 Task: Create new vendor bill with Date Opened: 15-May-23, Select Vendor: TravelBank, Terms: Net 15. Make bill entry for item-1 with Date: 15-May-23, Description: Hotel Charges, Expense Account: Travel & Entertainment : Travels, Quantity: 1, Unit Price: 145, Sales Tax: Y, Sales Tax Included: Y, Tax Table: Sales Tax. Post Bill with Post Date: 15-May-23, Post to Accounts: Liabilities:Accounts Payble. Pay / Process Payment with Transaction Date: 29-May-23, Amount: 145, Transfer Account: Checking Account. Go to 'Print Bill'. Save a pdf copy of the bill.
Action: Mouse moved to (199, 40)
Screenshot: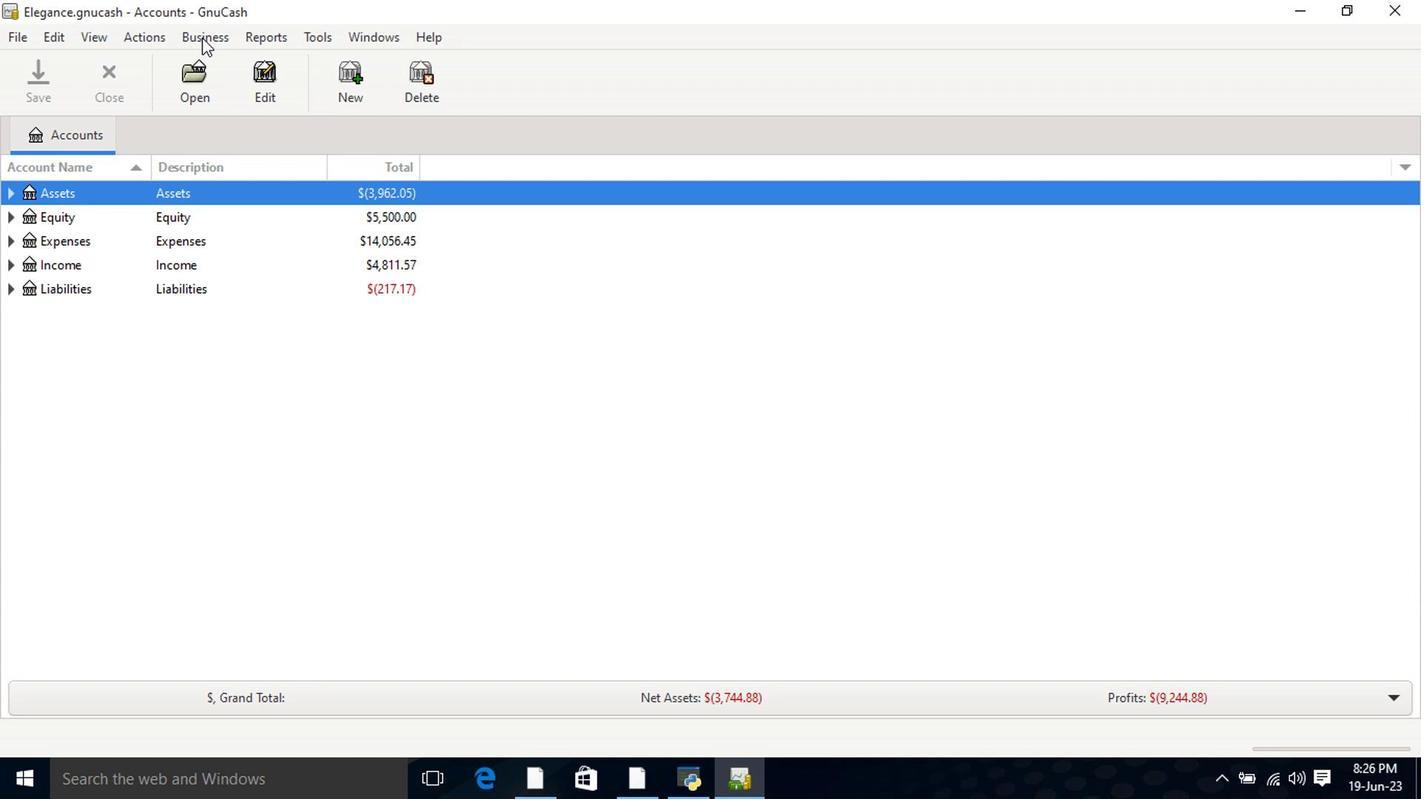 
Action: Mouse pressed left at (199, 40)
Screenshot: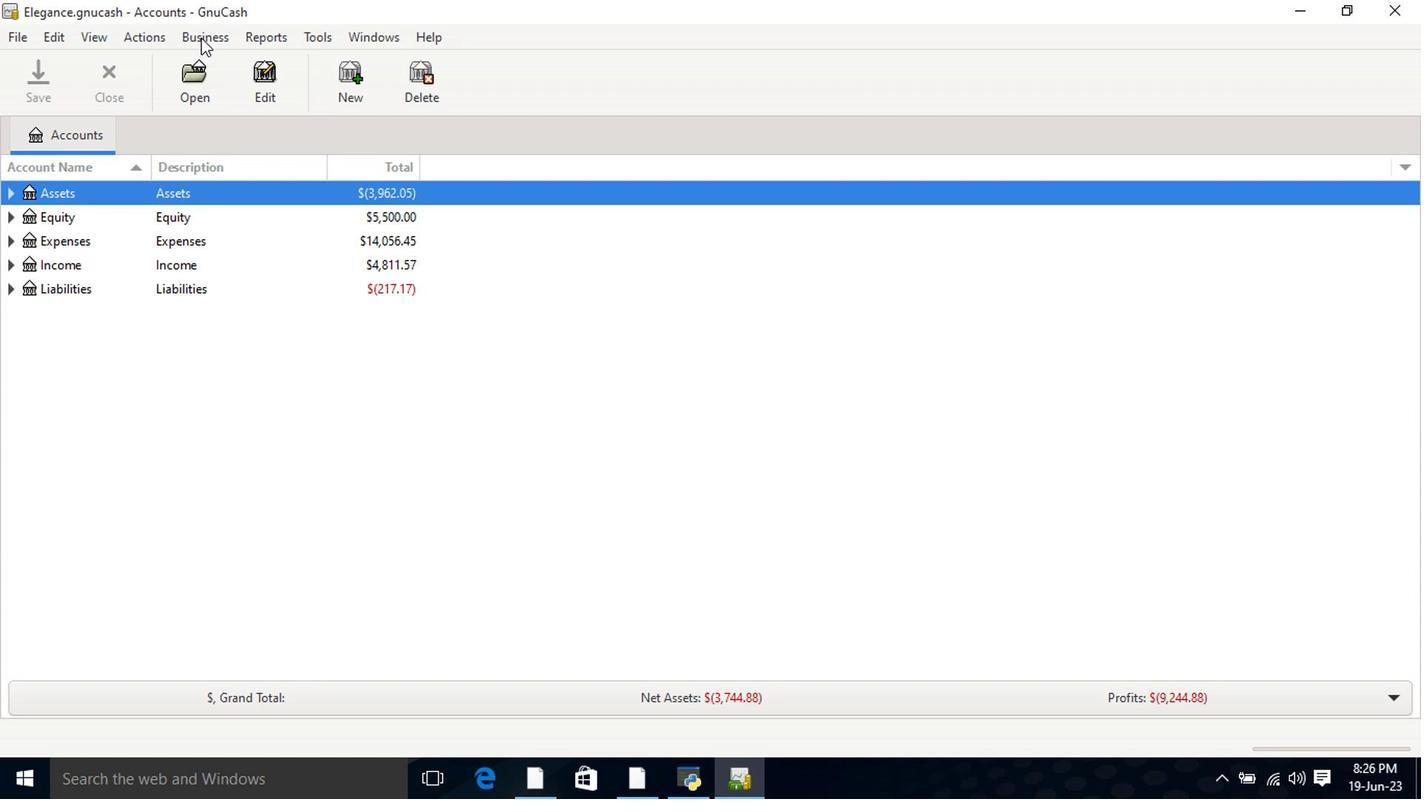 
Action: Mouse moved to (453, 166)
Screenshot: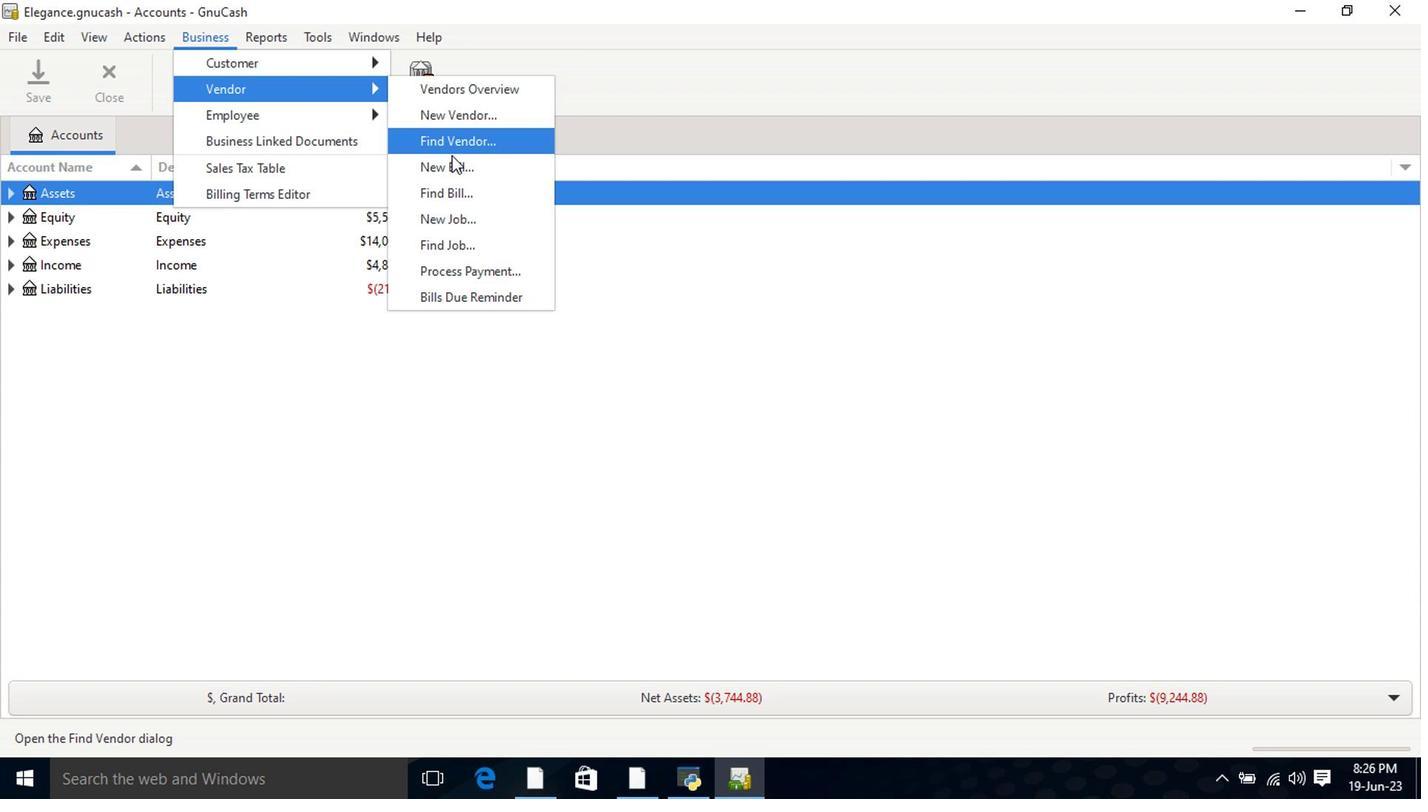 
Action: Mouse pressed left at (453, 166)
Screenshot: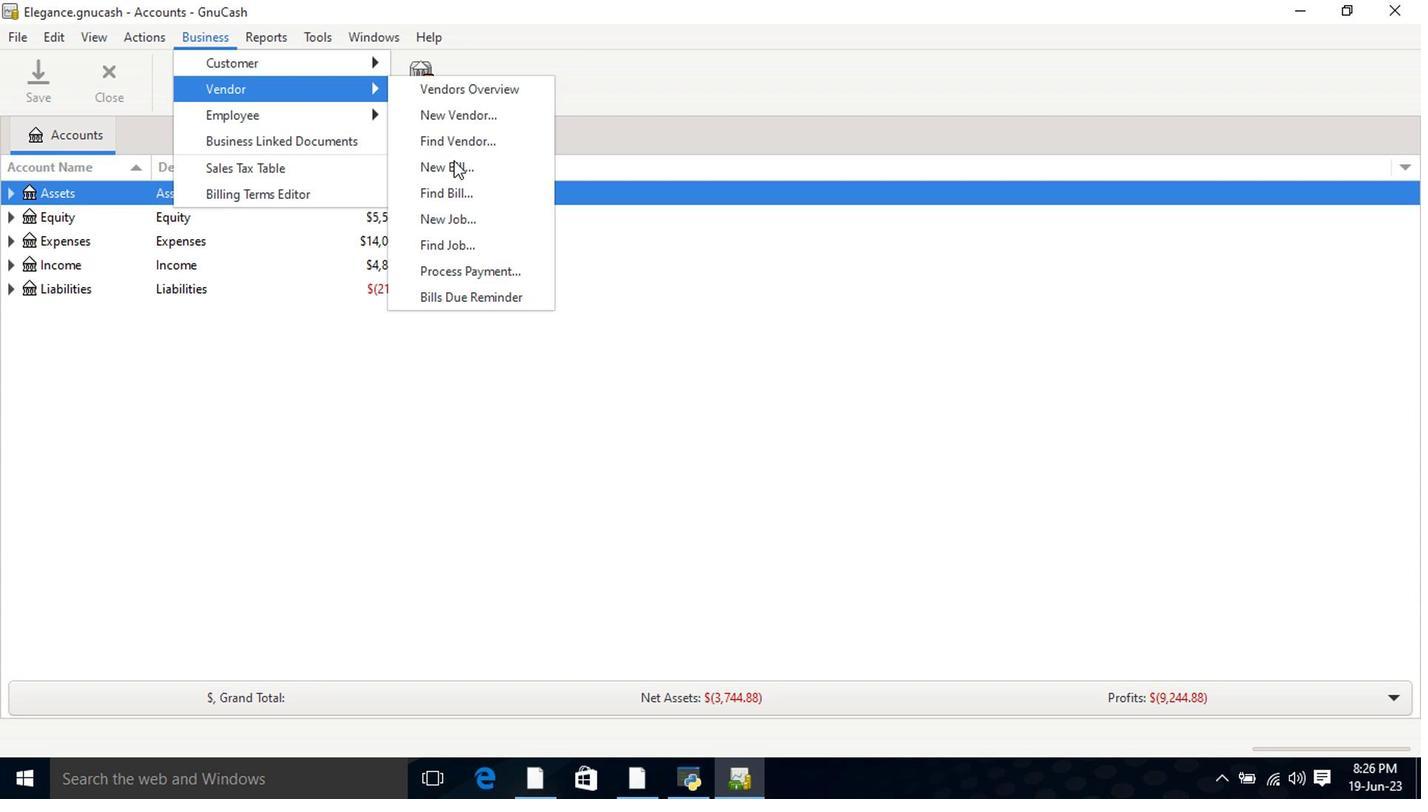 
Action: Mouse moved to (860, 273)
Screenshot: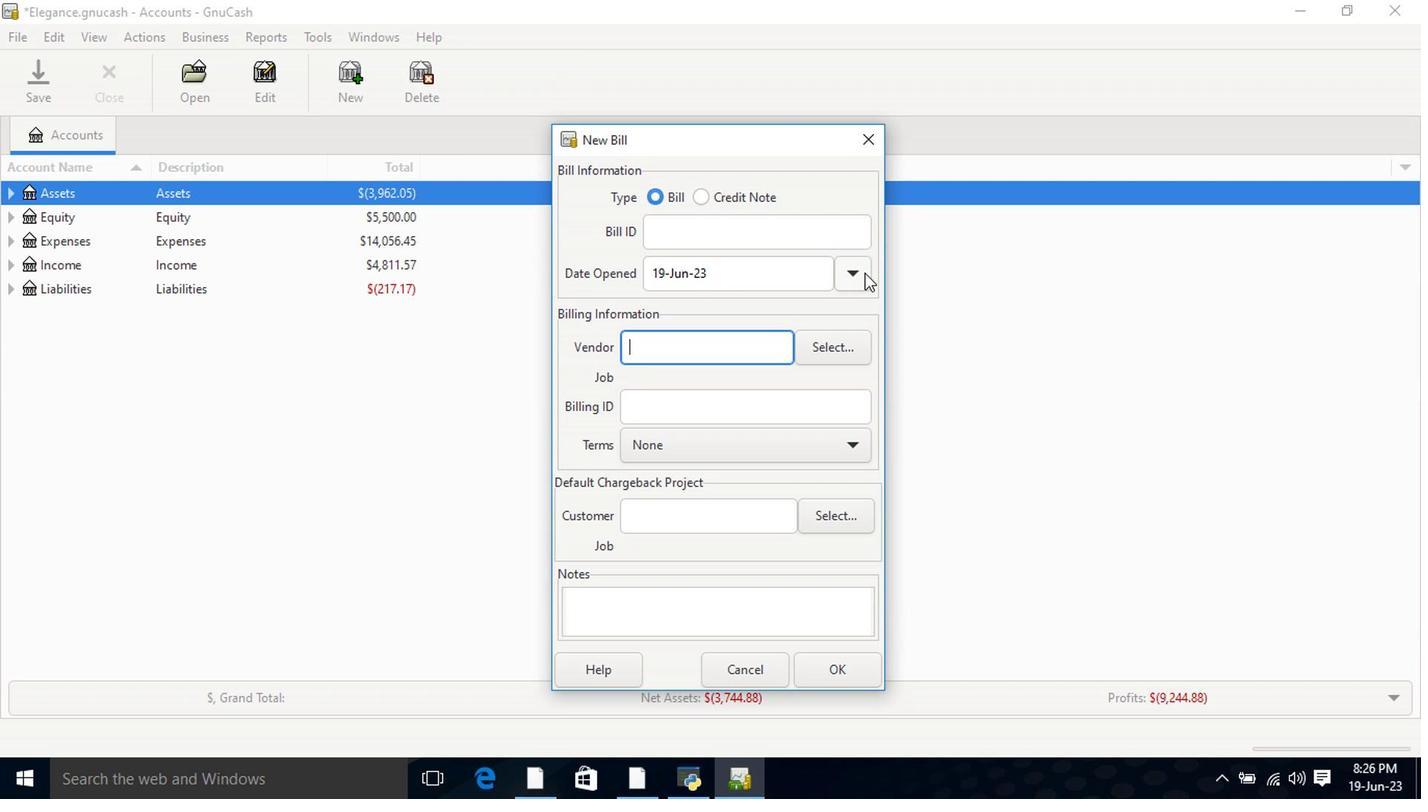 
Action: Mouse pressed left at (860, 273)
Screenshot: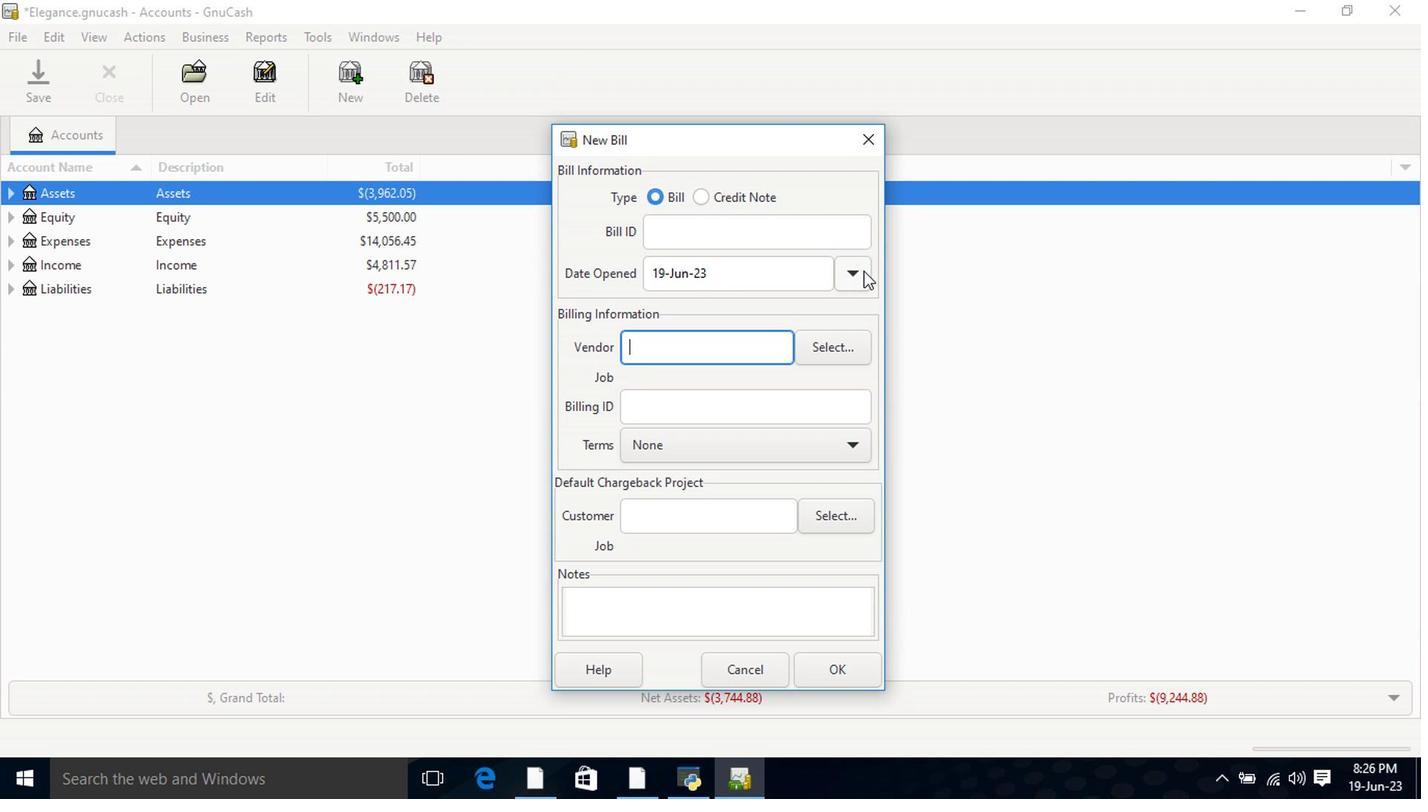 
Action: Mouse moved to (682, 307)
Screenshot: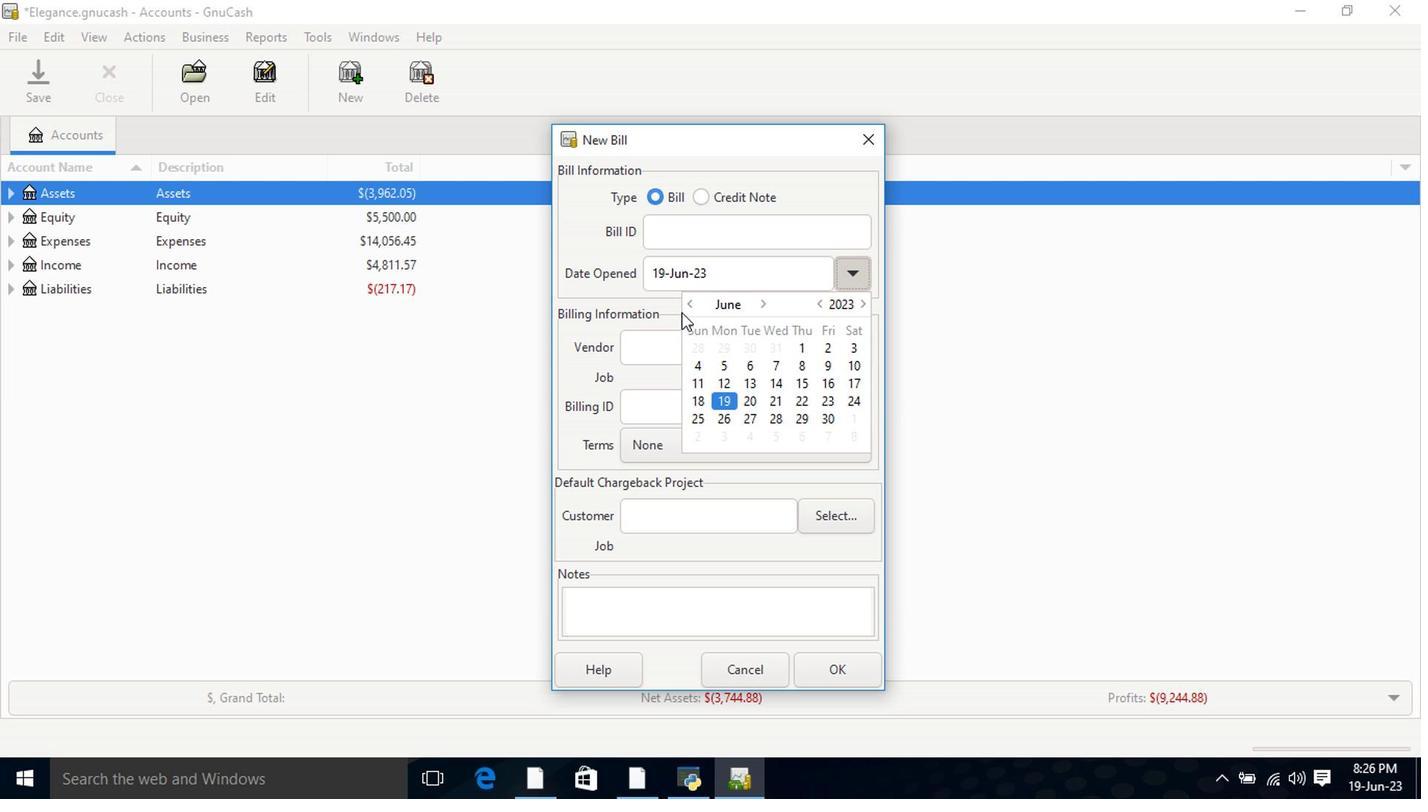 
Action: Mouse pressed left at (682, 307)
Screenshot: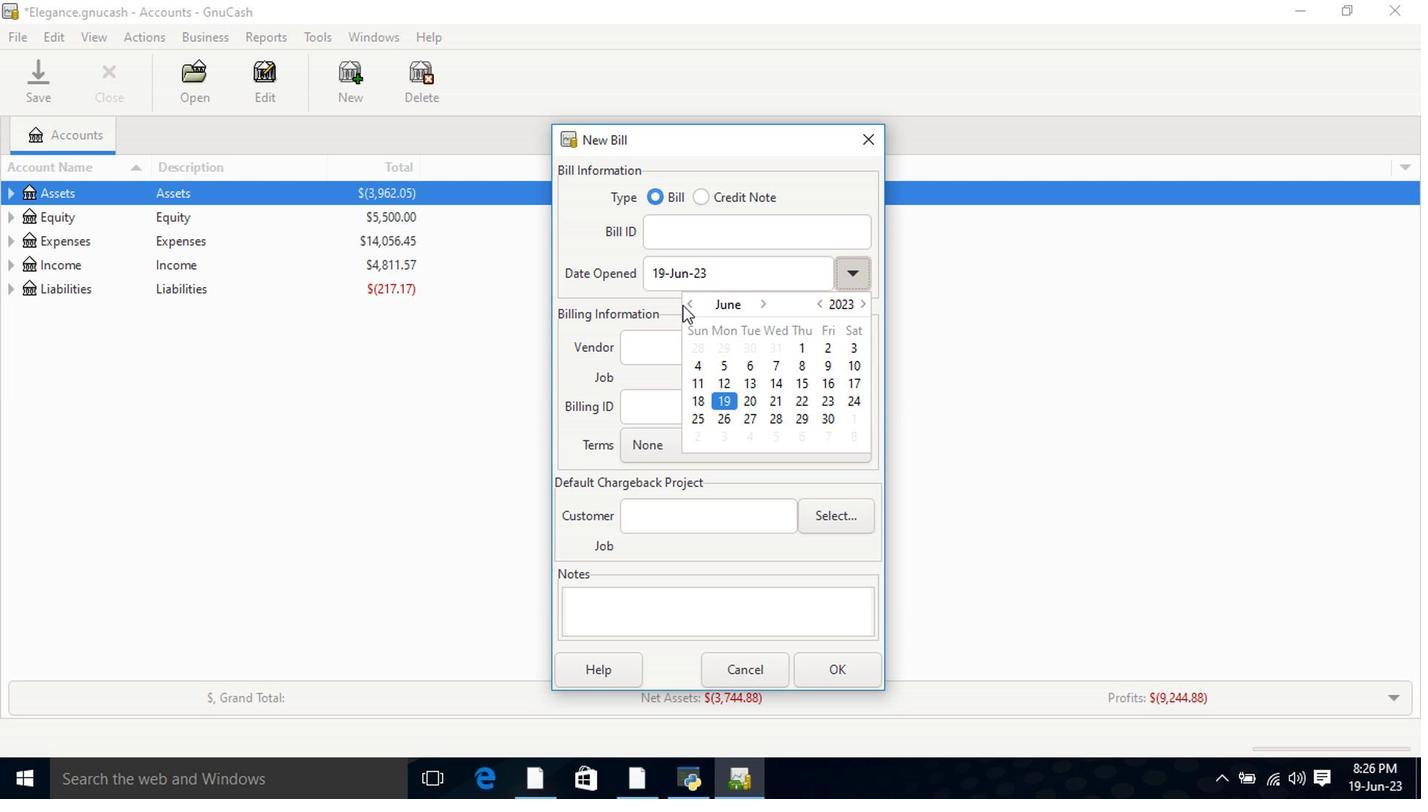 
Action: Mouse moved to (872, 273)
Screenshot: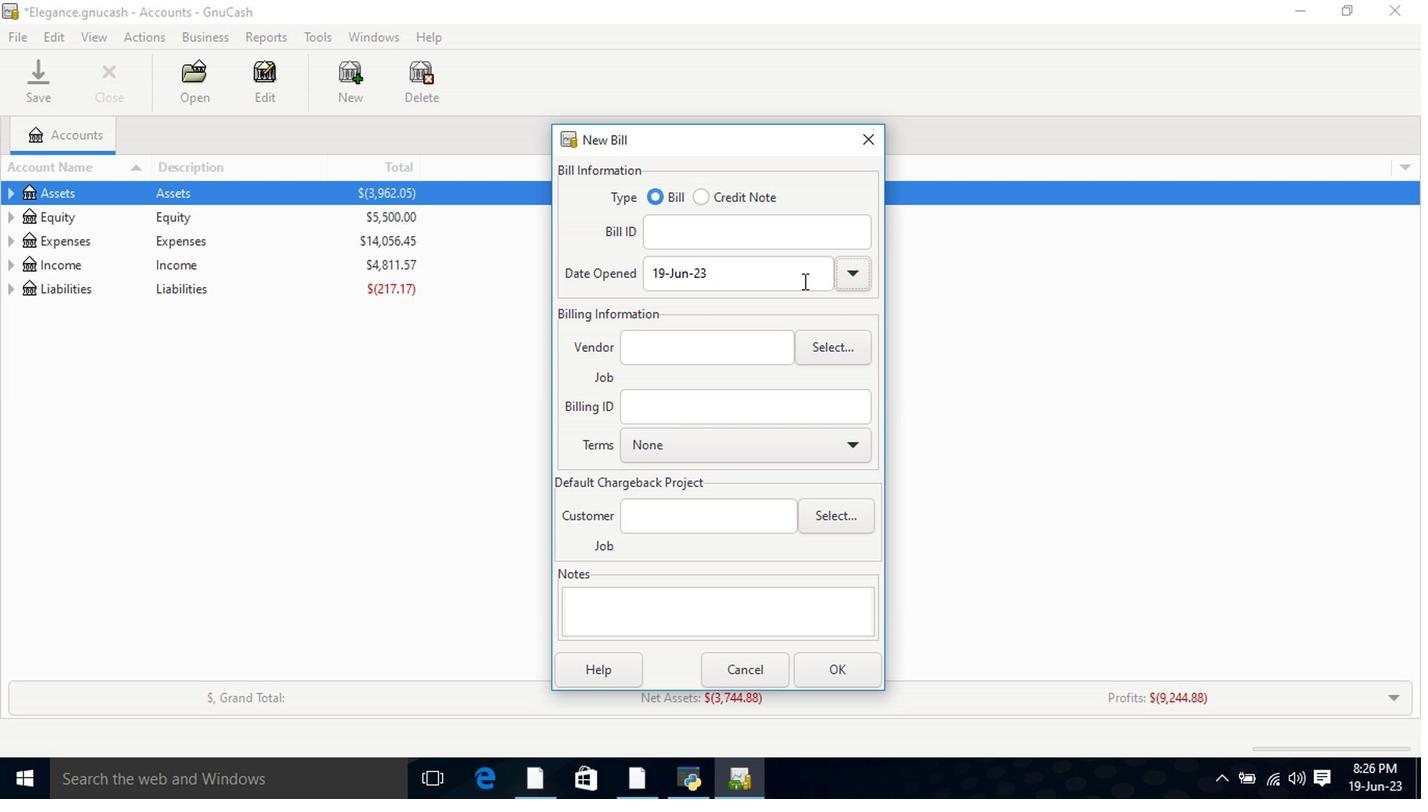 
Action: Mouse pressed left at (872, 273)
Screenshot: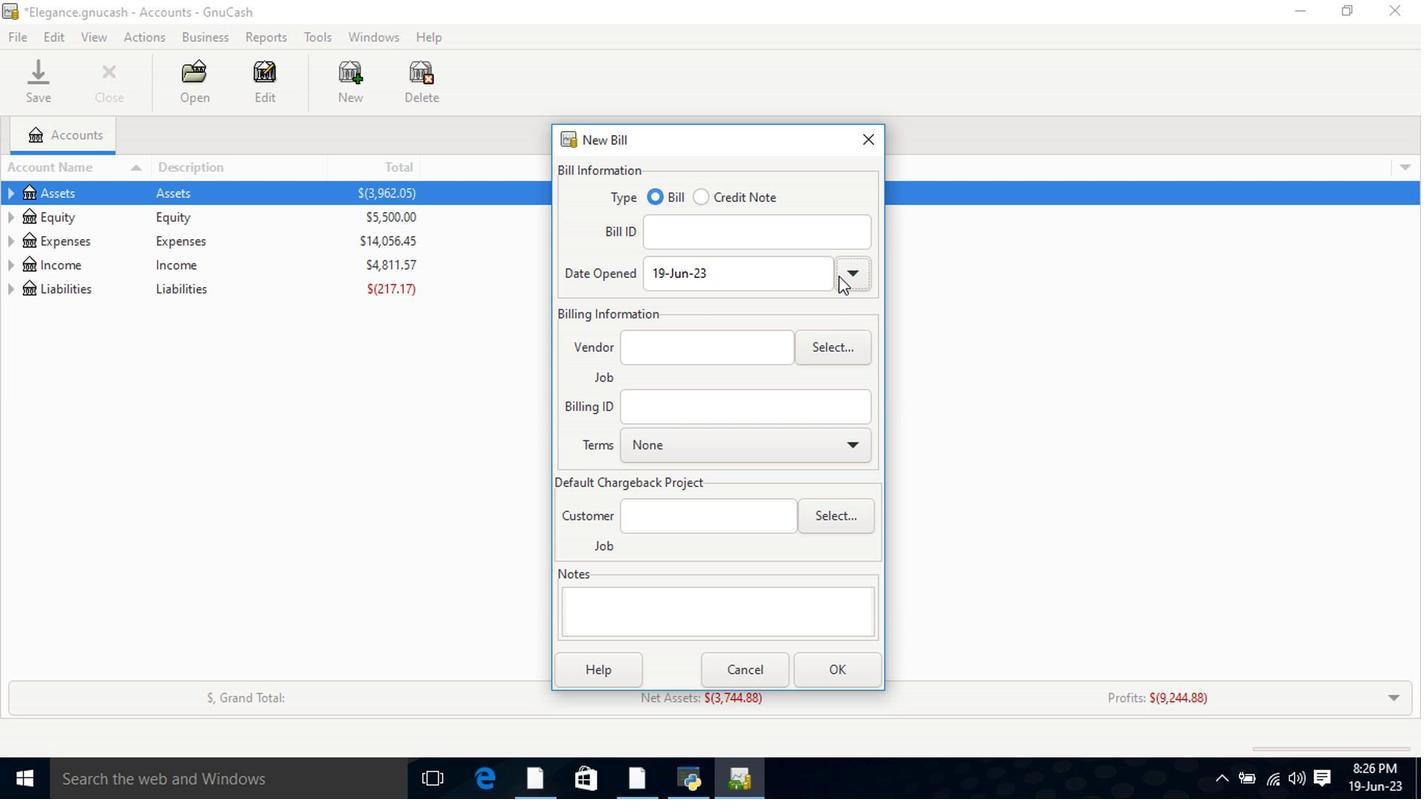 
Action: Mouse moved to (854, 282)
Screenshot: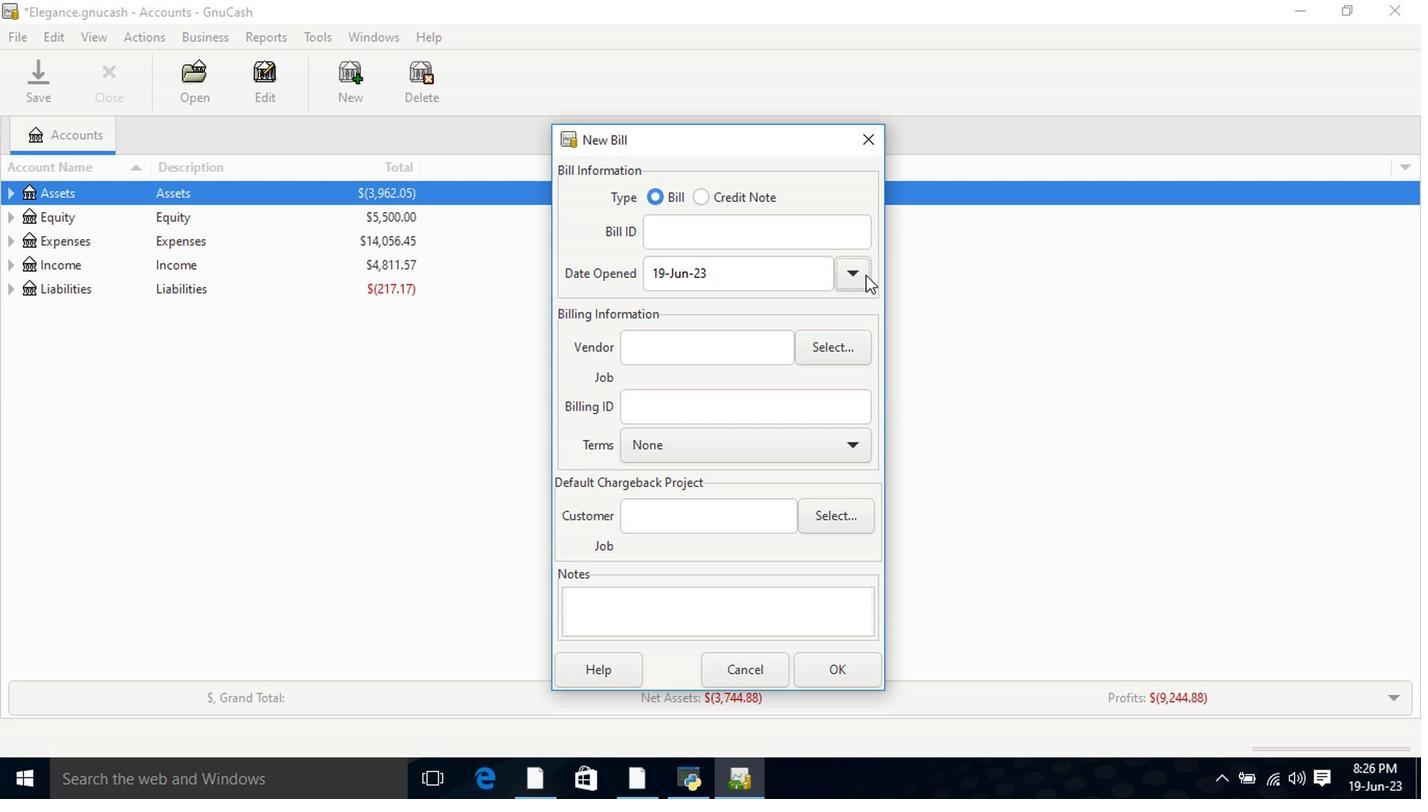 
Action: Mouse pressed left at (854, 282)
Screenshot: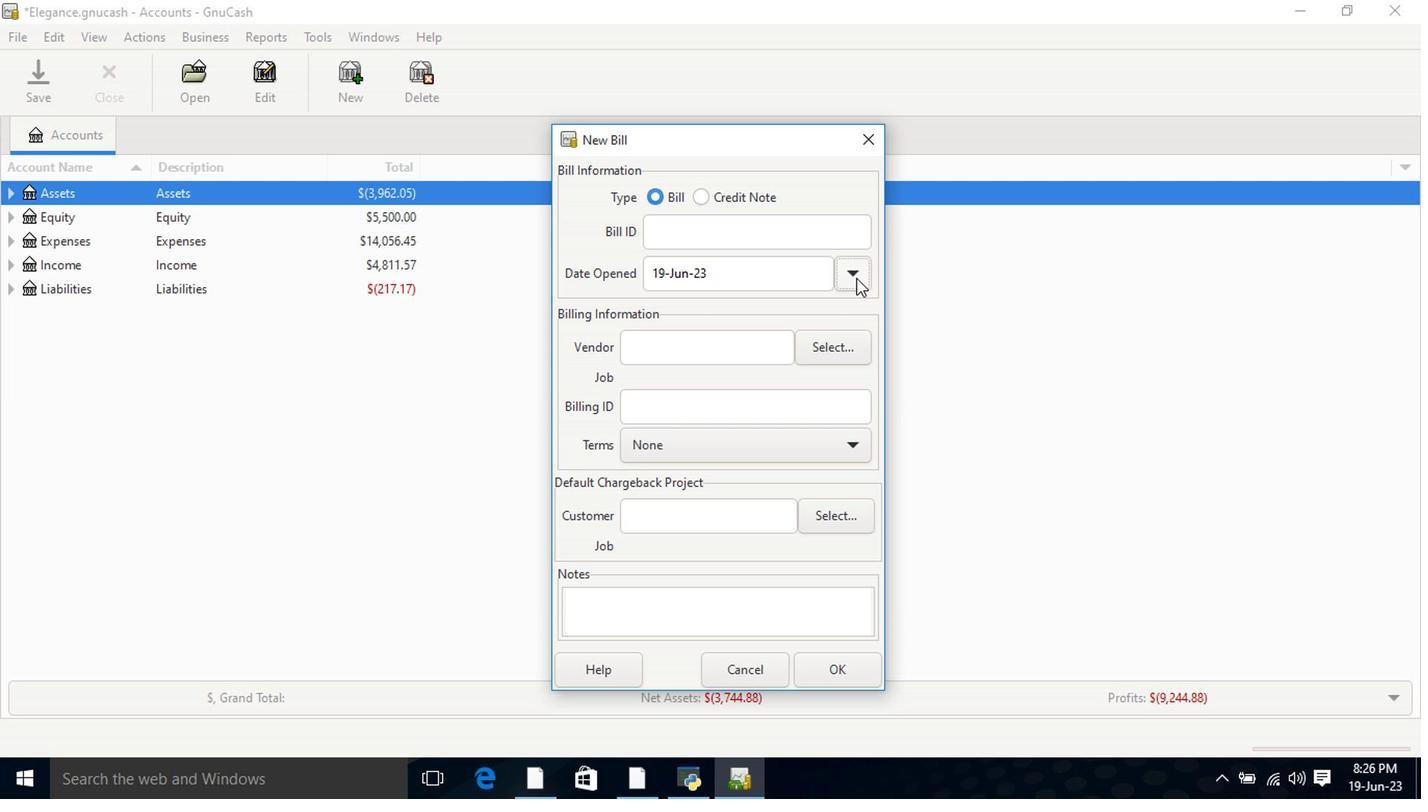 
Action: Mouse moved to (692, 307)
Screenshot: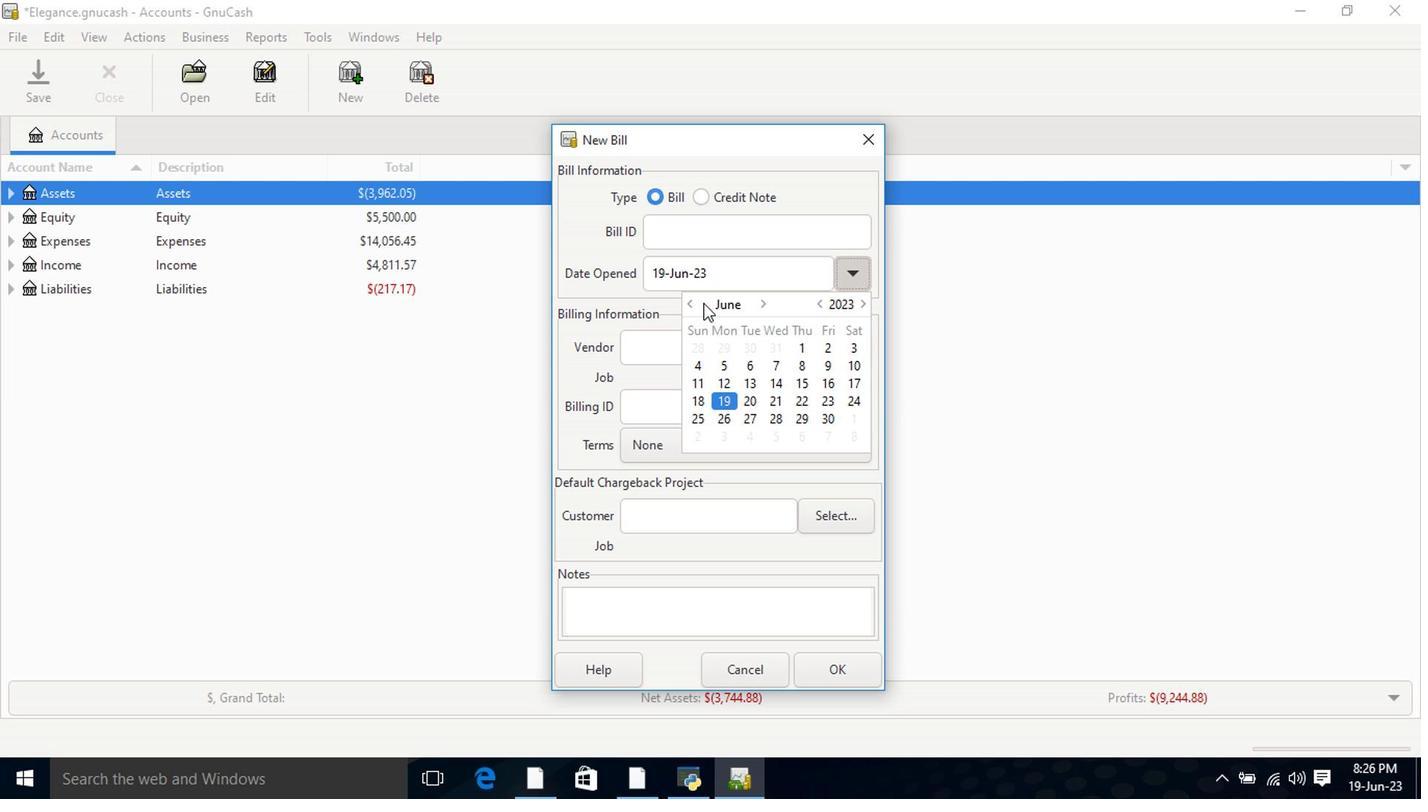 
Action: Mouse pressed left at (692, 307)
Screenshot: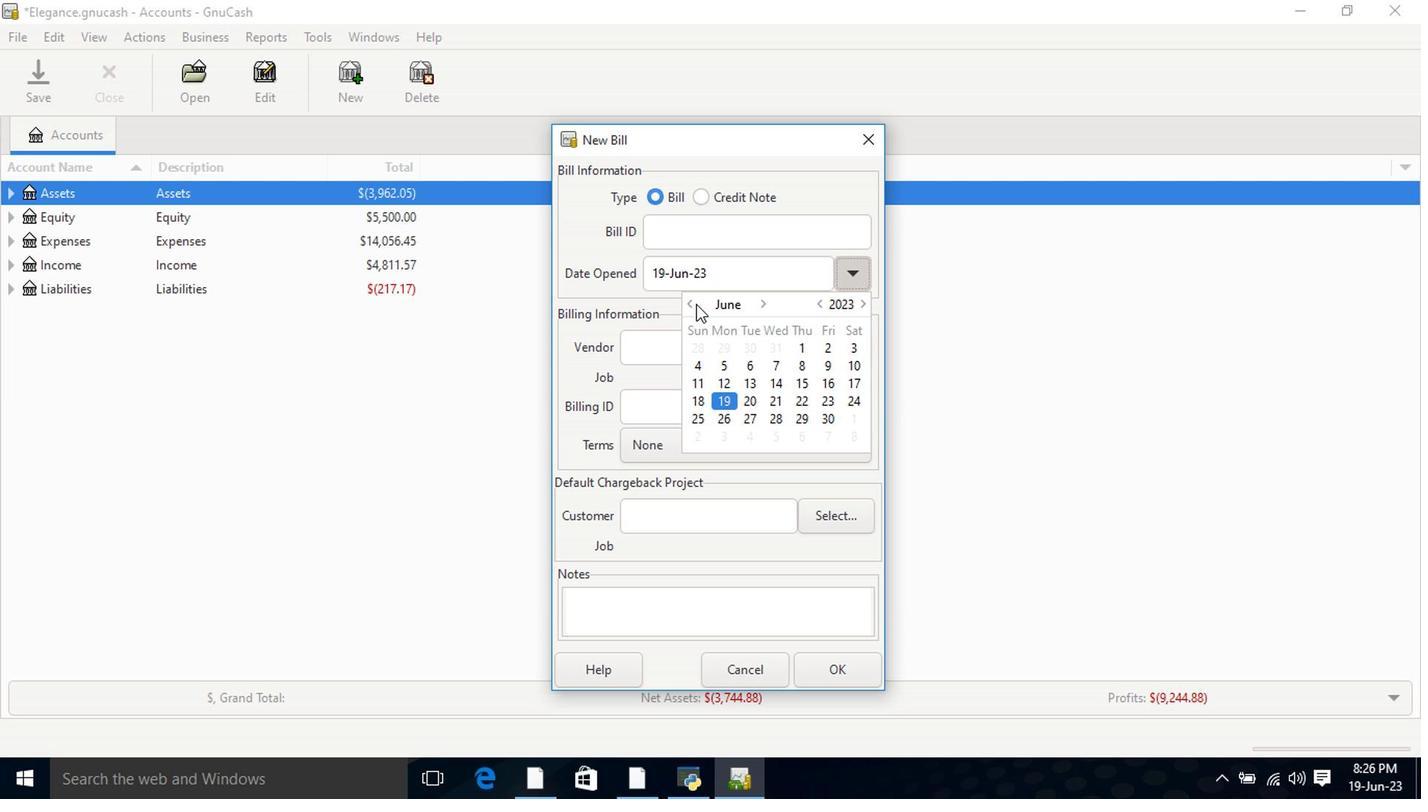 
Action: Mouse moved to (723, 387)
Screenshot: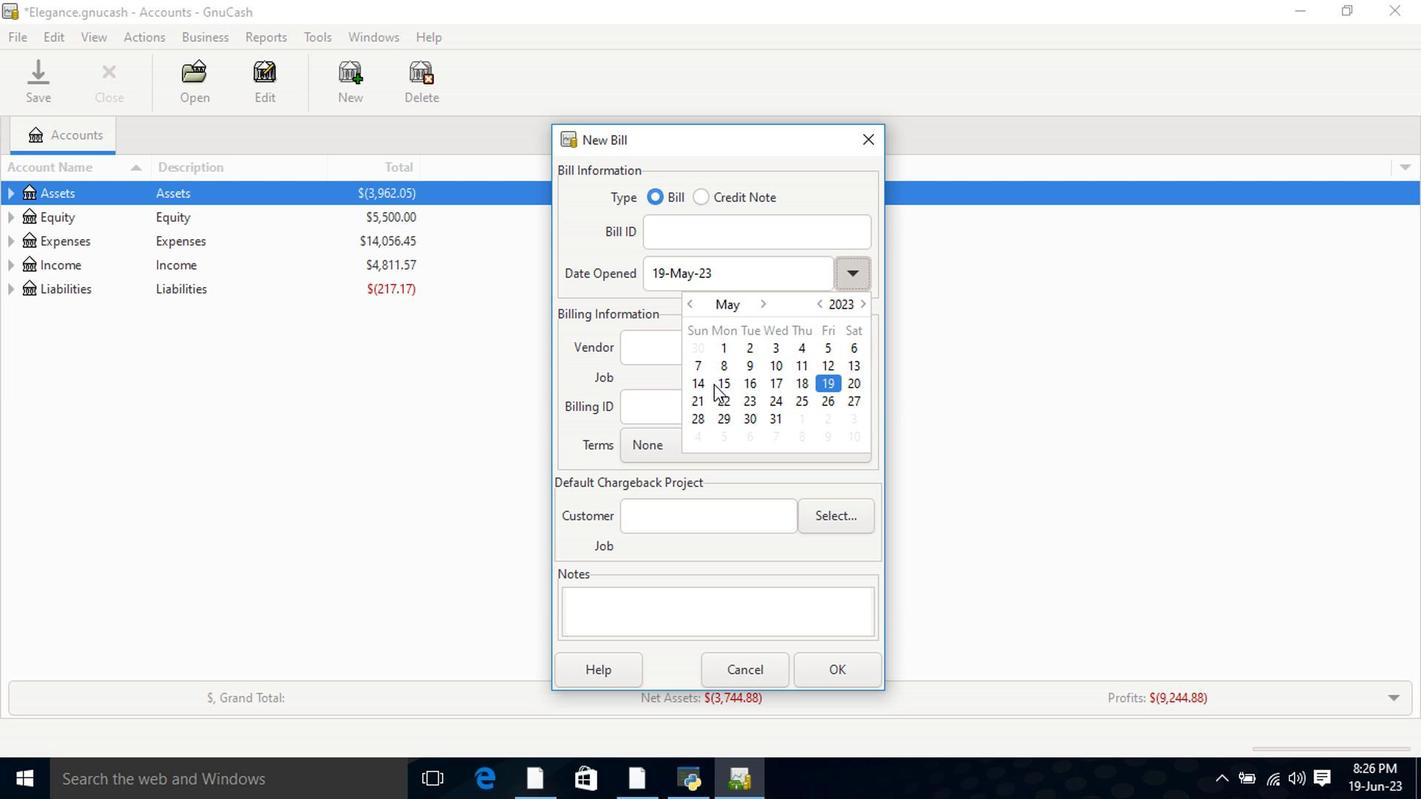 
Action: Mouse pressed left at (723, 387)
Screenshot: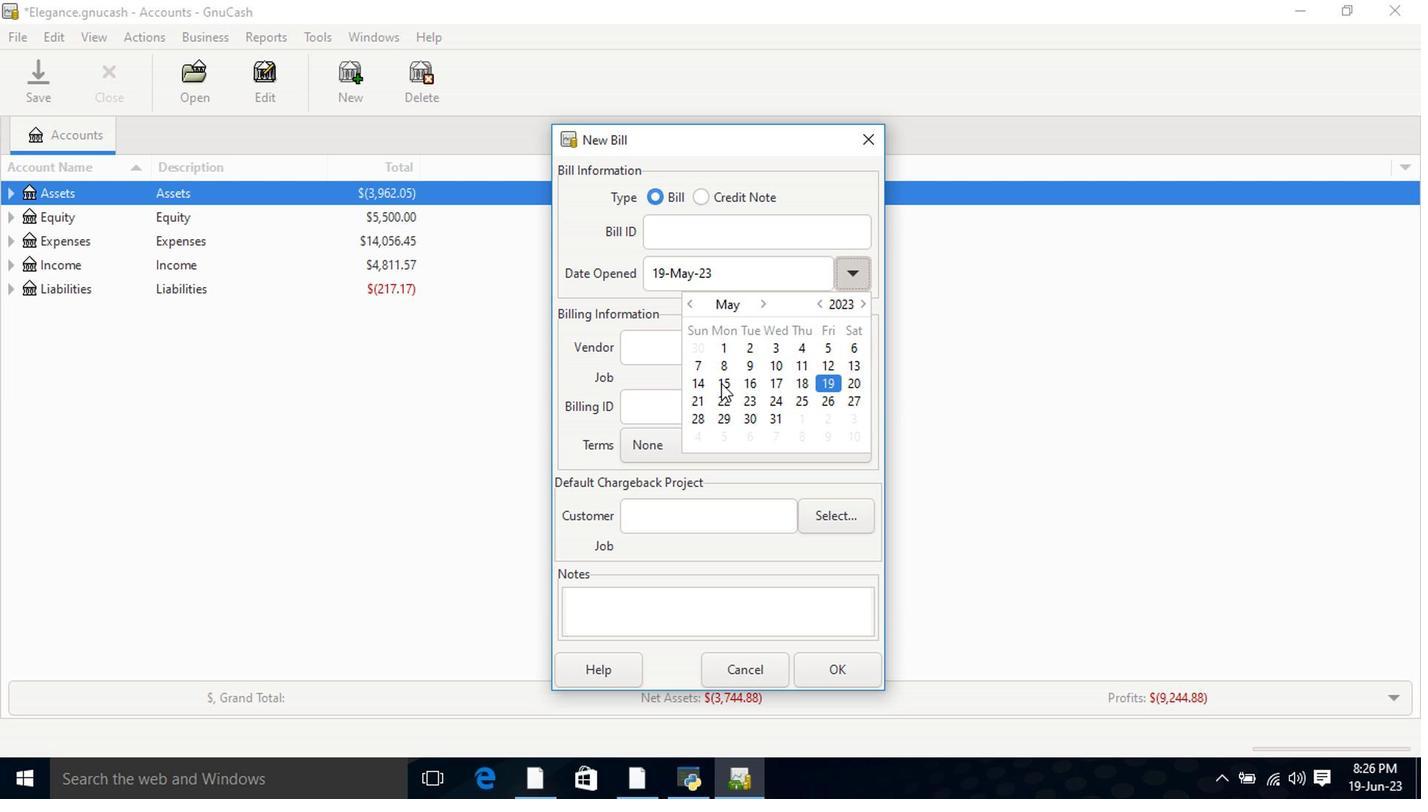 
Action: Mouse pressed left at (723, 387)
Screenshot: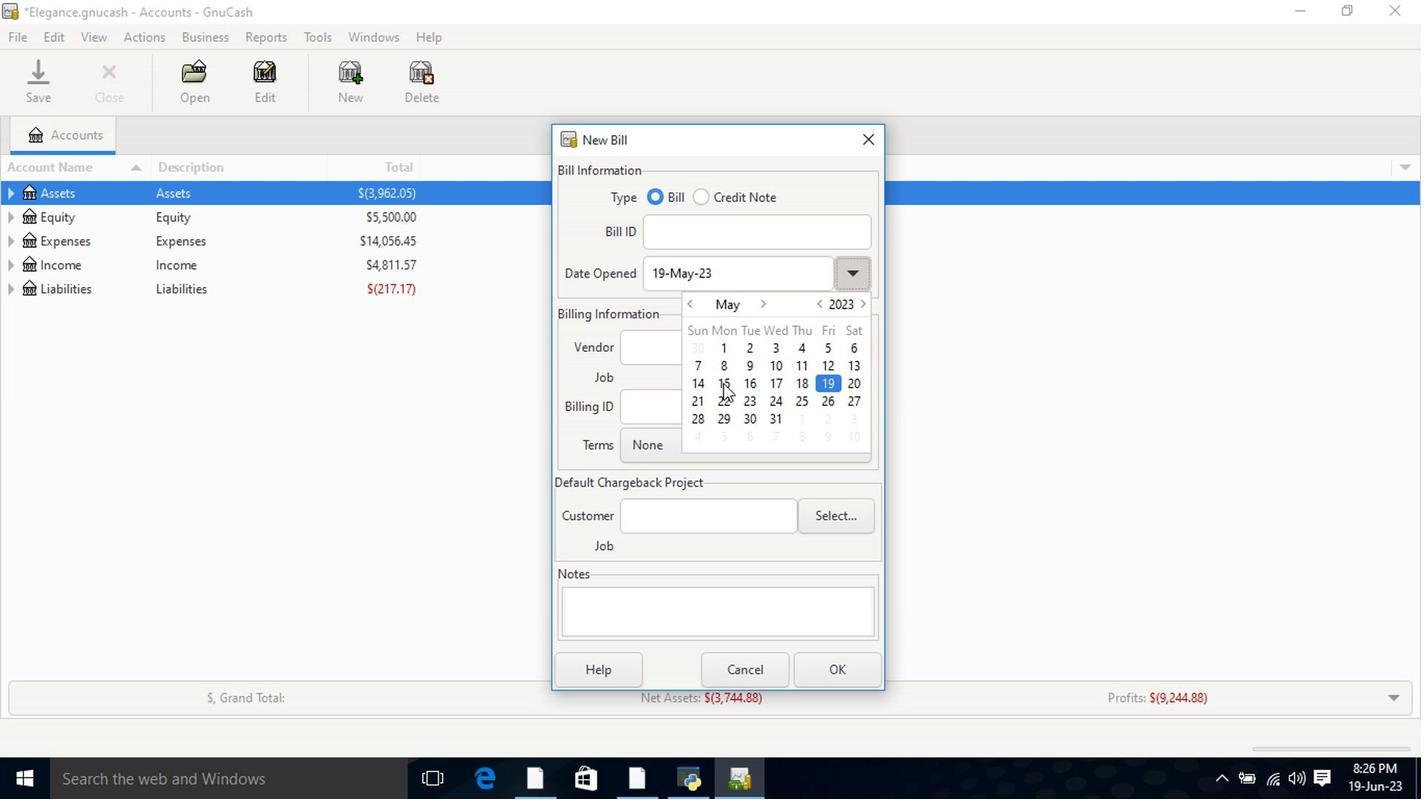 
Action: Mouse moved to (691, 353)
Screenshot: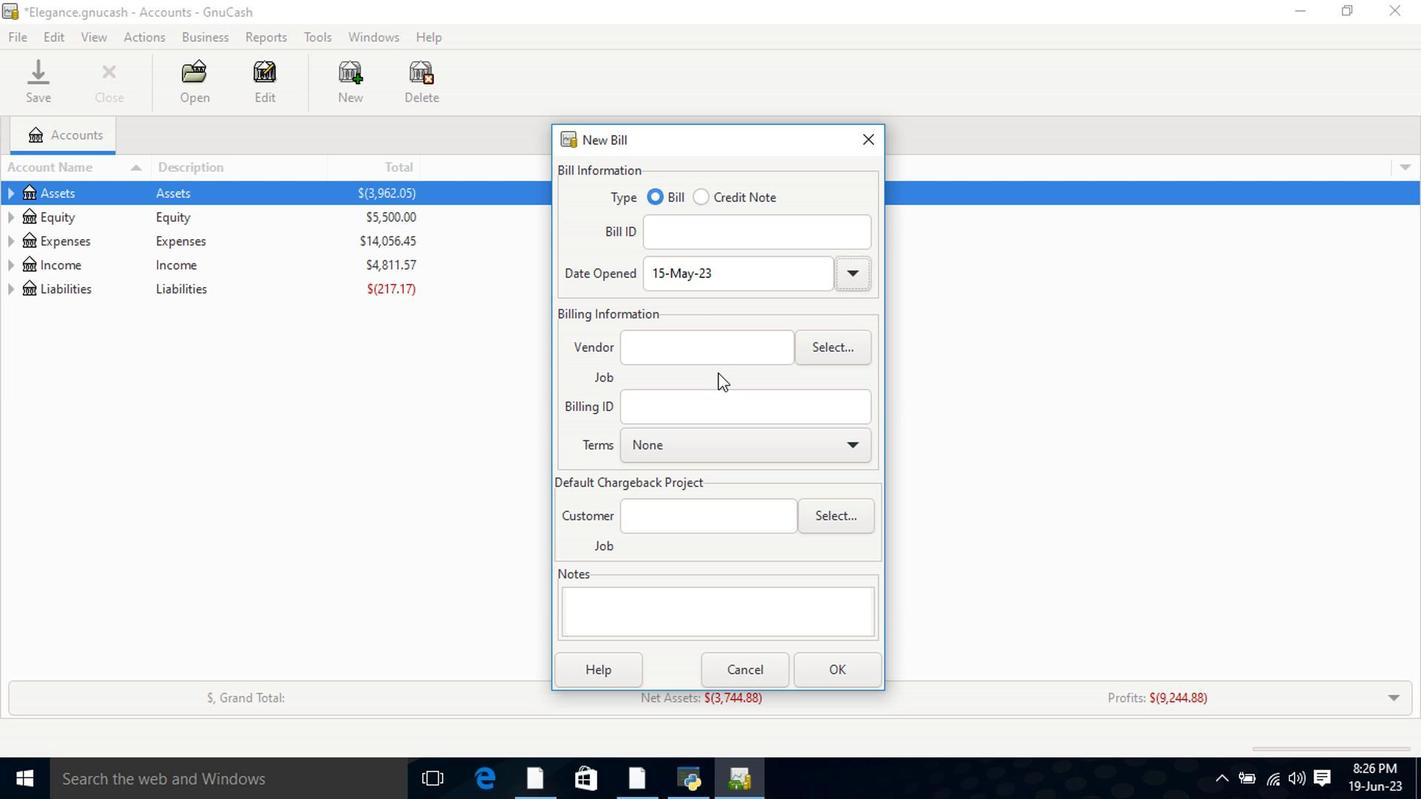 
Action: Mouse pressed left at (691, 353)
Screenshot: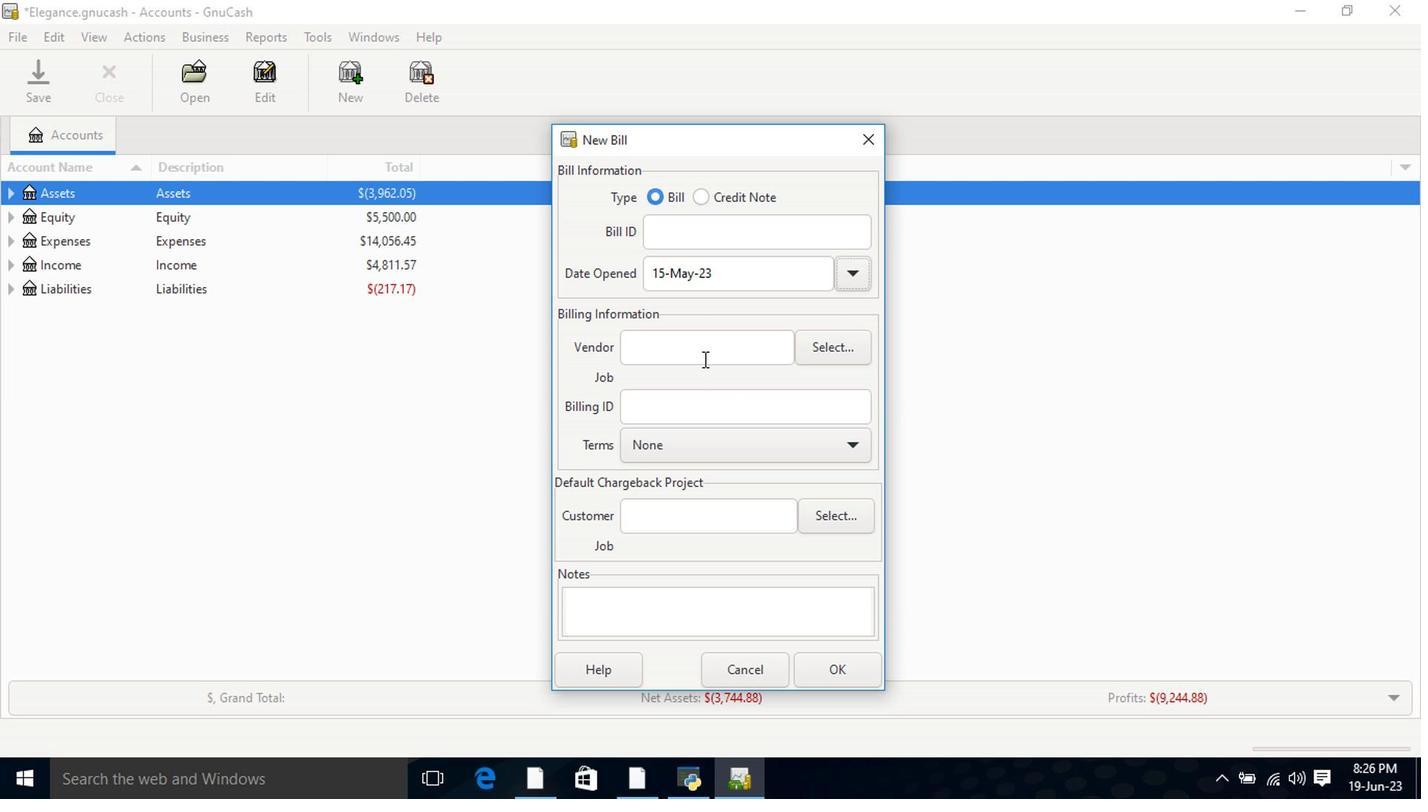
Action: Key pressed <Key.shift>Trav
Screenshot: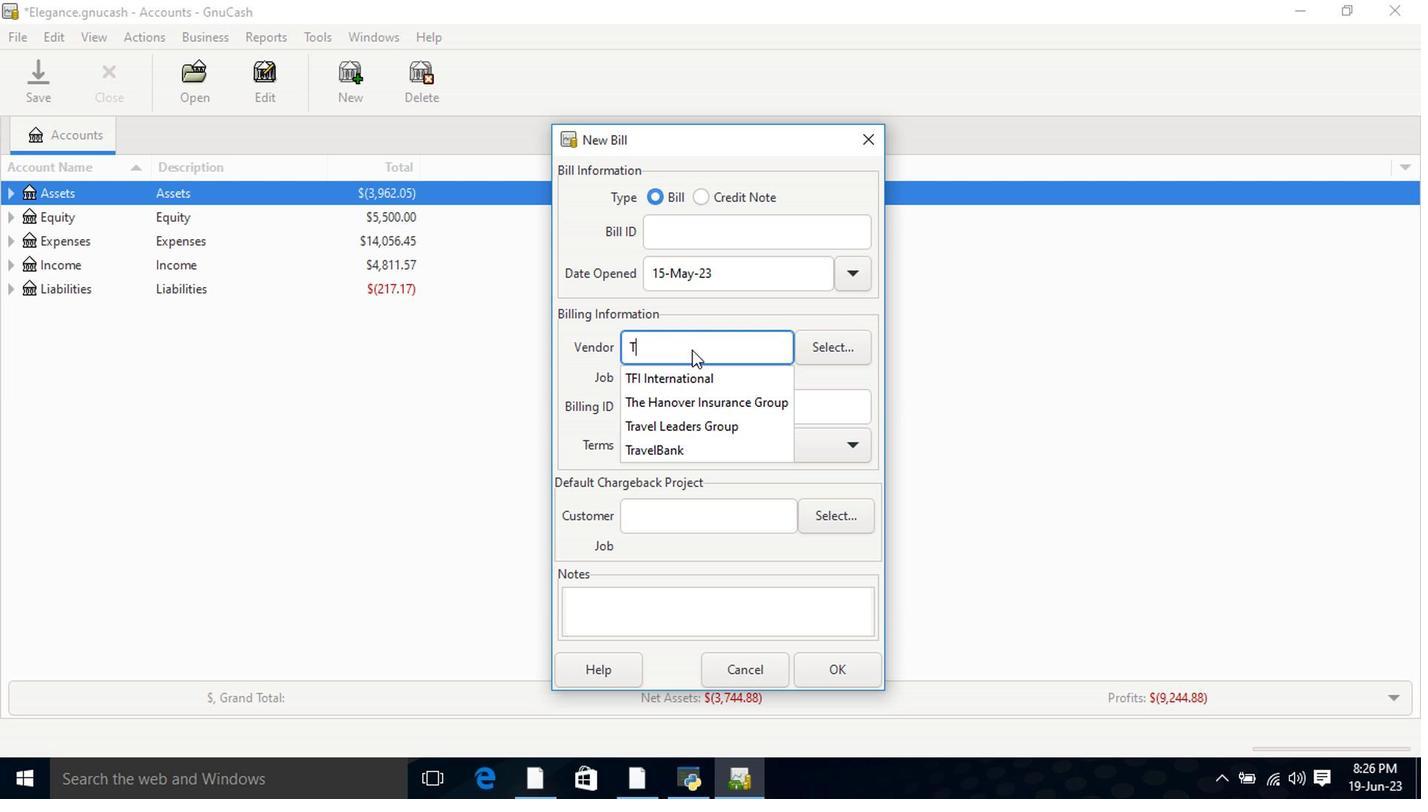 
Action: Mouse moved to (678, 405)
Screenshot: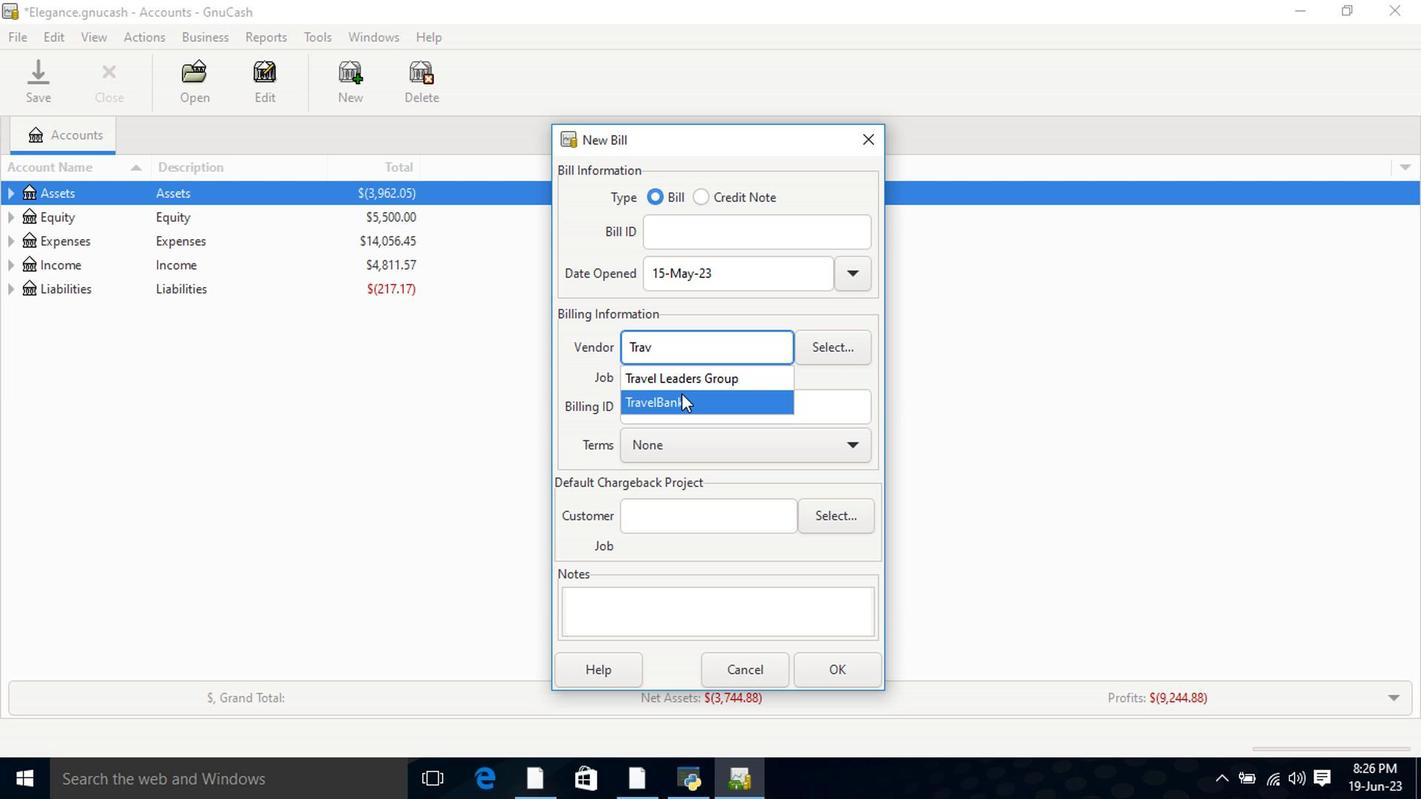 
Action: Mouse pressed left at (678, 405)
Screenshot: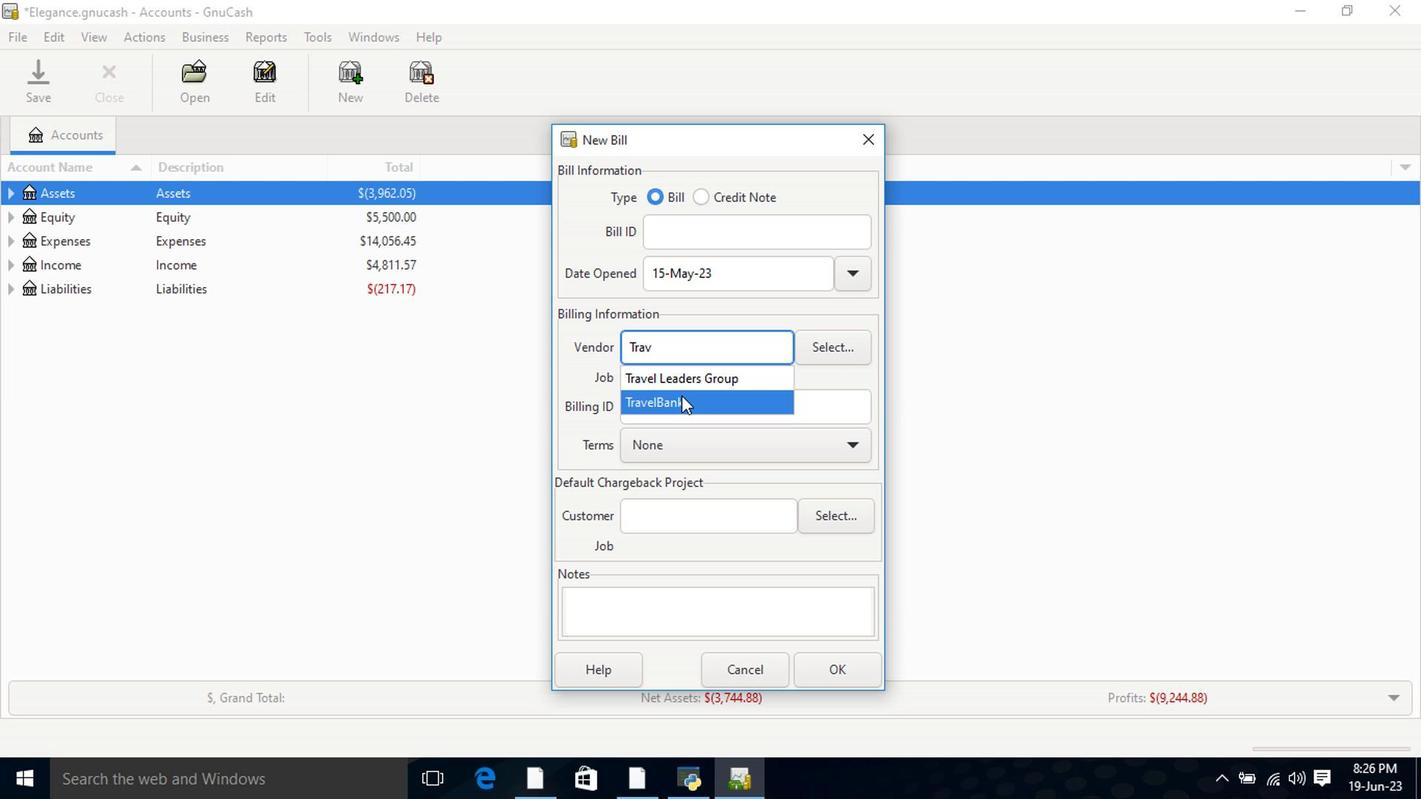 
Action: Mouse moved to (721, 461)
Screenshot: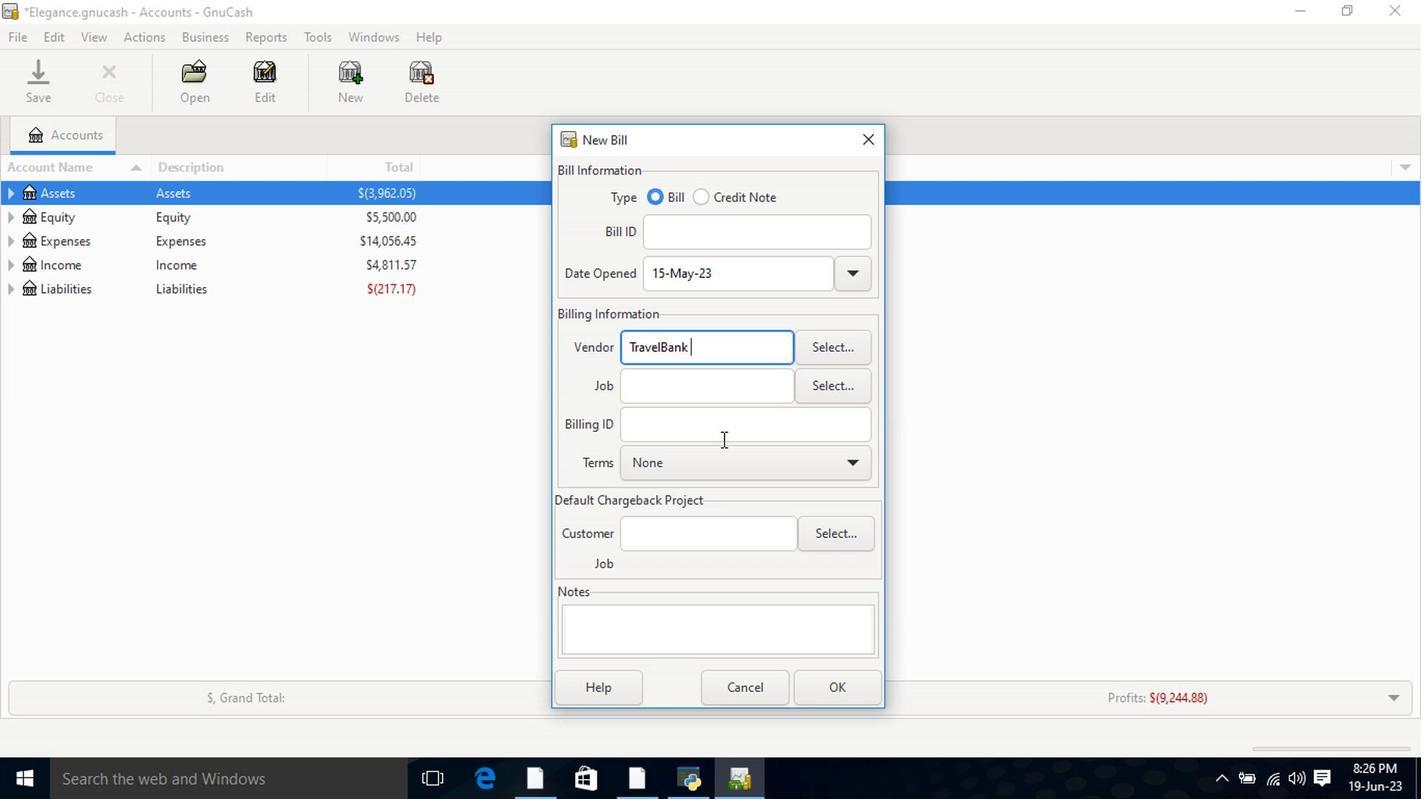
Action: Mouse pressed left at (721, 461)
Screenshot: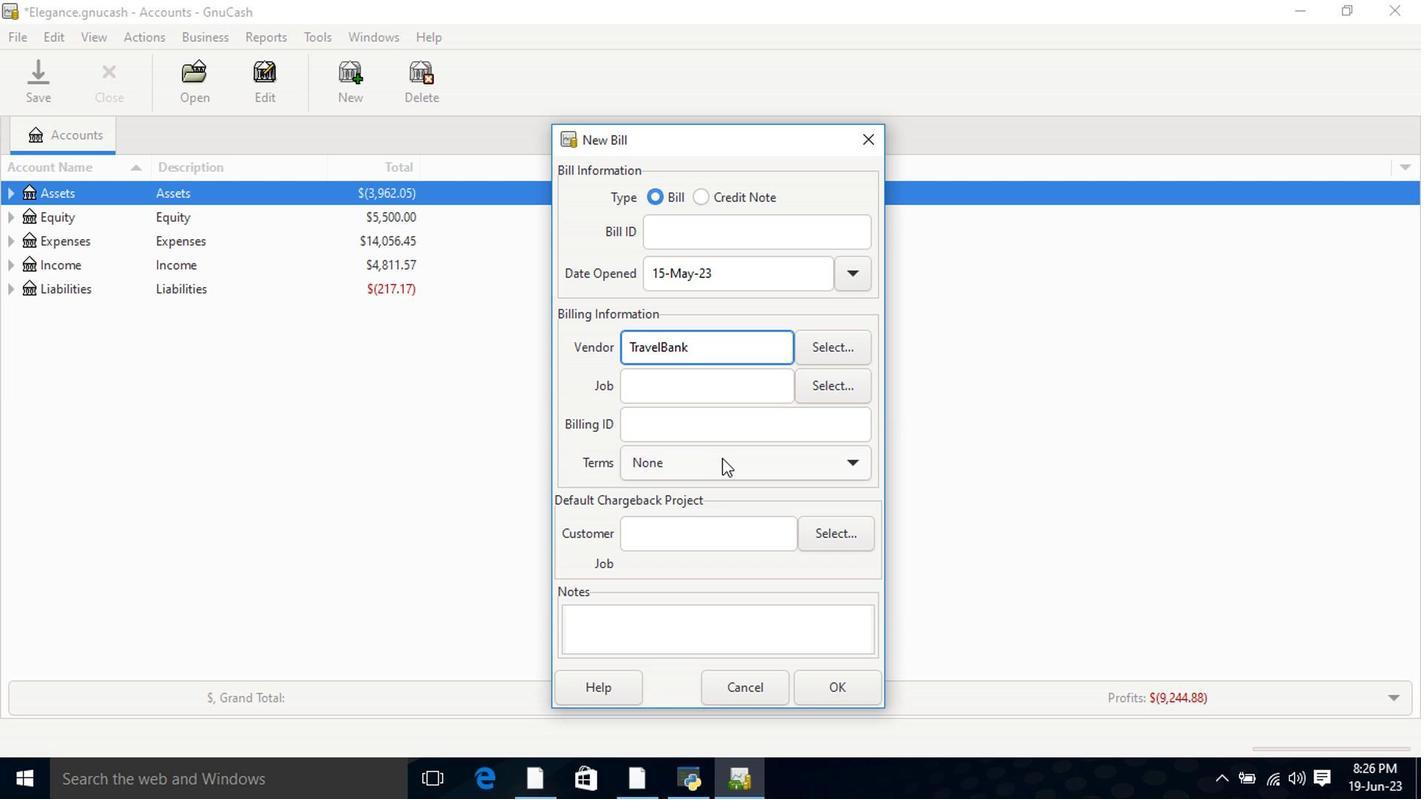
Action: Mouse moved to (701, 501)
Screenshot: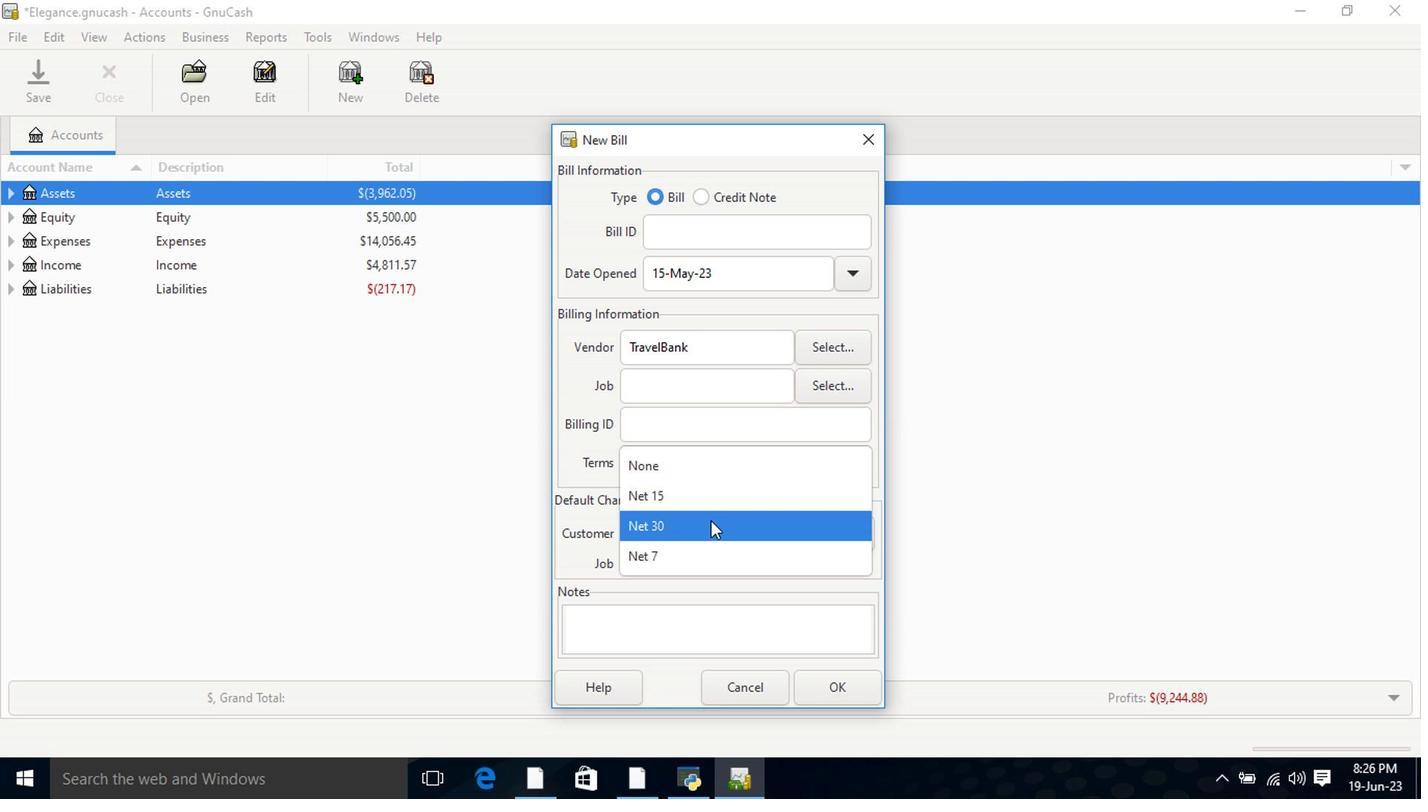 
Action: Mouse pressed left at (701, 501)
Screenshot: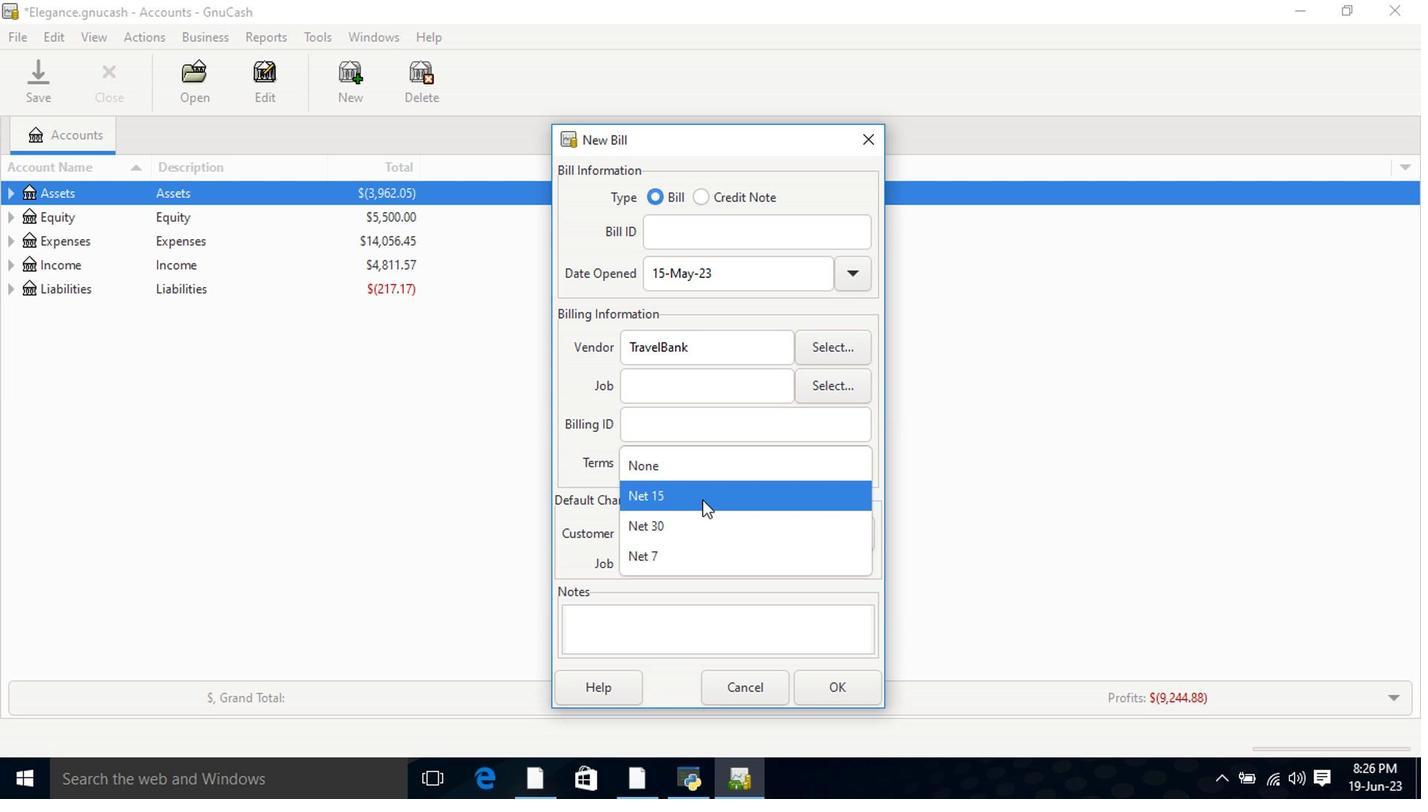 
Action: Mouse moved to (816, 691)
Screenshot: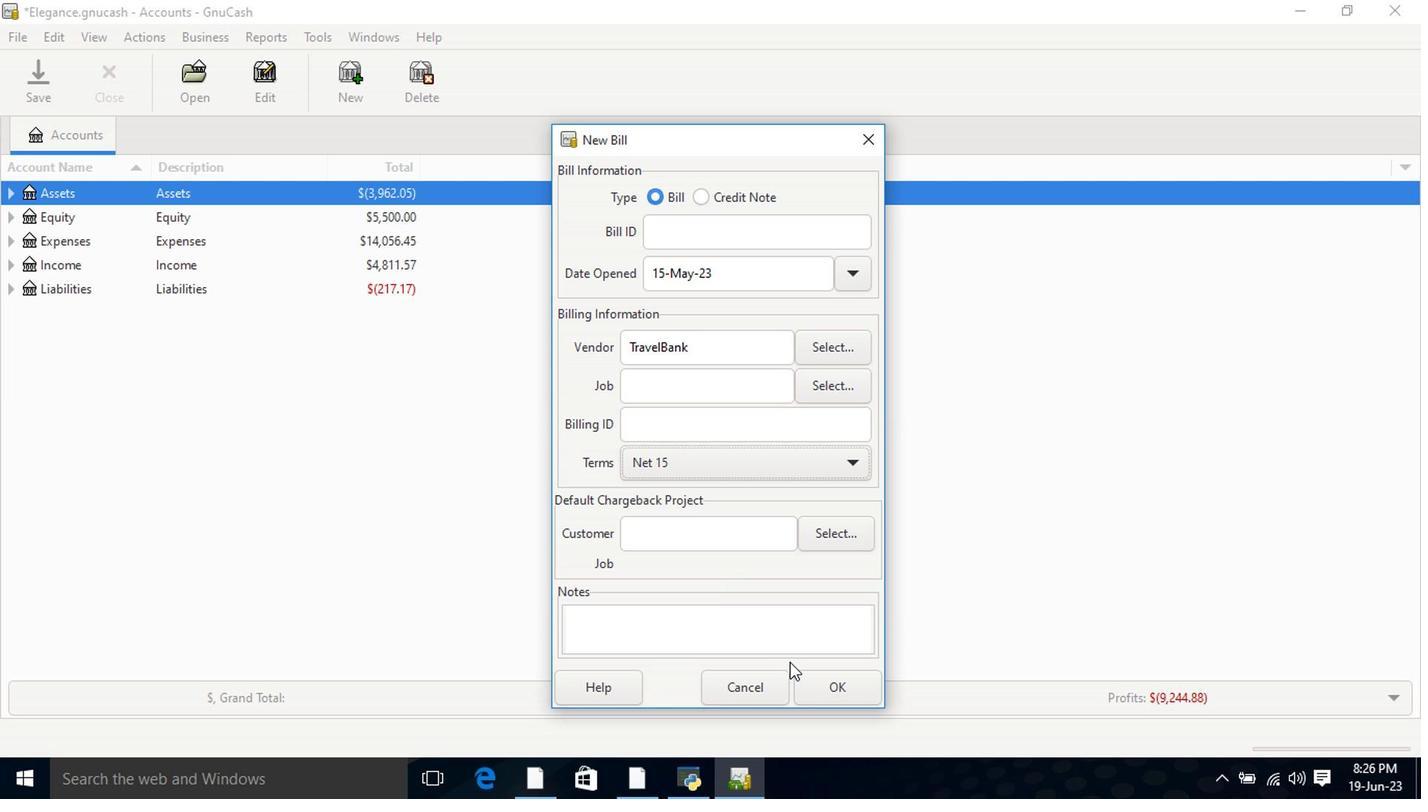 
Action: Mouse pressed left at (816, 691)
Screenshot: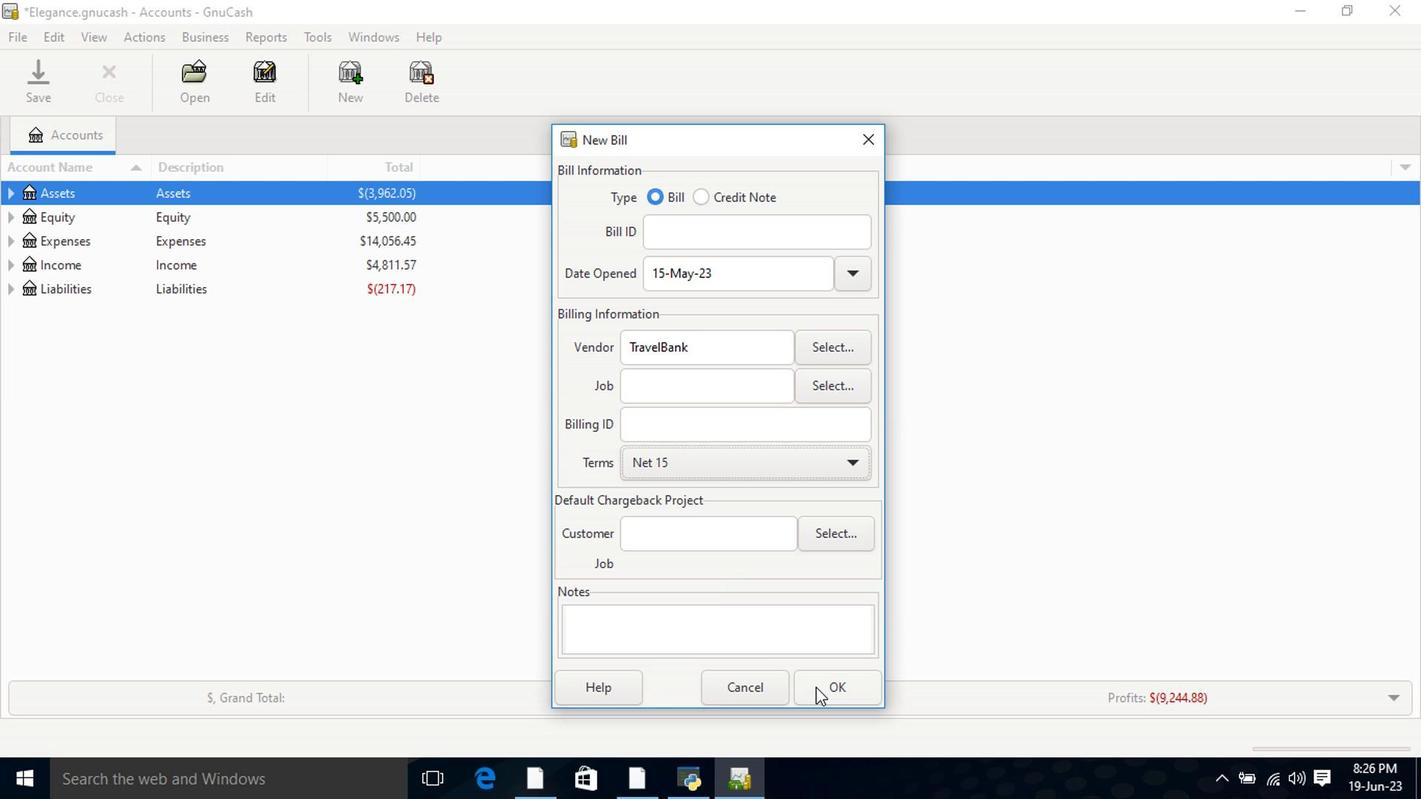 
Action: Mouse moved to (253, 475)
Screenshot: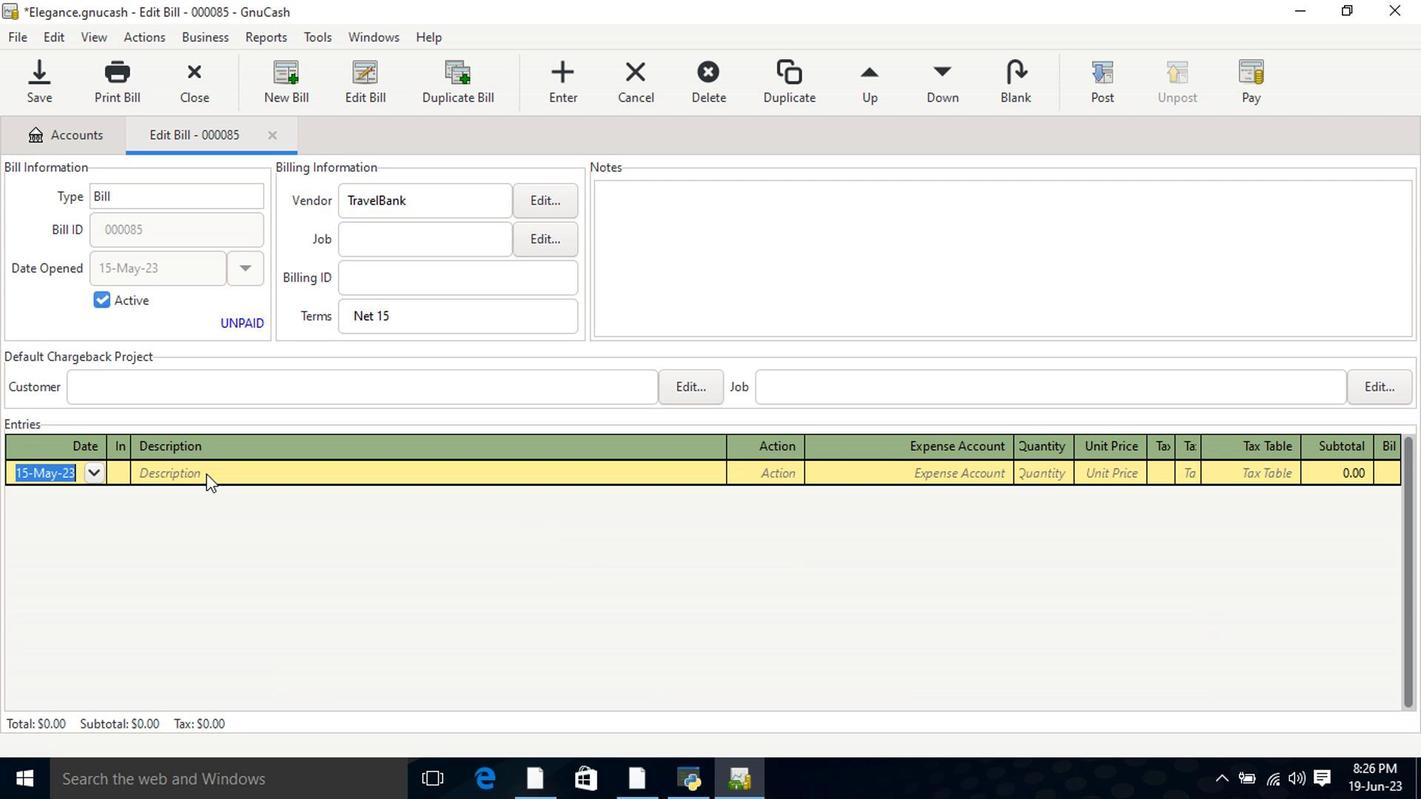 
Action: Key pressed <Key.tab>
Screenshot: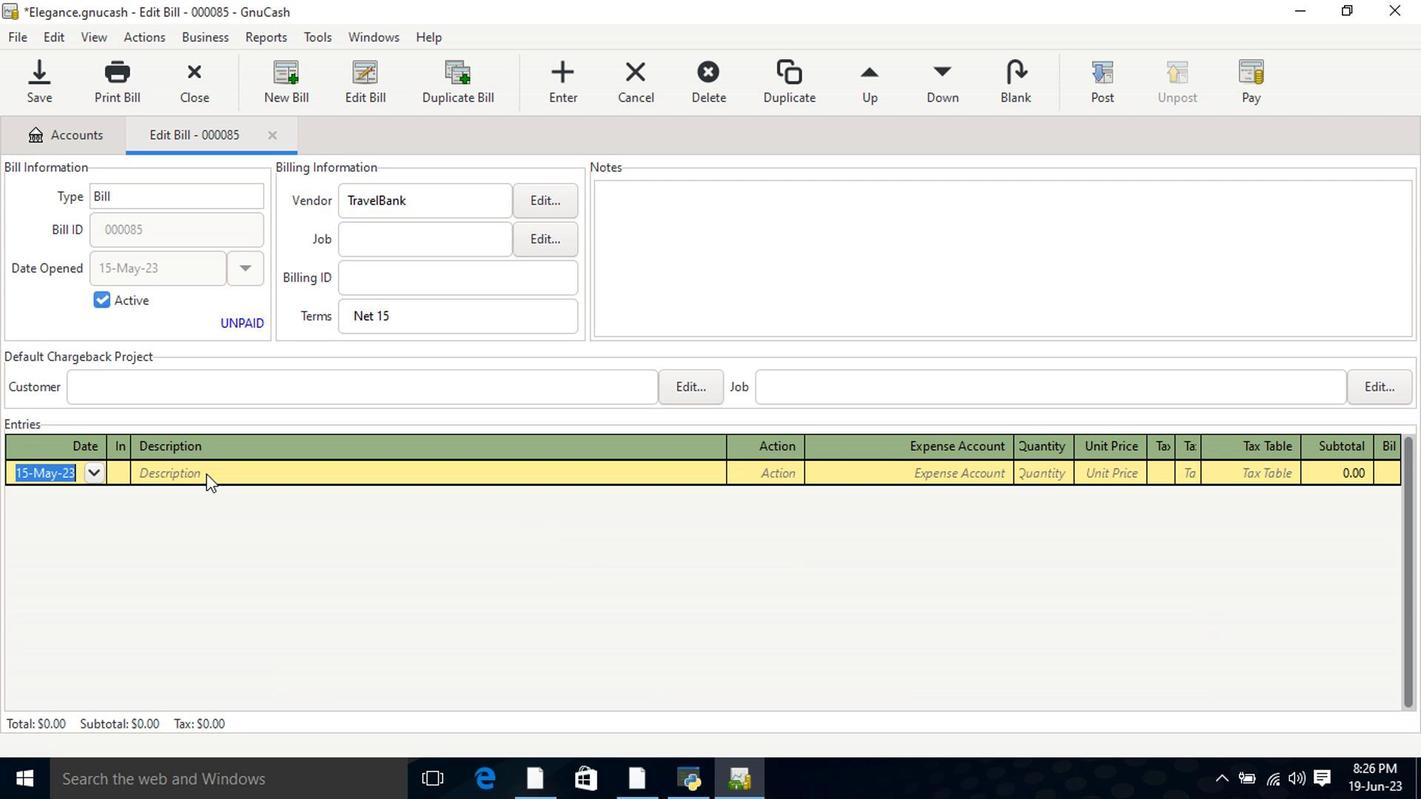
Action: Mouse moved to (290, 527)
Screenshot: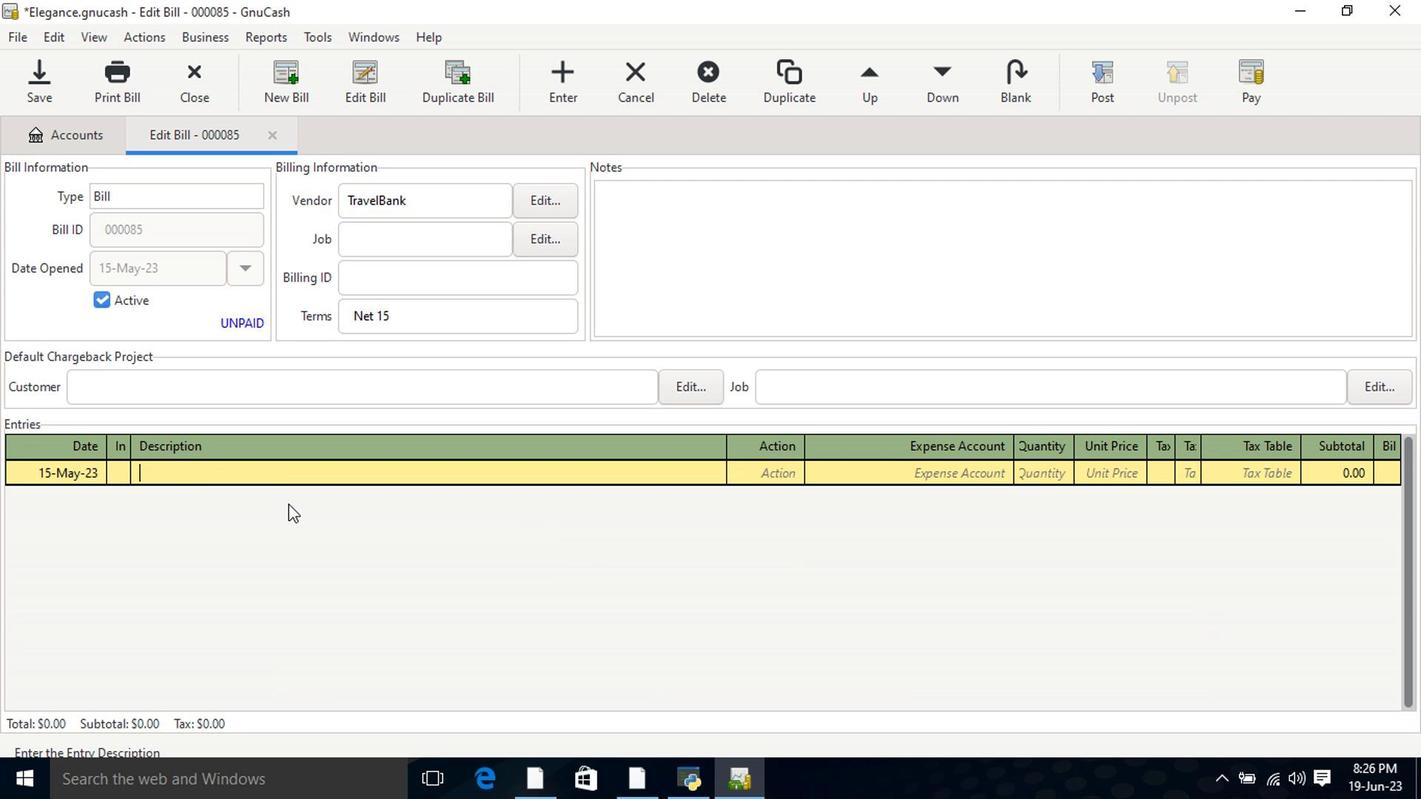 
Action: Key pressed <Key.shift>Hotel<Key.space><Key.shift>Charges
Screenshot: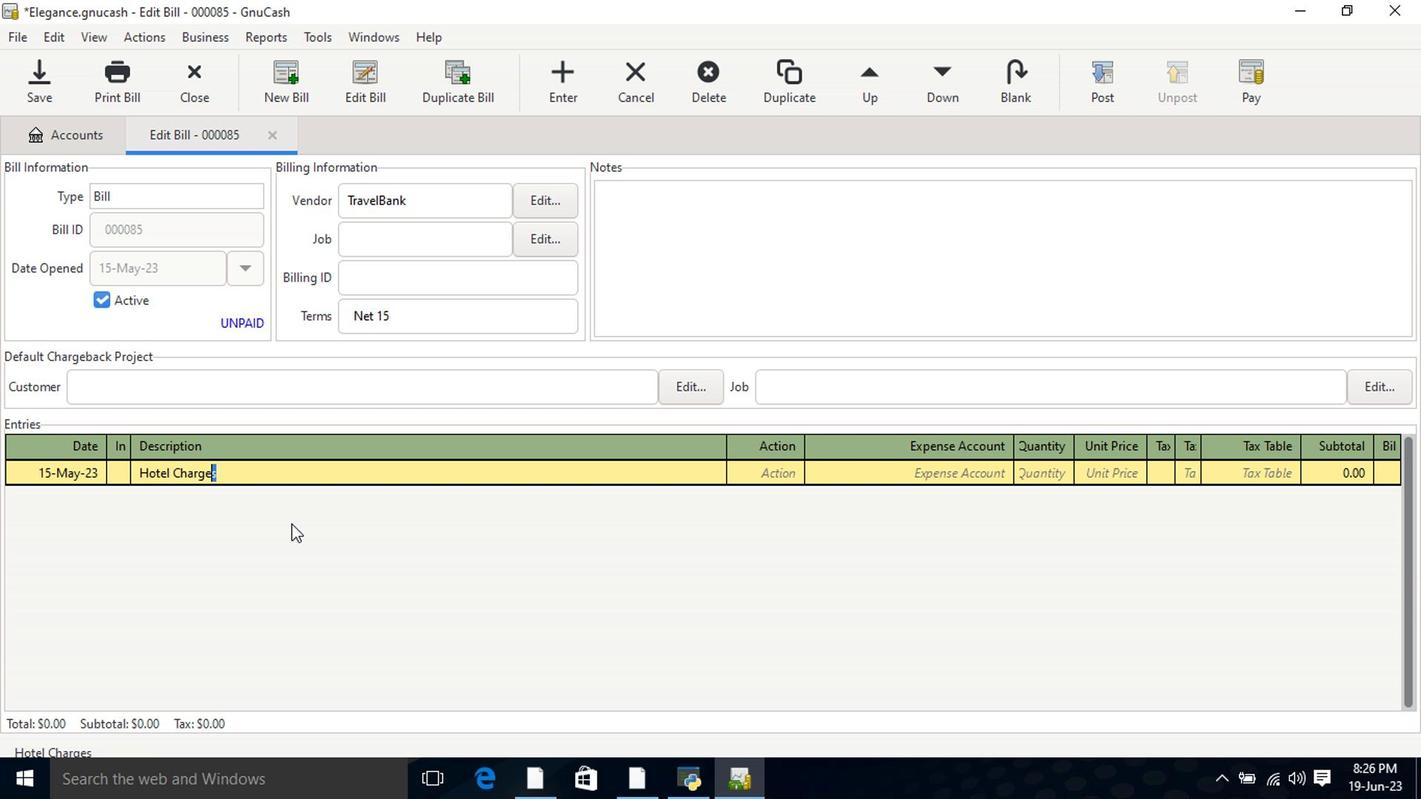 
Action: Mouse moved to (883, 473)
Screenshot: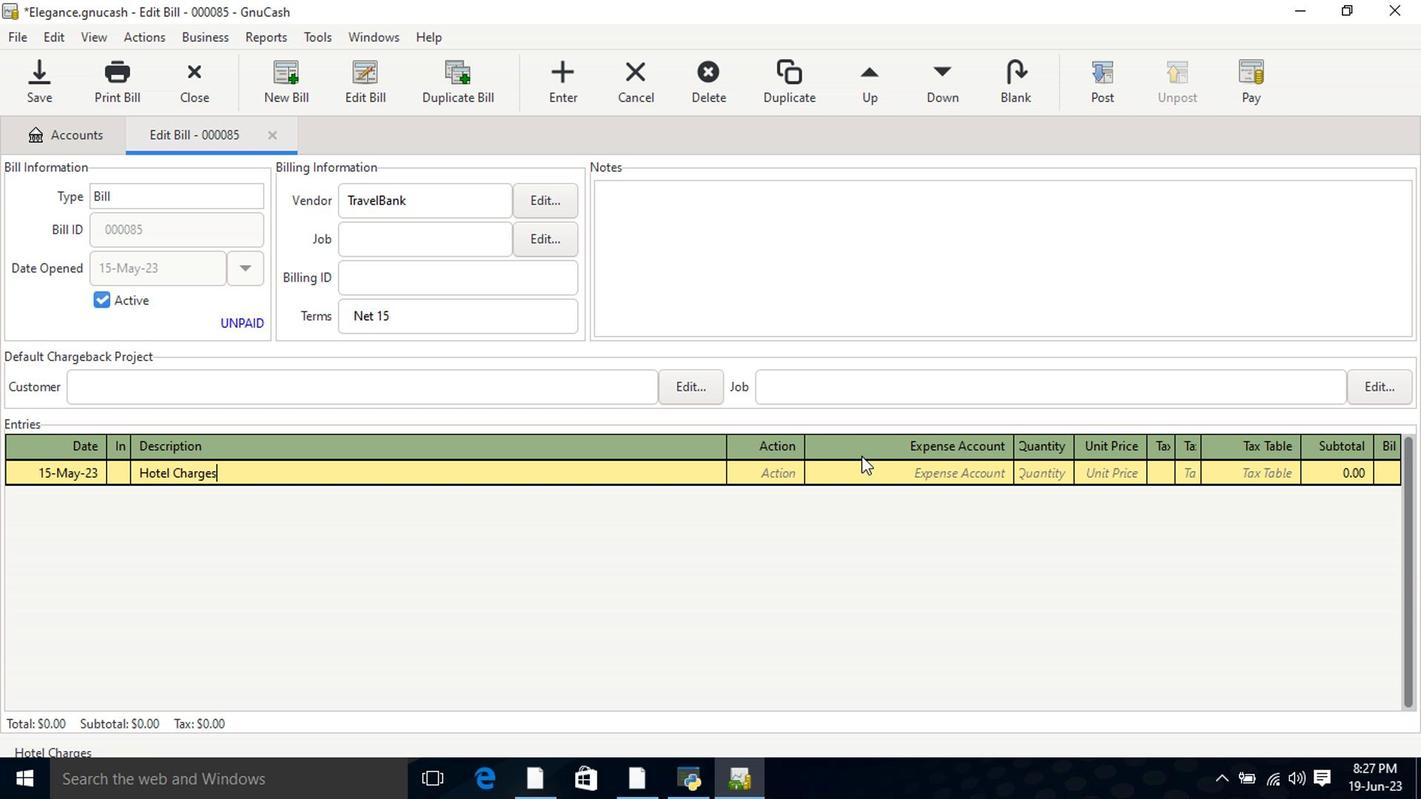 
Action: Key pressed <Key.tab>
Screenshot: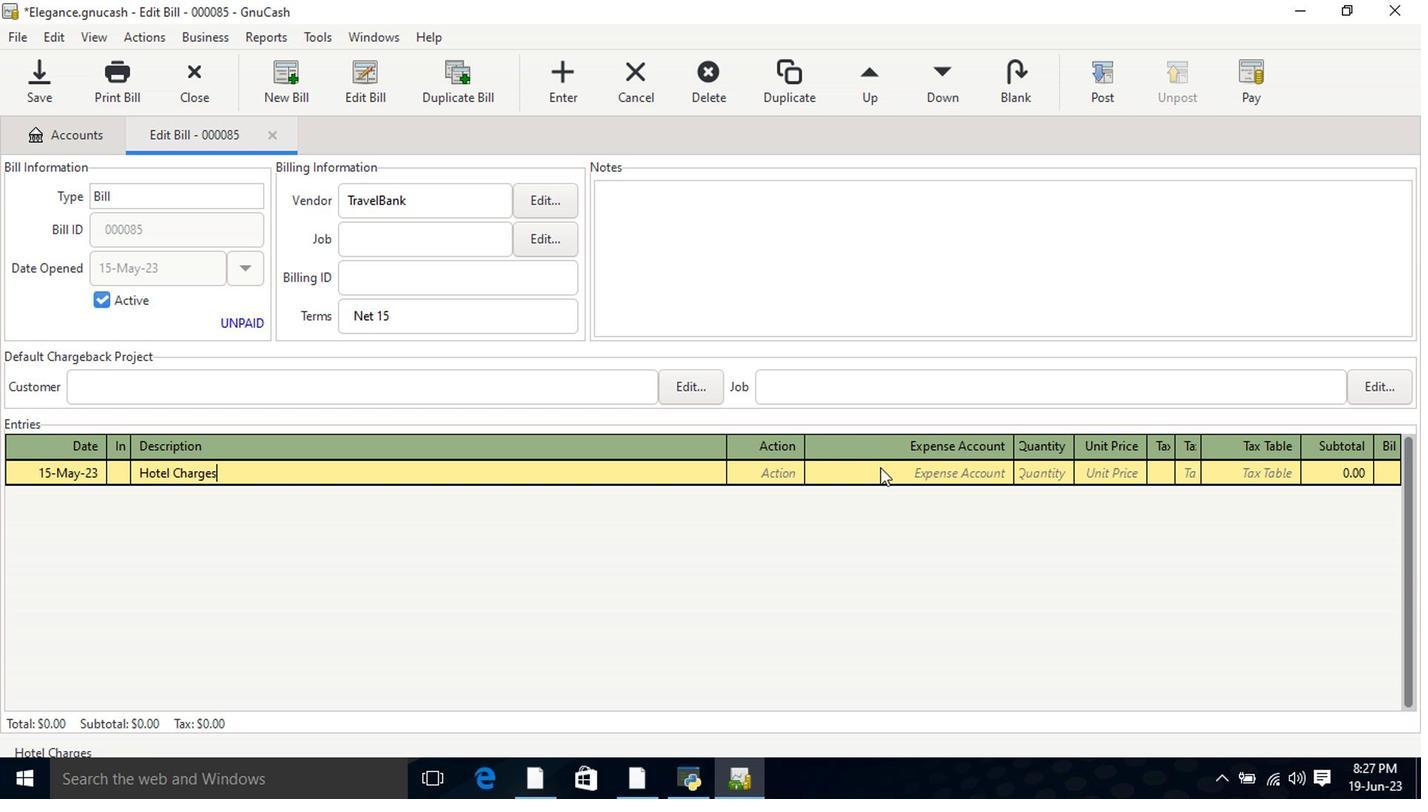 
Action: Mouse moved to (954, 475)
Screenshot: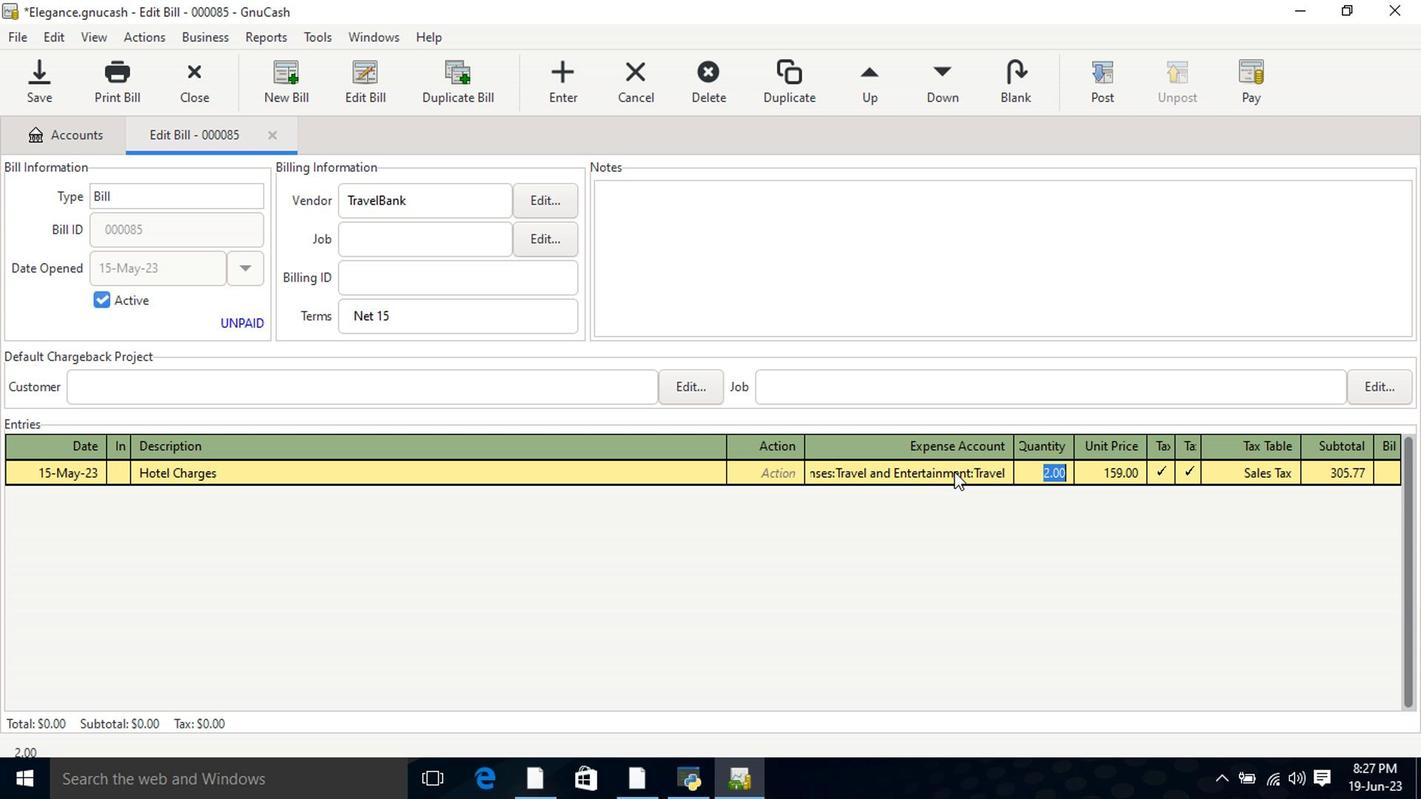 
Action: Key pressed 1<Key.tab>145<Key.tab><Key.tab>
Screenshot: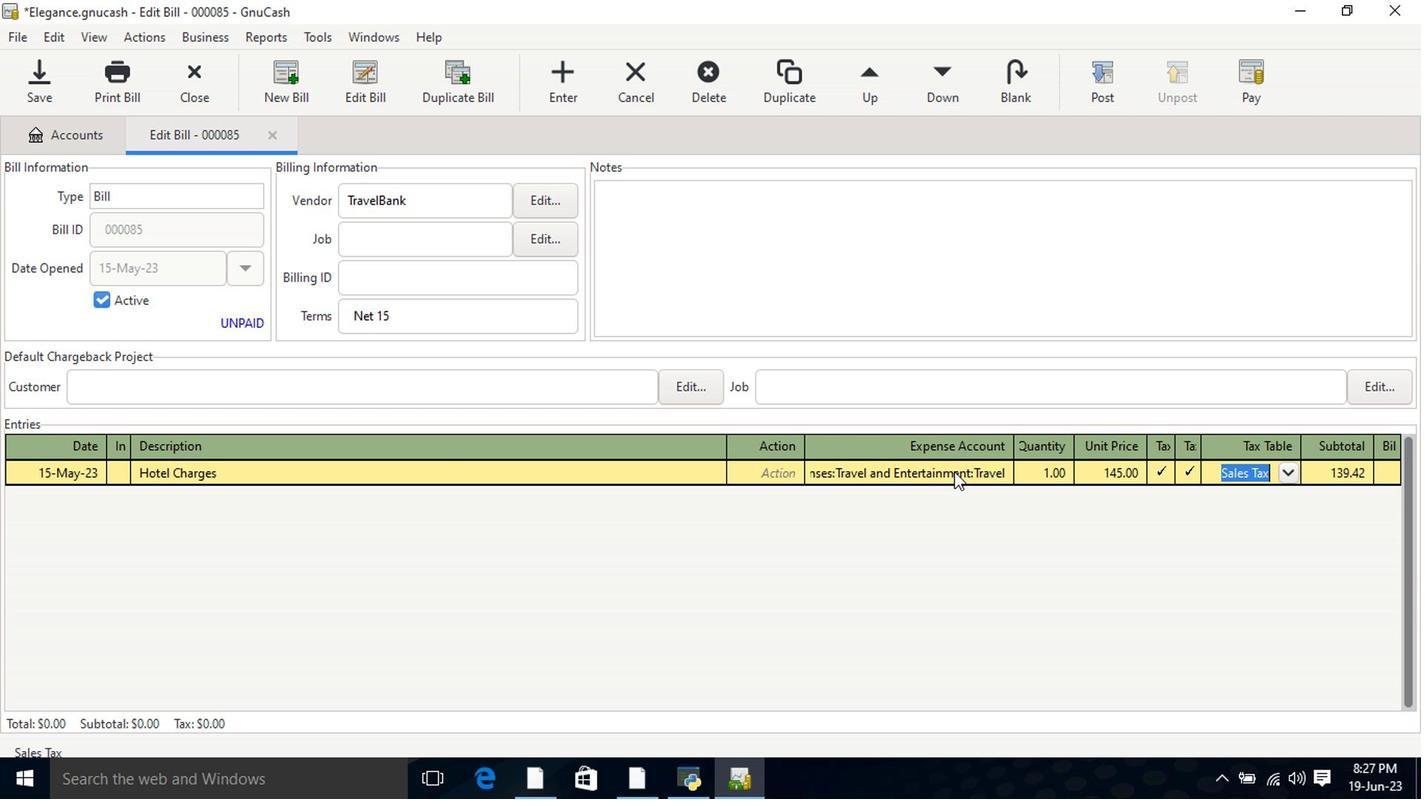
Action: Mouse moved to (1114, 94)
Screenshot: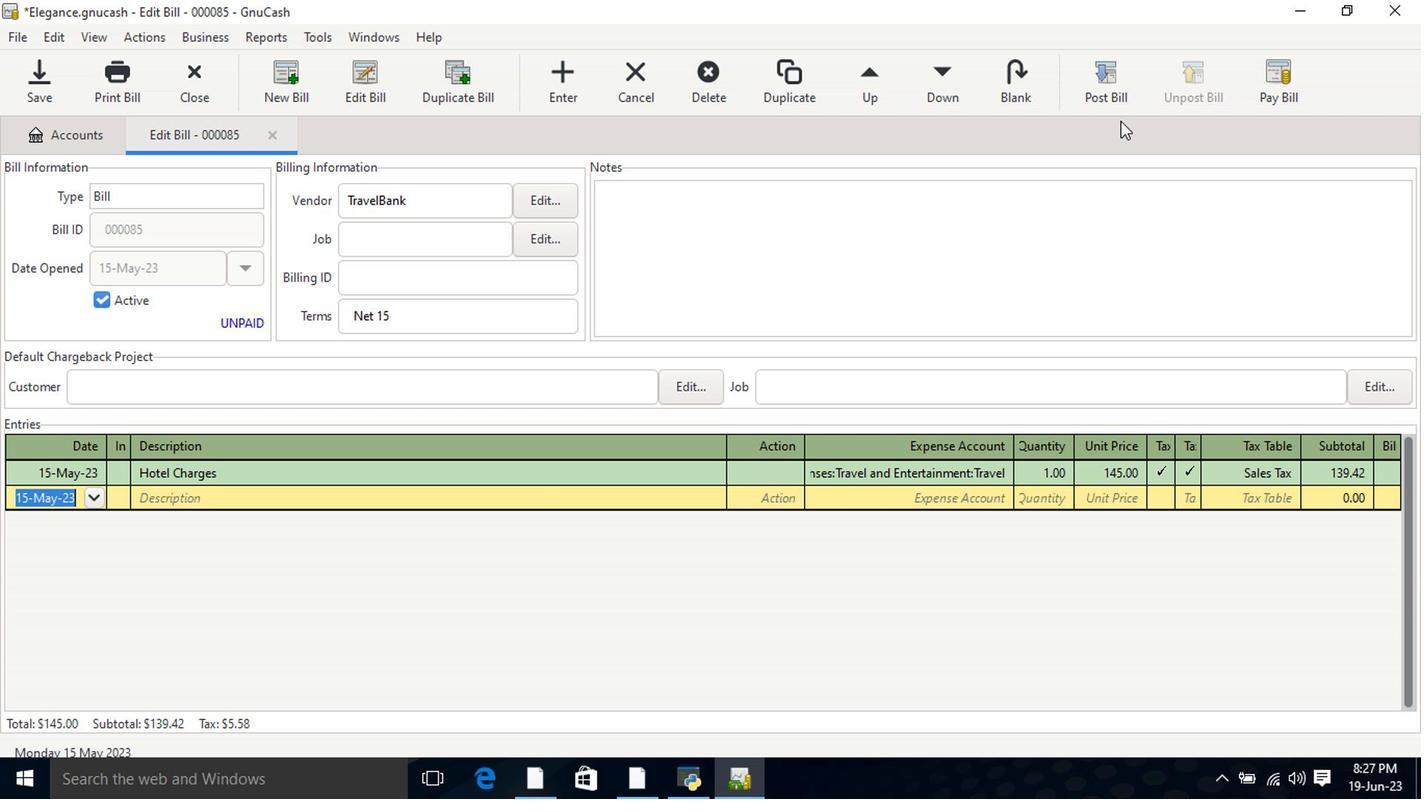 
Action: Mouse pressed left at (1114, 94)
Screenshot: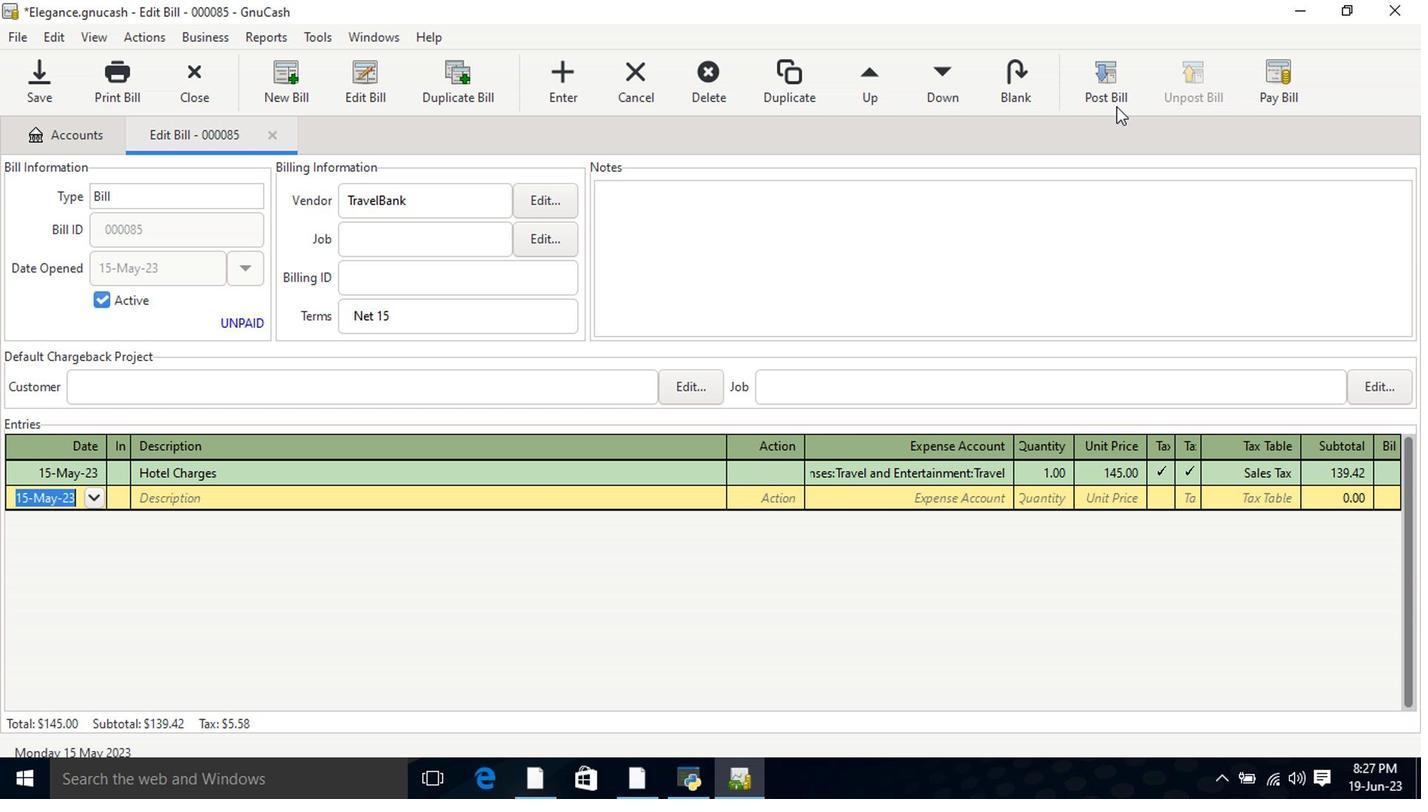 
Action: Mouse moved to (852, 531)
Screenshot: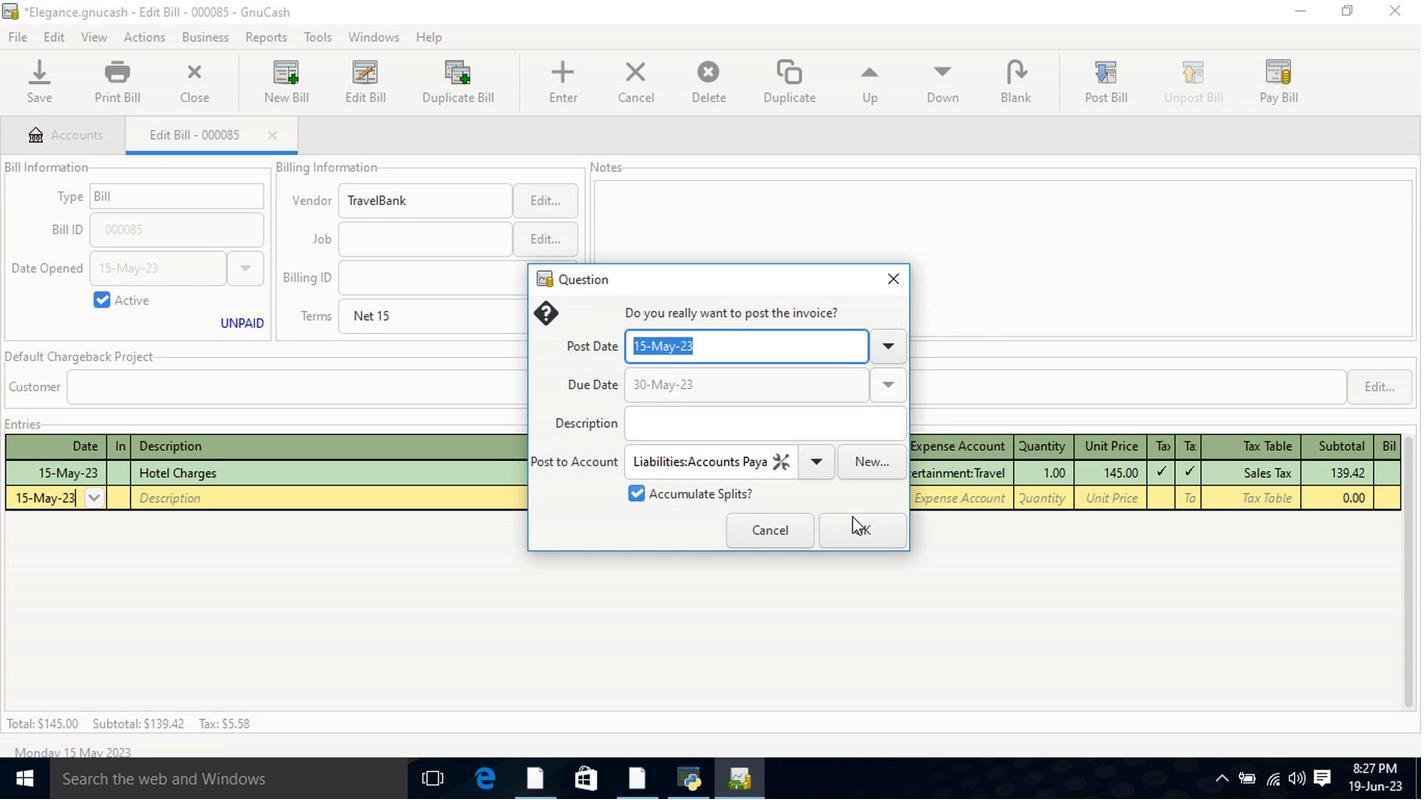 
Action: Mouse pressed left at (852, 531)
Screenshot: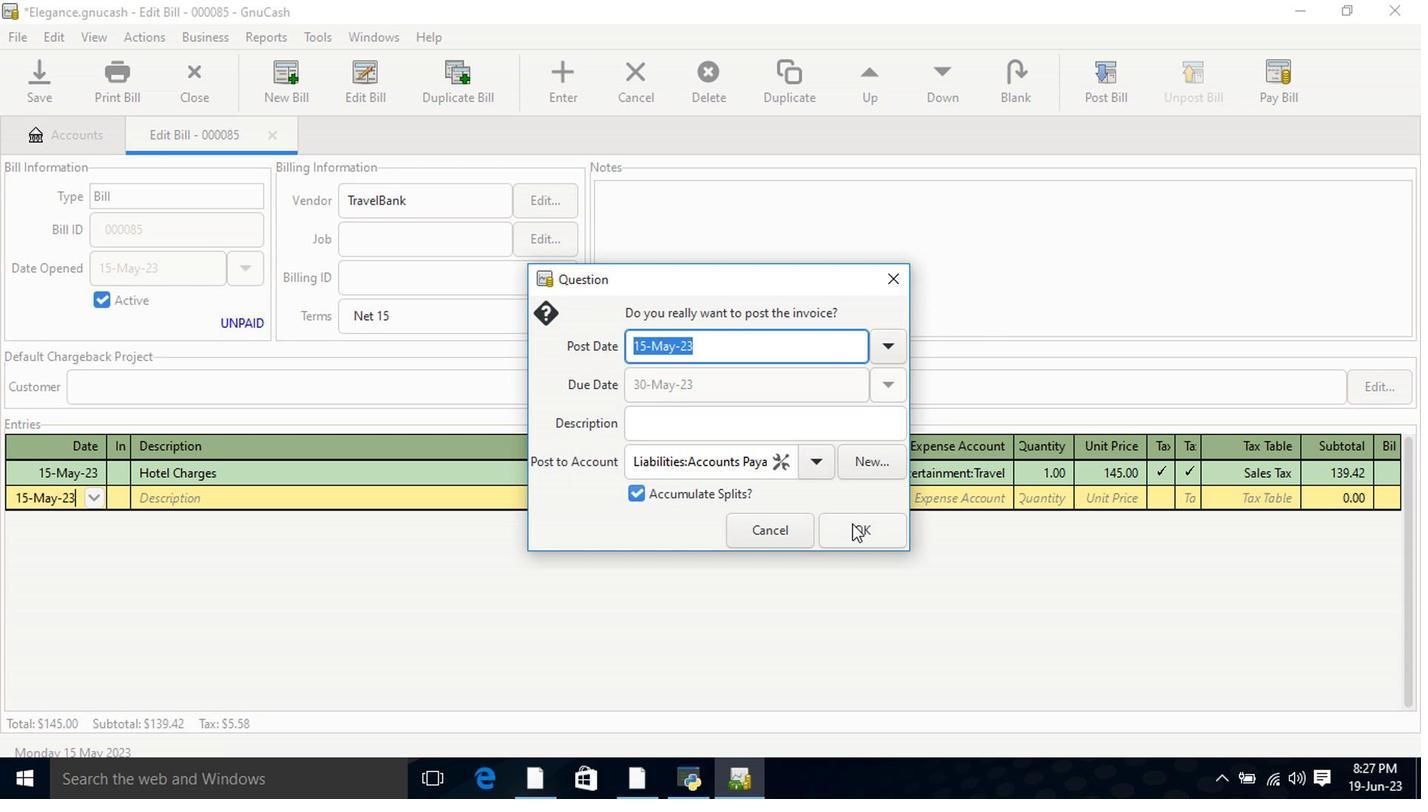 
Action: Mouse moved to (1261, 89)
Screenshot: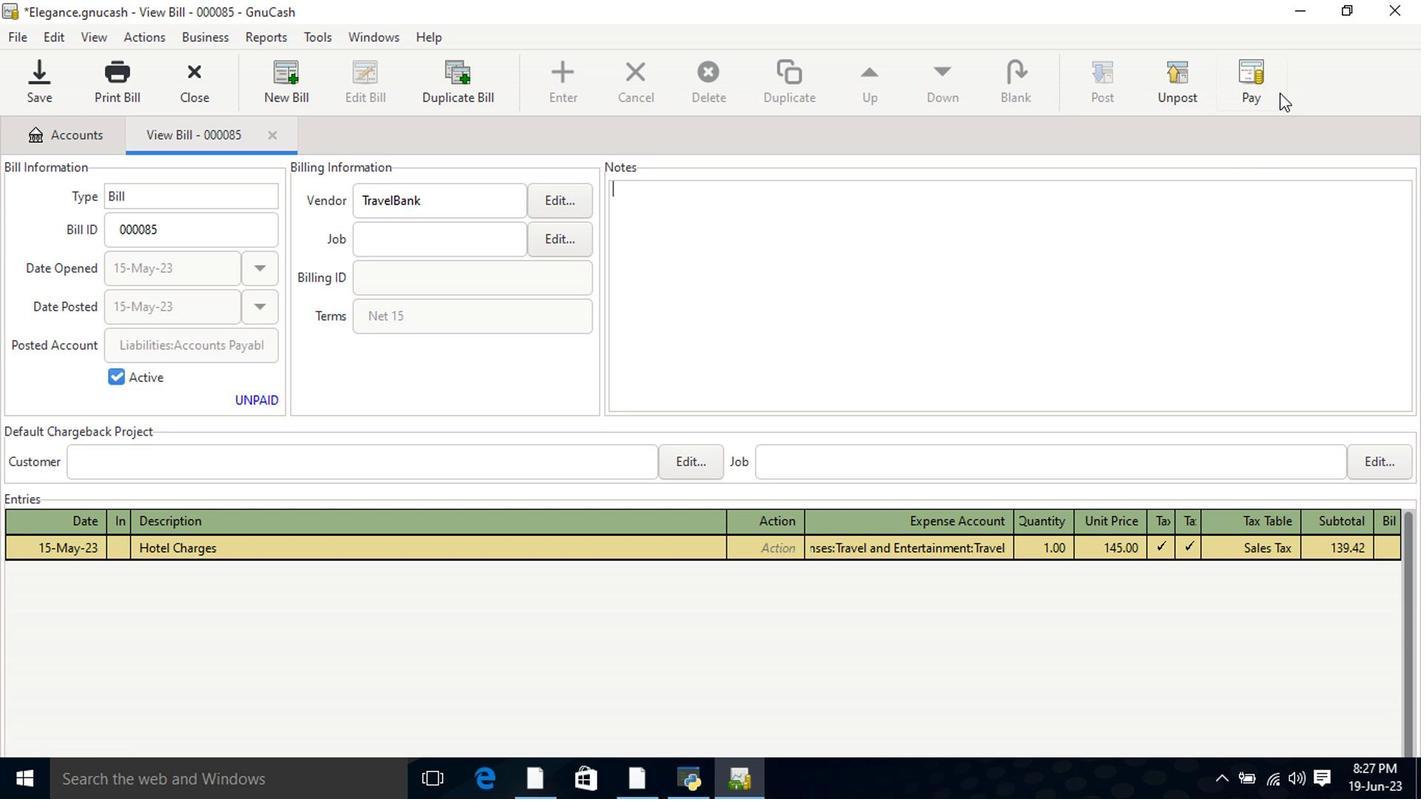 
Action: Mouse pressed left at (1261, 89)
Screenshot: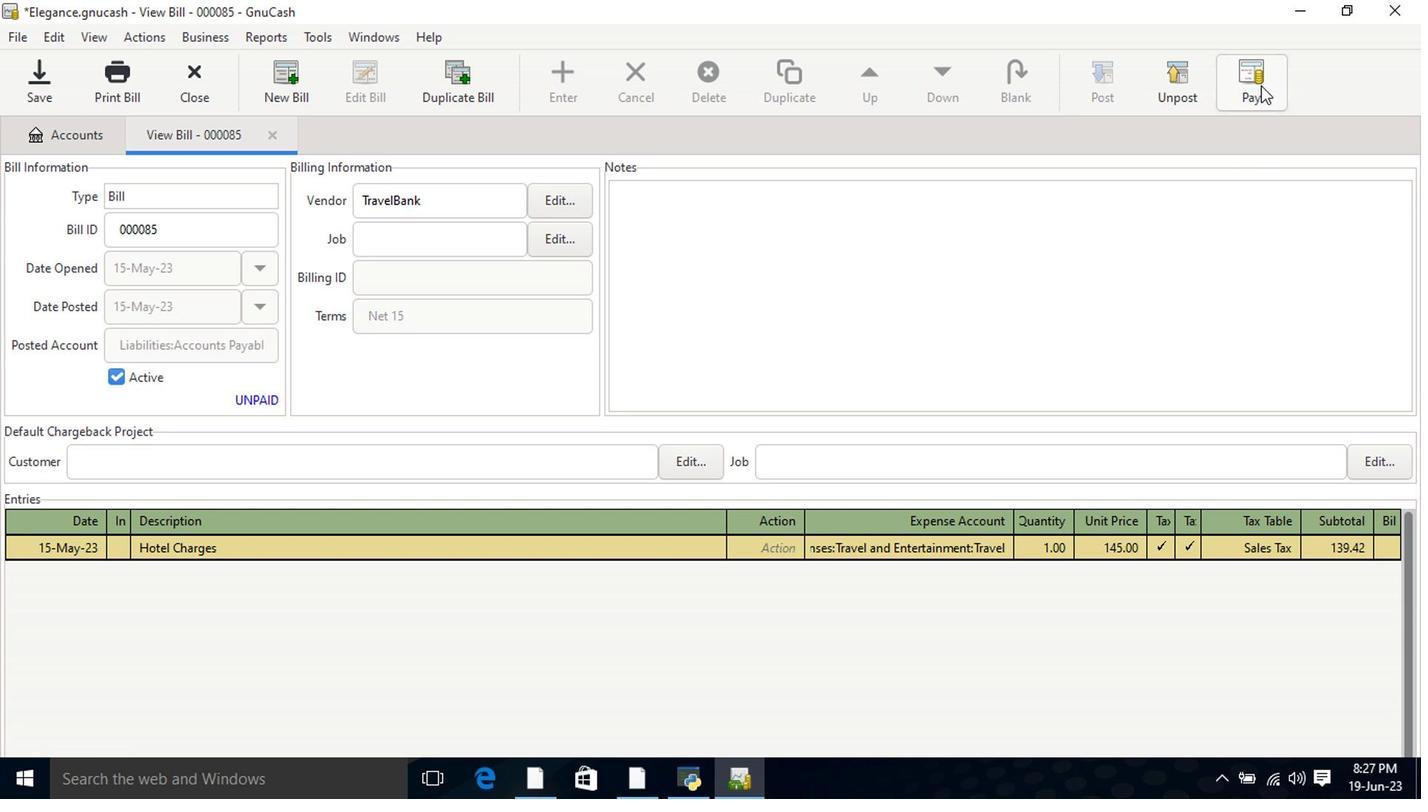 
Action: Mouse moved to (634, 411)
Screenshot: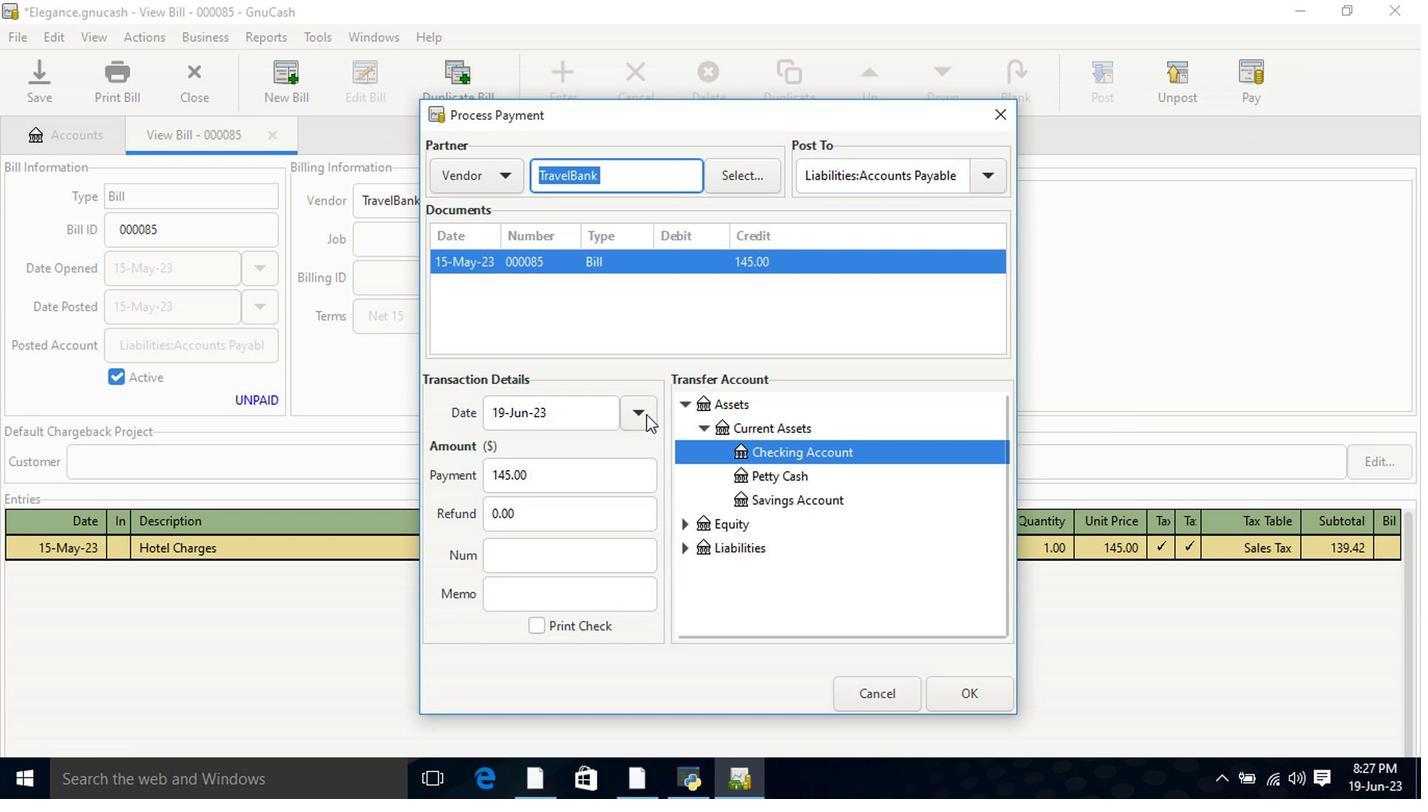 
Action: Mouse pressed left at (634, 411)
Screenshot: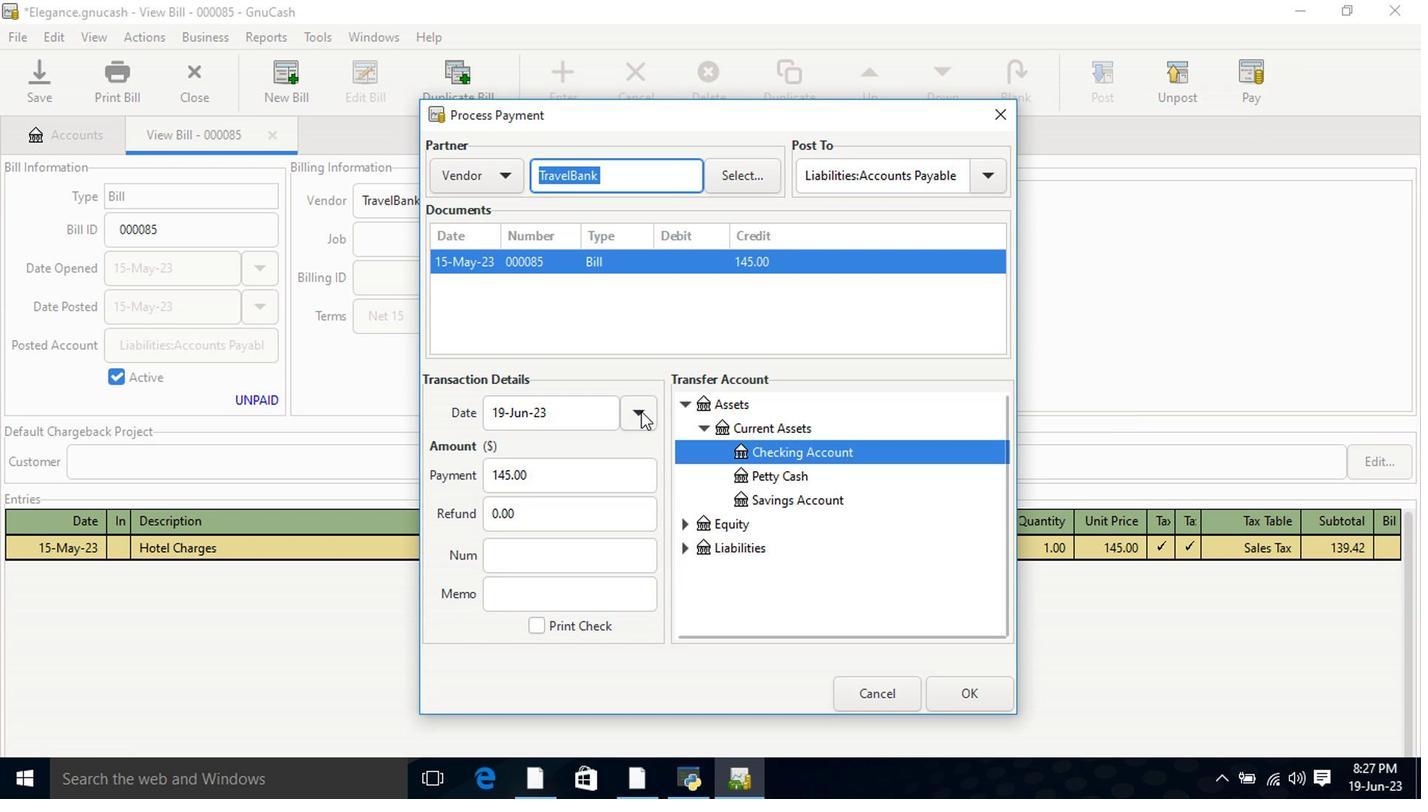 
Action: Mouse moved to (473, 442)
Screenshot: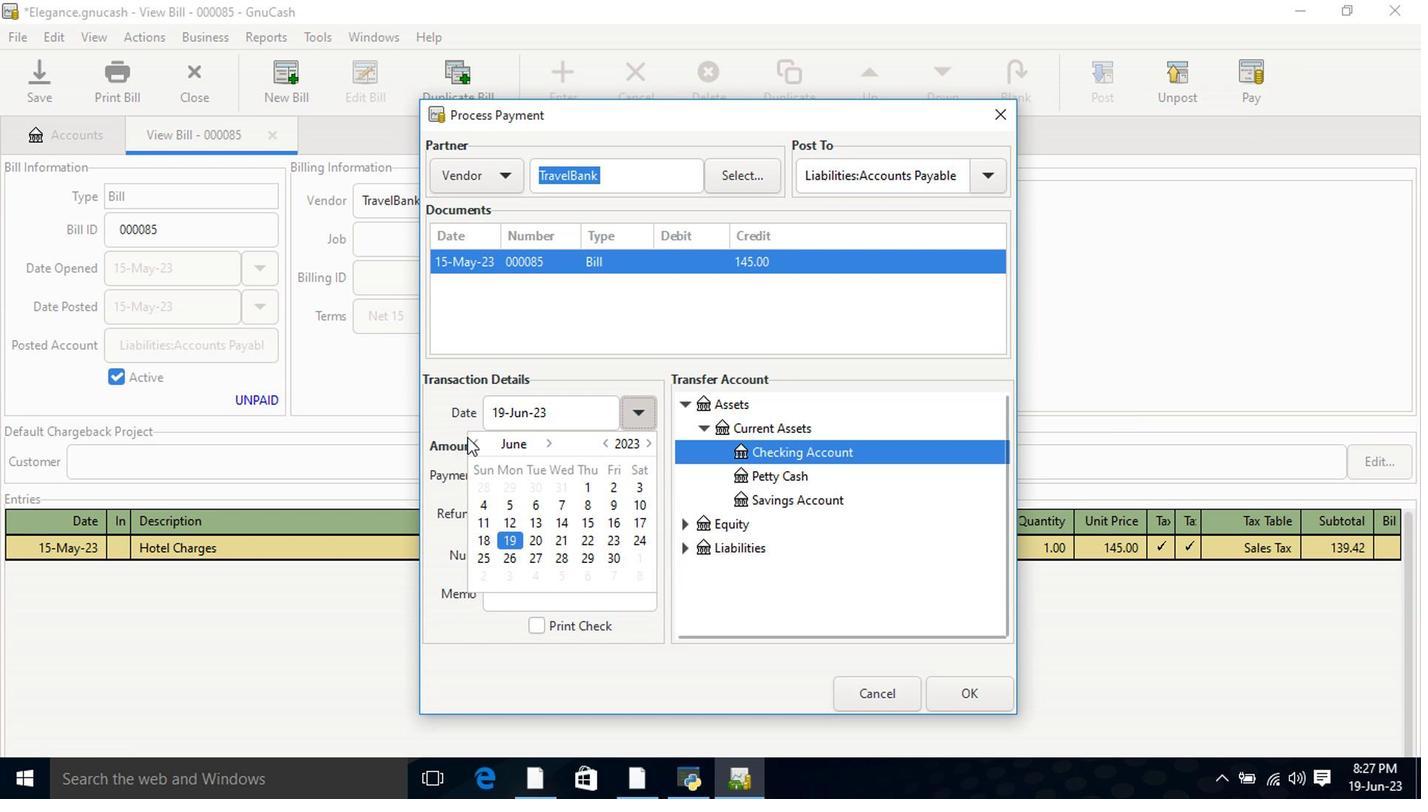 
Action: Mouse pressed left at (473, 442)
Screenshot: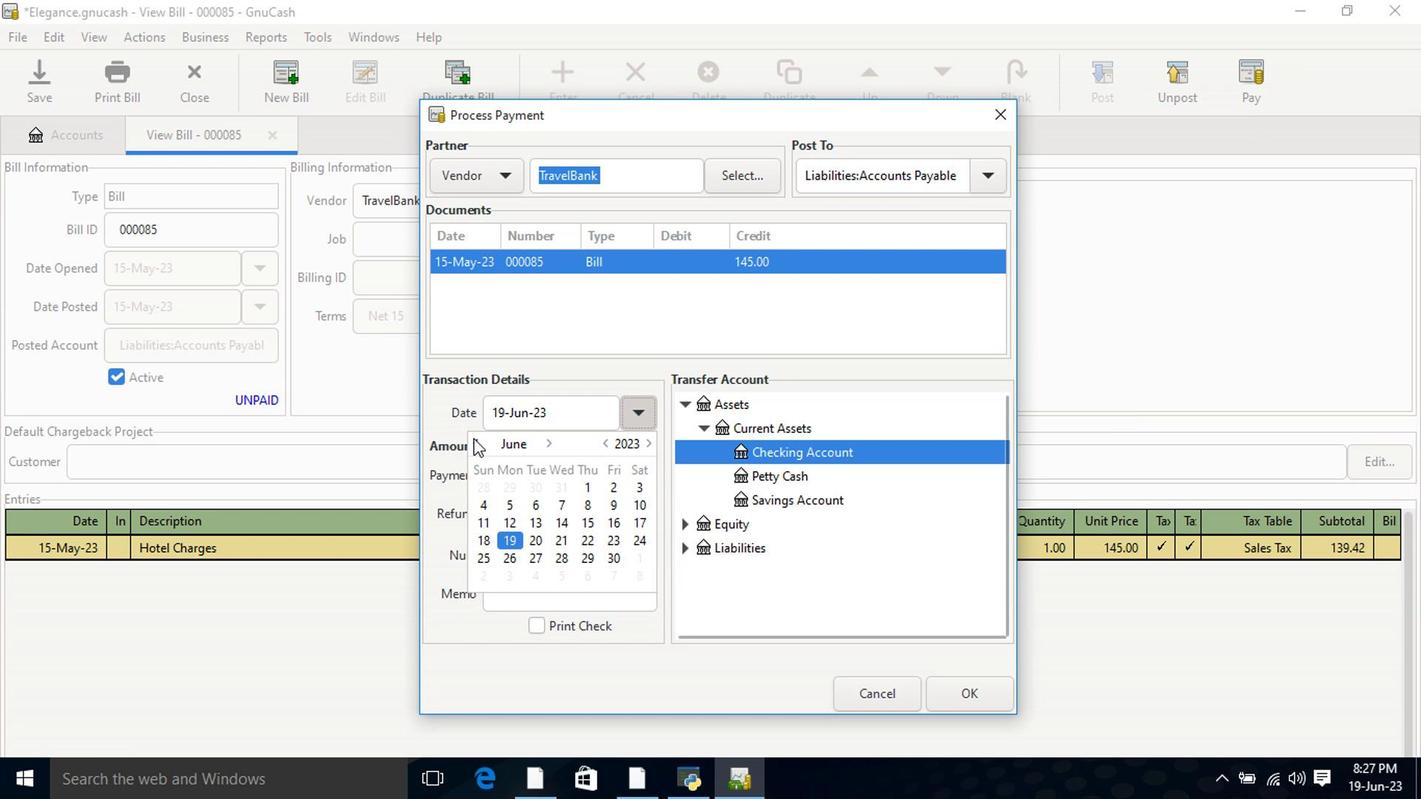 
Action: Mouse moved to (514, 559)
Screenshot: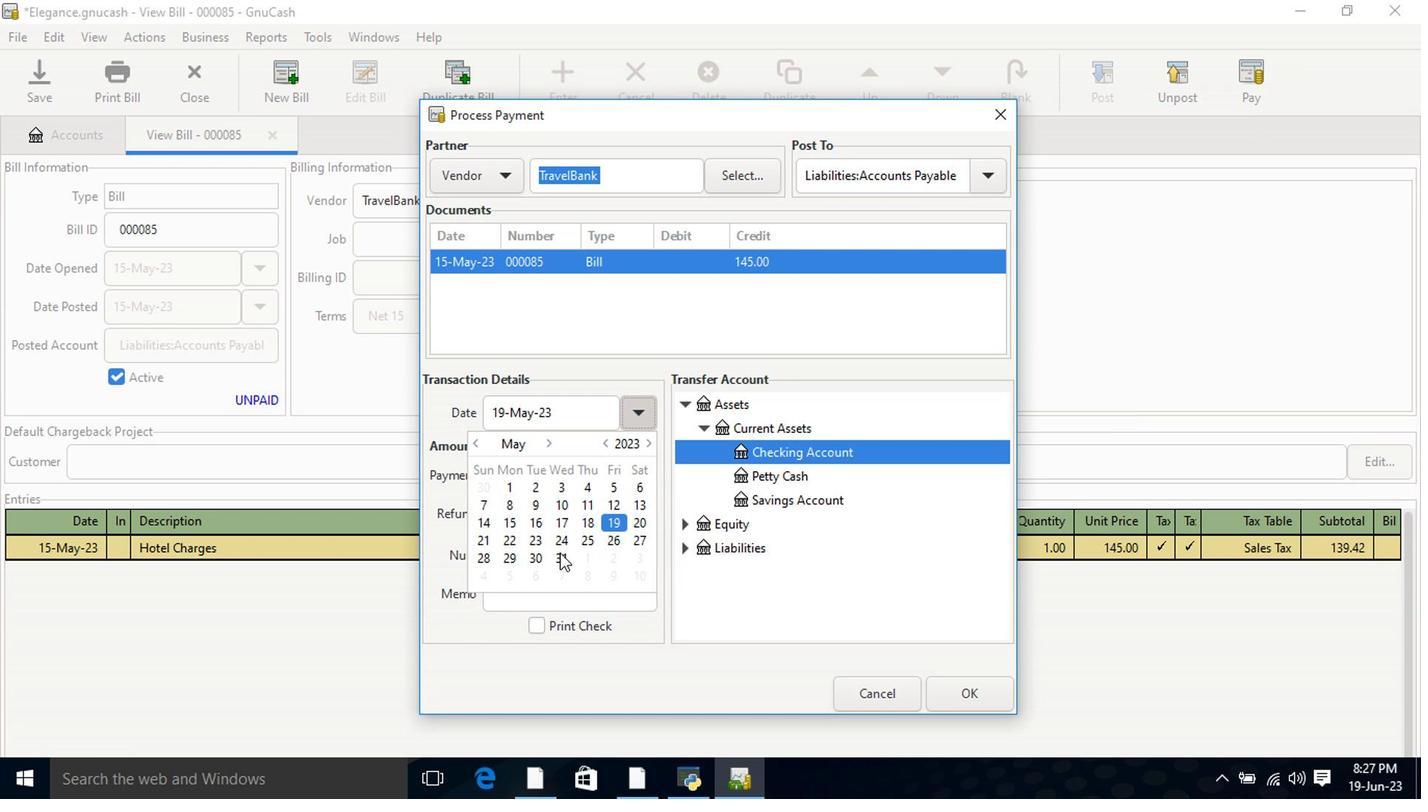 
Action: Mouse pressed left at (514, 559)
Screenshot: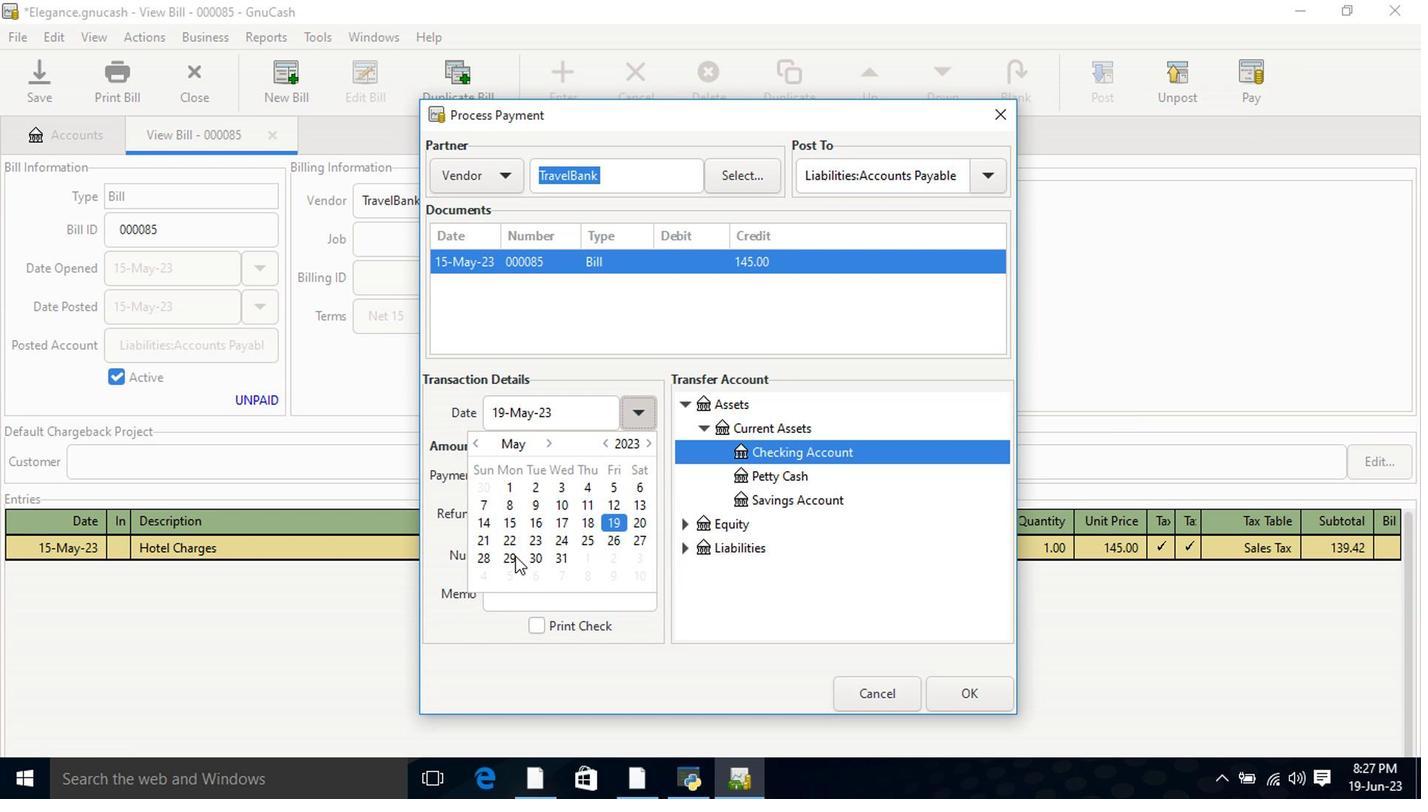 
Action: Mouse moved to (514, 560)
Screenshot: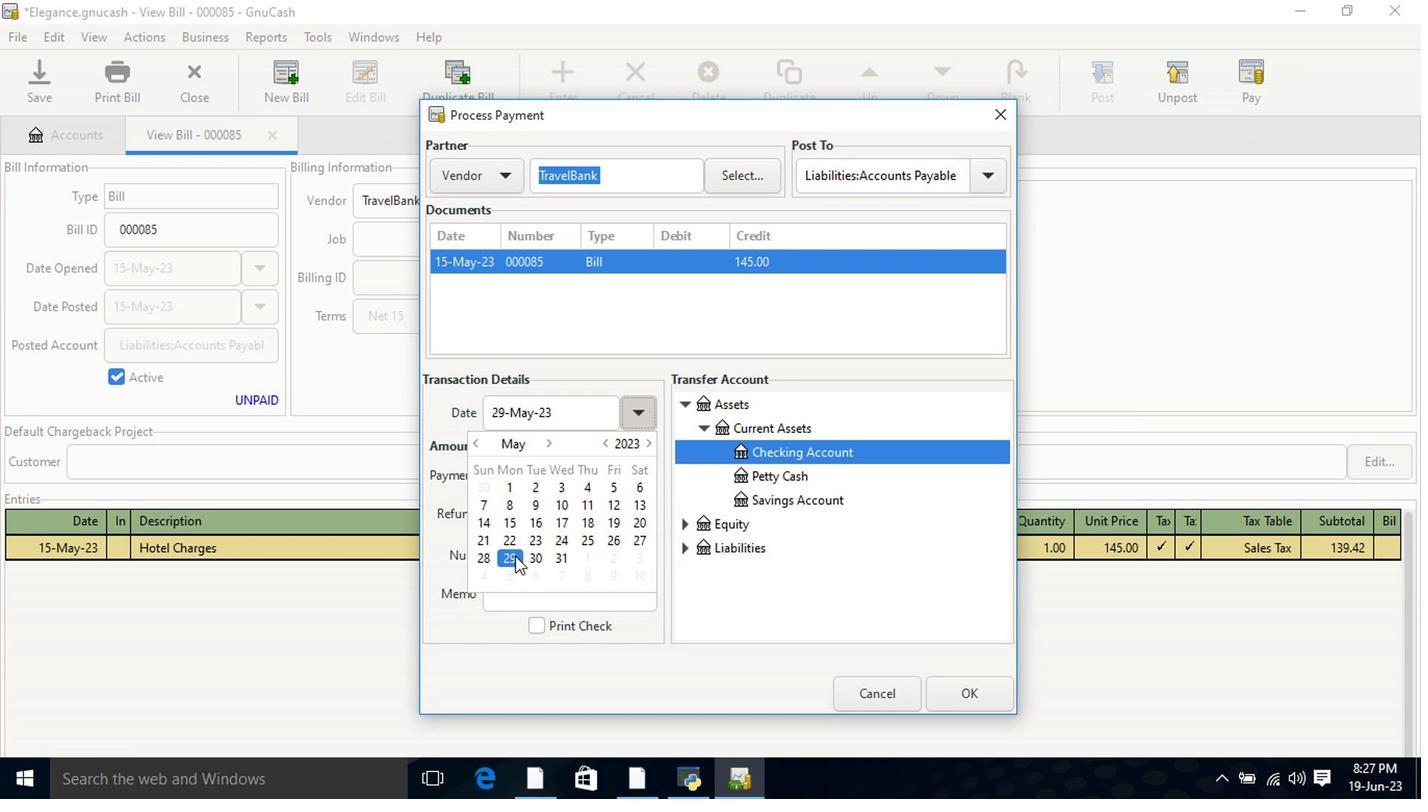 
Action: Mouse pressed left at (514, 560)
Screenshot: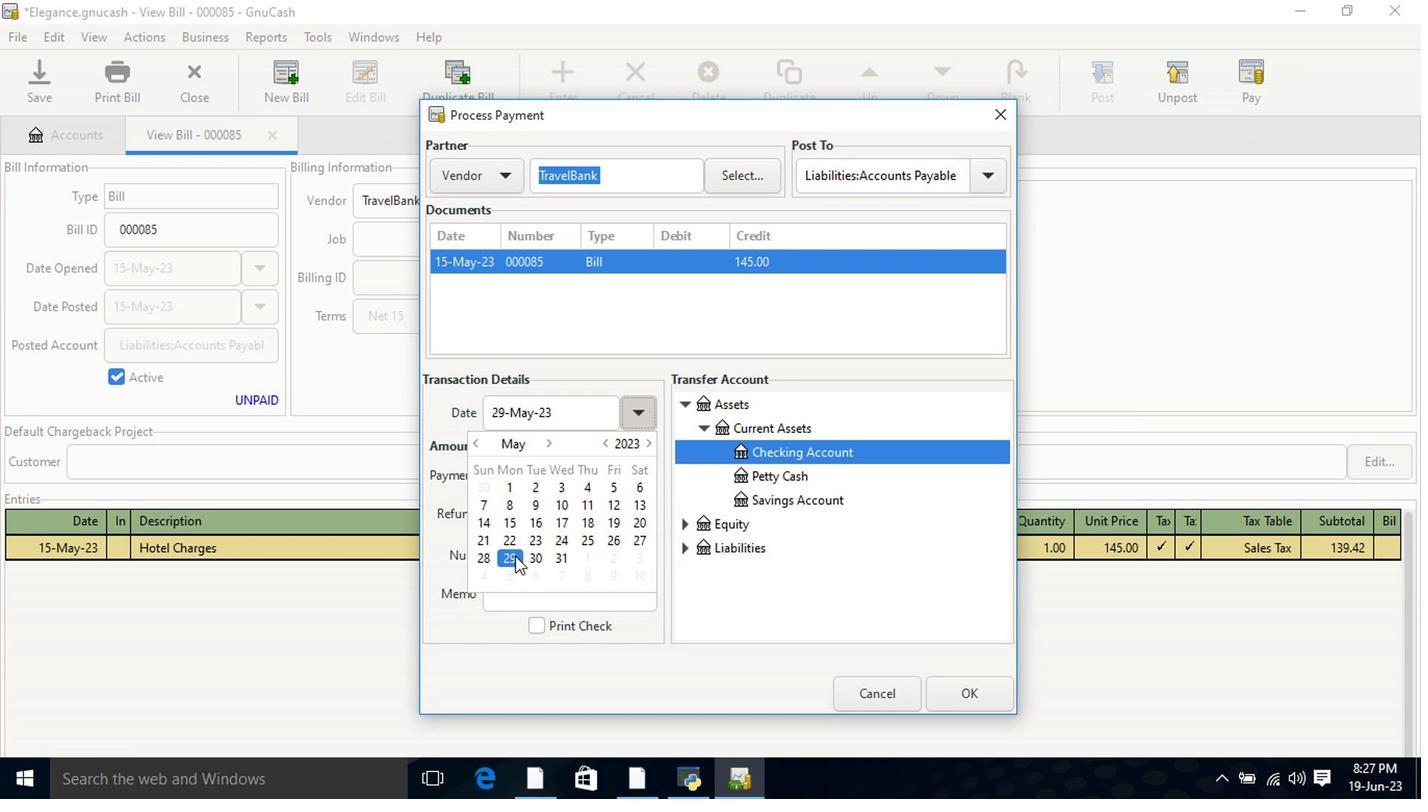 
Action: Mouse moved to (681, 407)
Screenshot: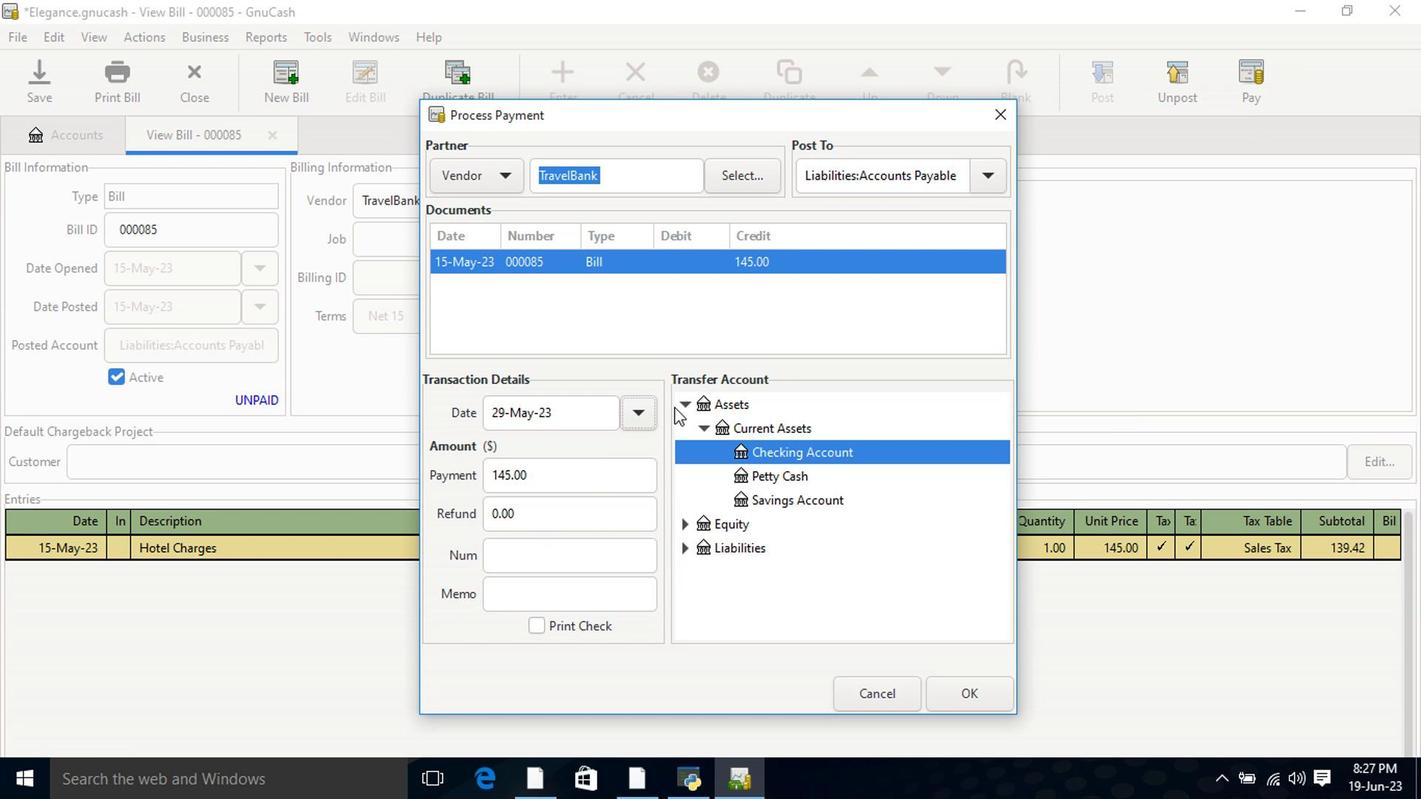 
Action: Mouse pressed left at (681, 407)
Screenshot: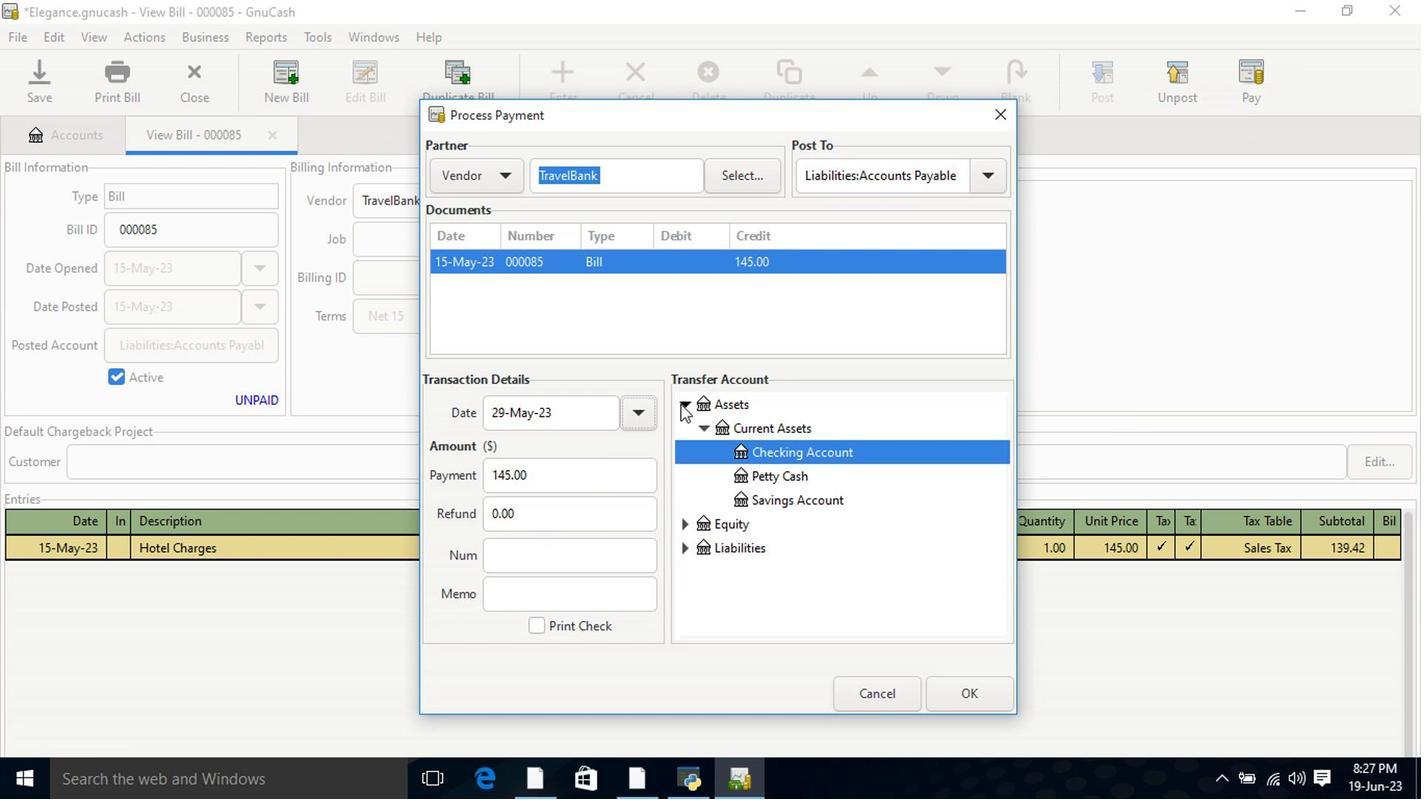 
Action: Mouse pressed left at (681, 407)
Screenshot: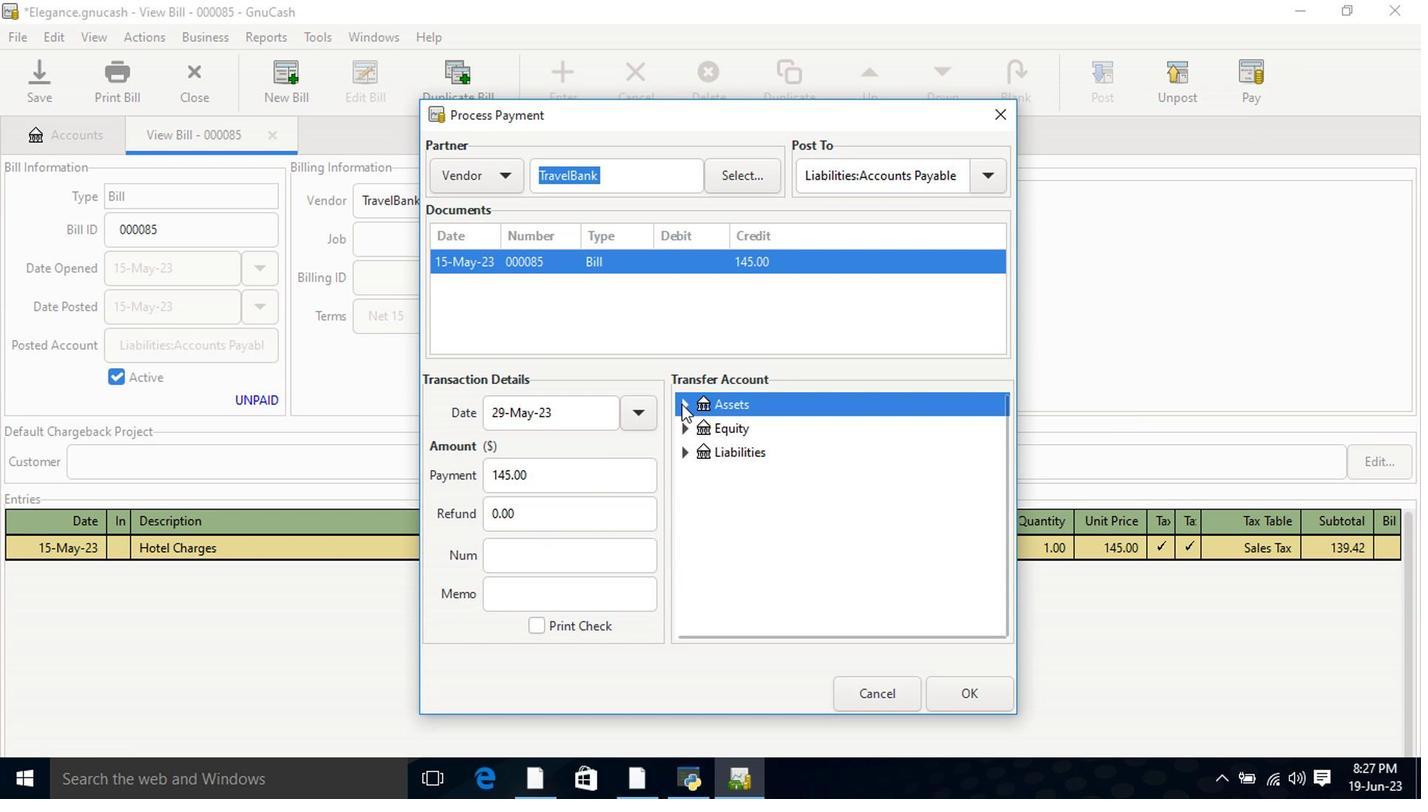 
Action: Mouse moved to (704, 424)
Screenshot: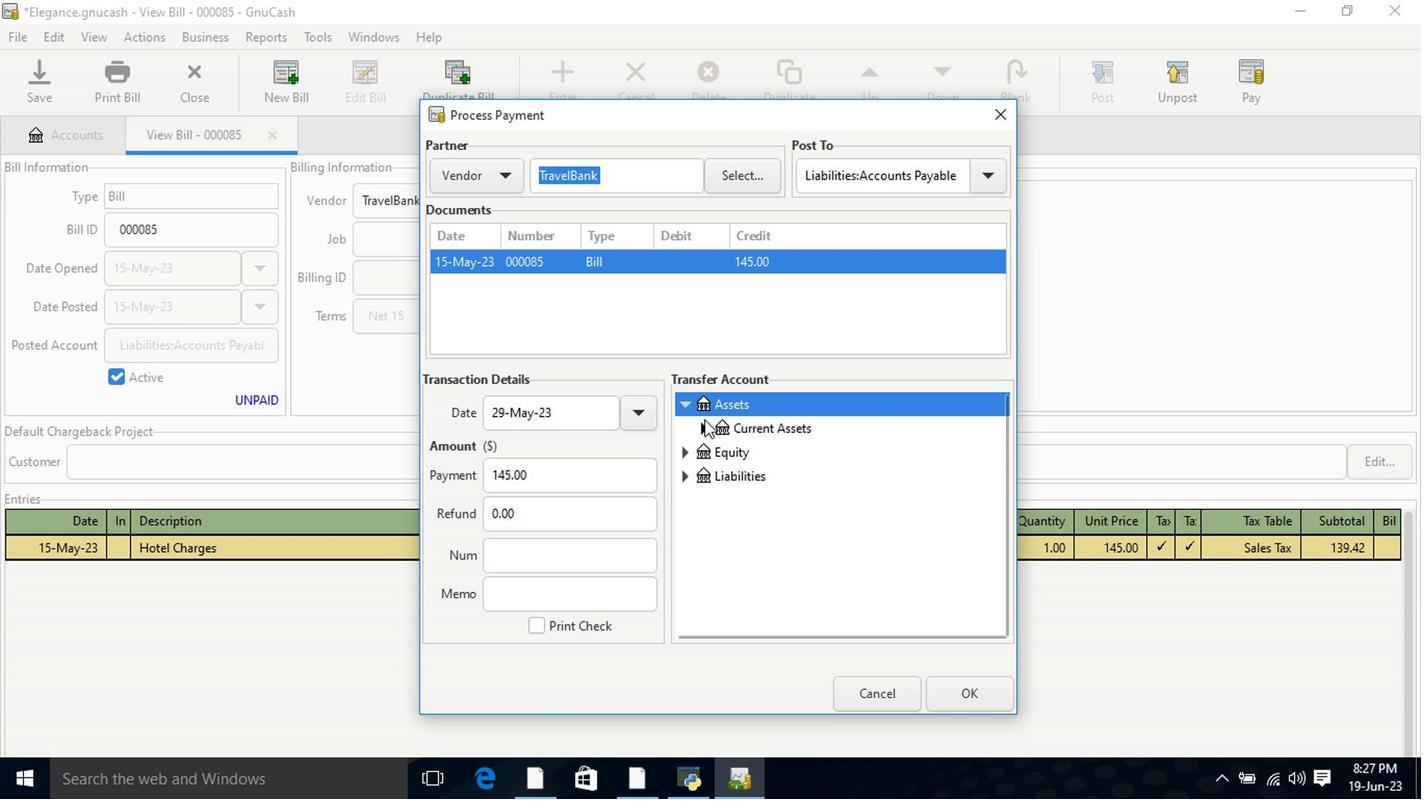 
Action: Mouse pressed left at (704, 424)
Screenshot: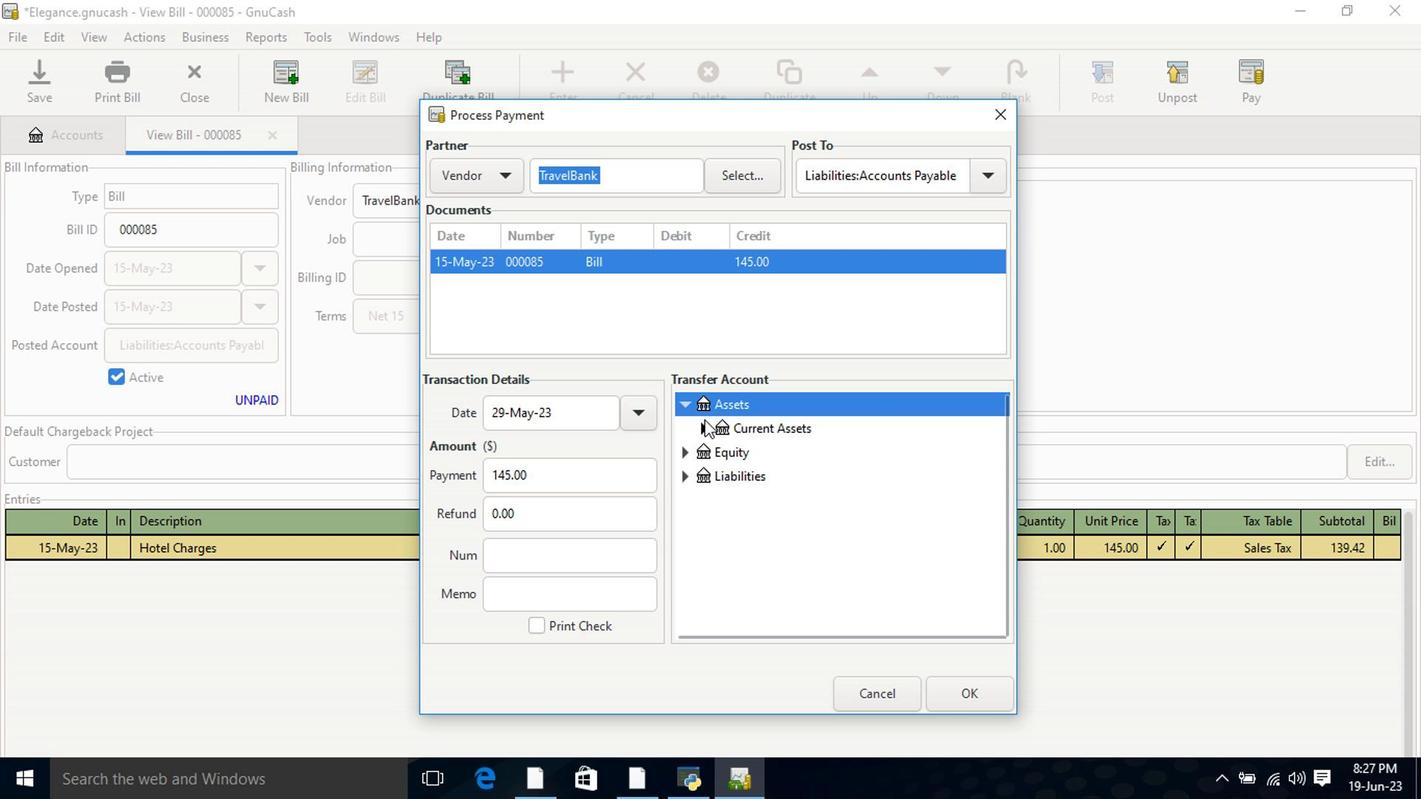 
Action: Mouse moved to (733, 451)
Screenshot: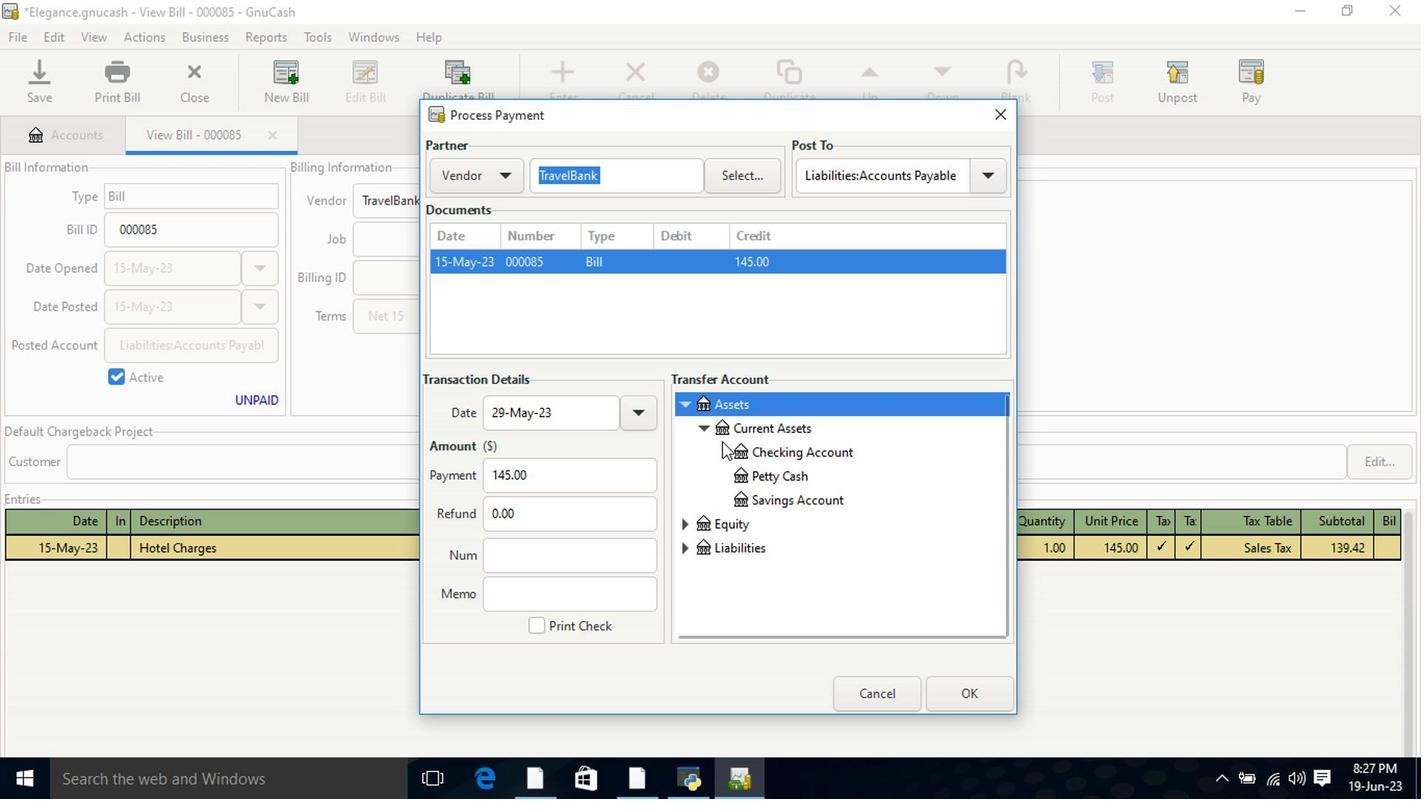 
Action: Mouse pressed left at (733, 451)
Screenshot: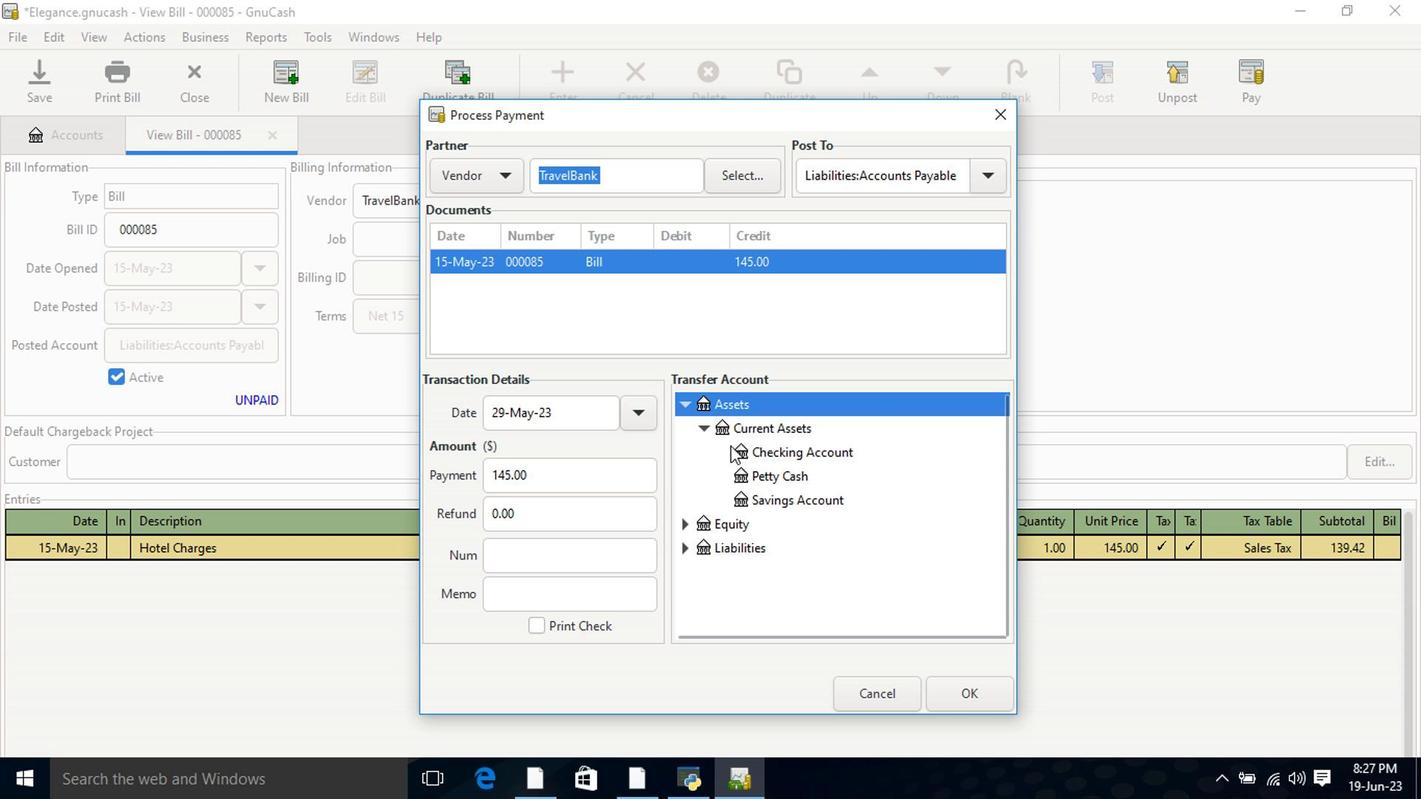 
Action: Mouse moved to (971, 698)
Screenshot: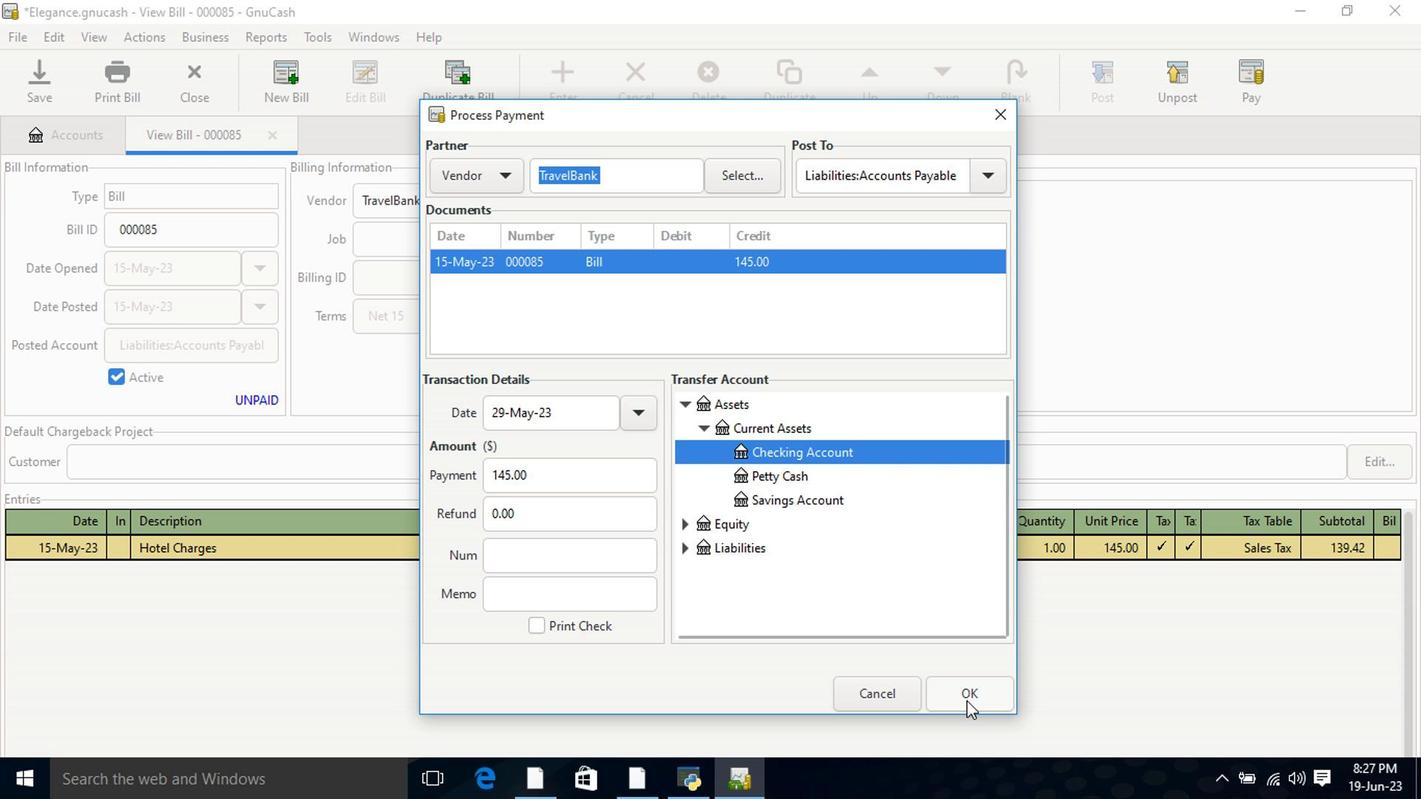
Action: Mouse pressed left at (971, 698)
Screenshot: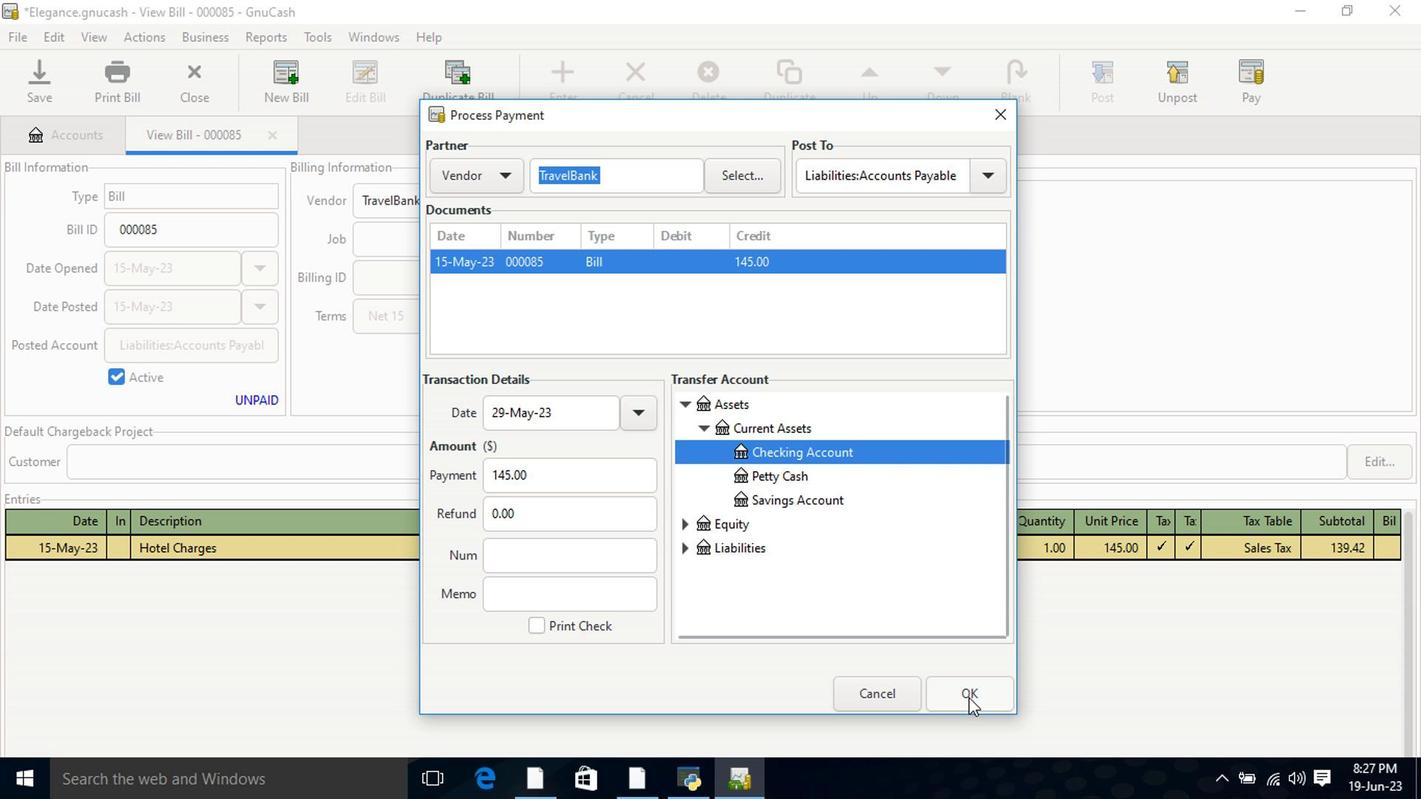 
Action: Mouse moved to (130, 85)
Screenshot: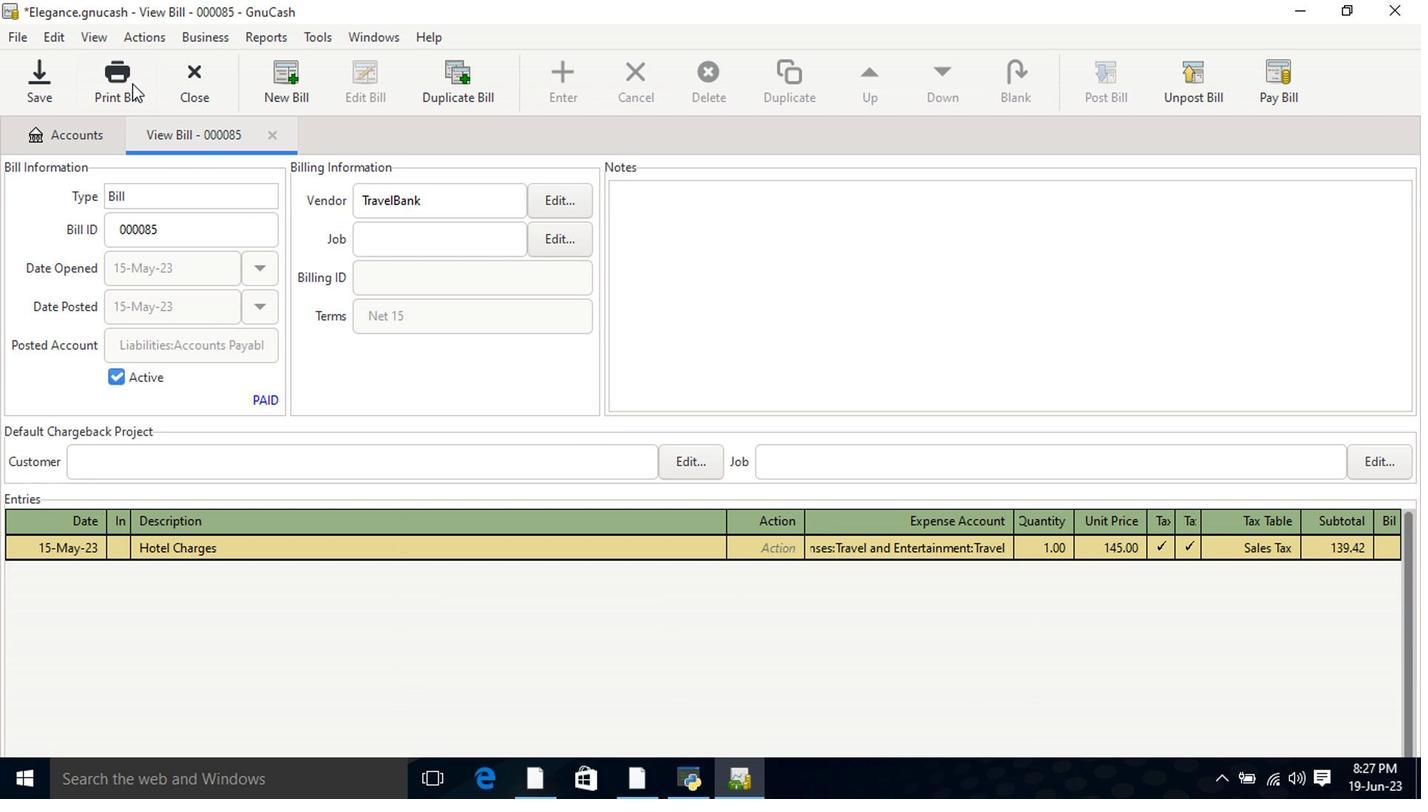 
Action: Mouse pressed left at (130, 85)
Screenshot: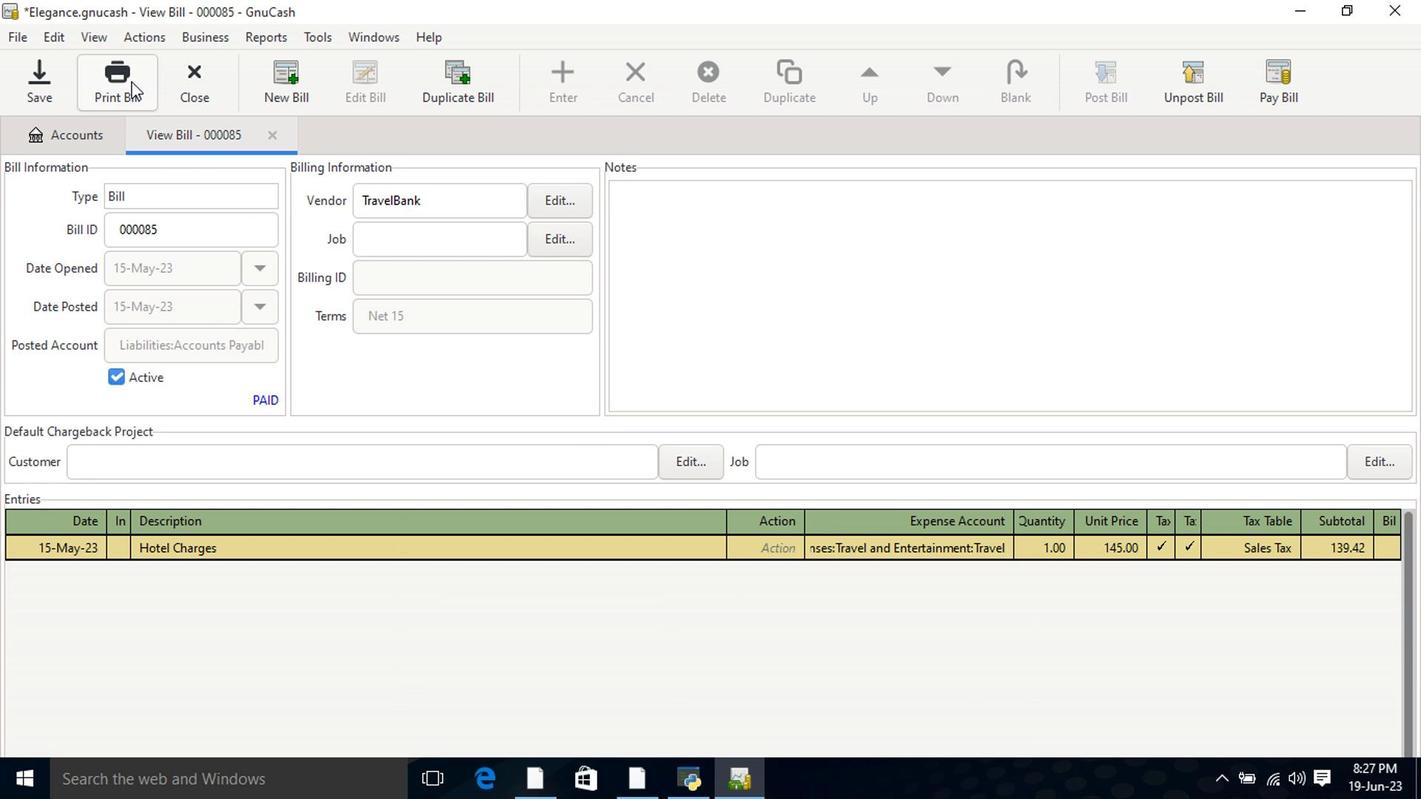 
Action: Mouse moved to (979, 88)
Screenshot: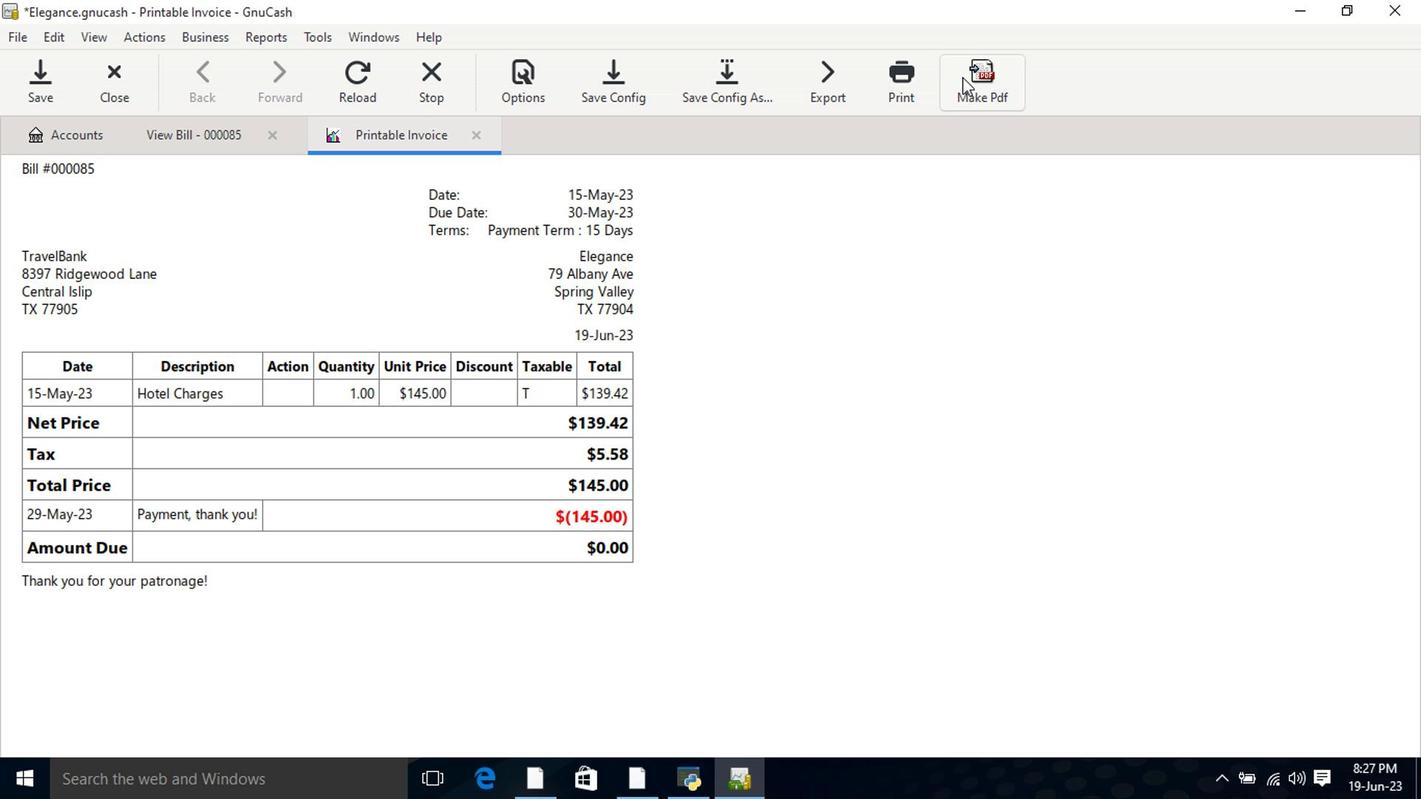 
Action: Mouse pressed left at (979, 88)
Screenshot: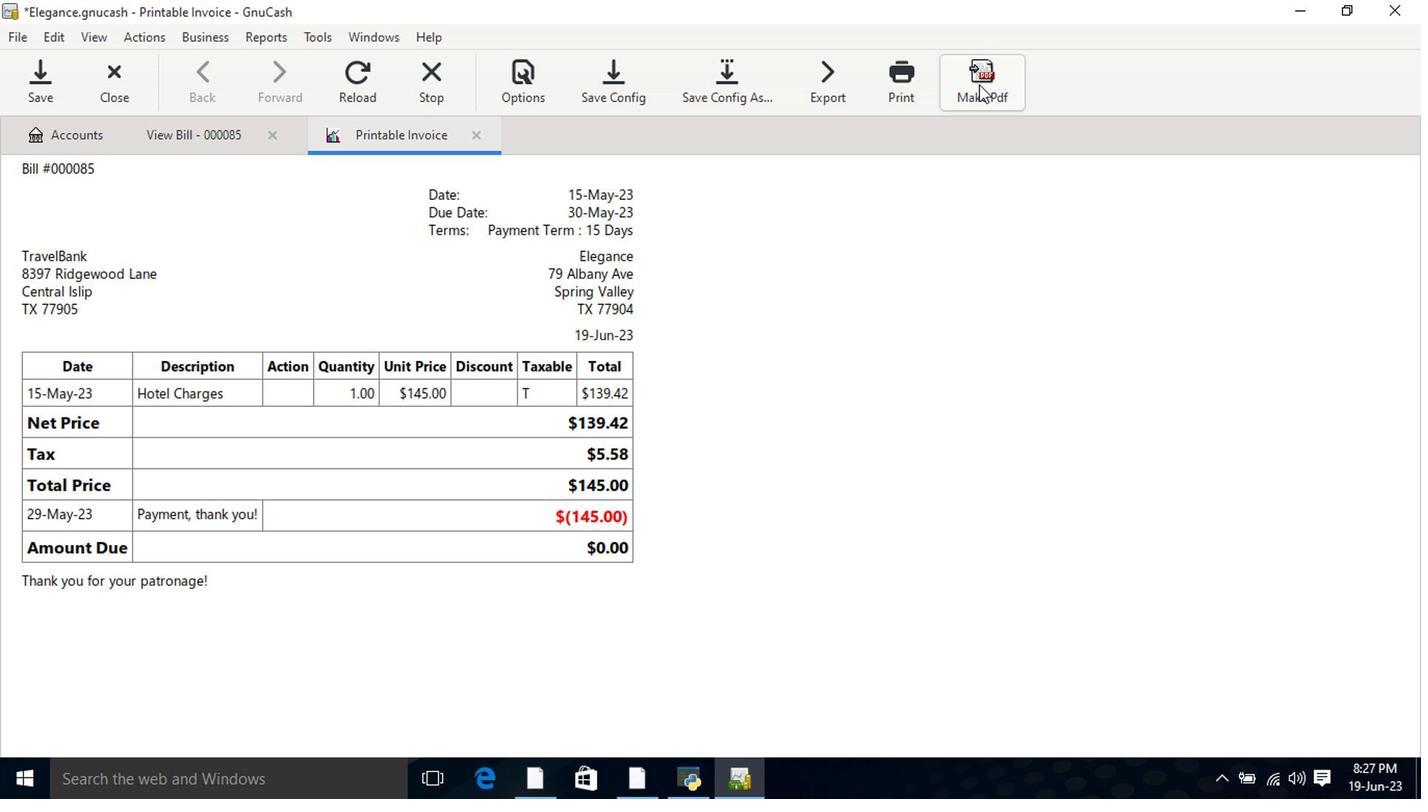 
Action: Mouse moved to (412, 295)
Screenshot: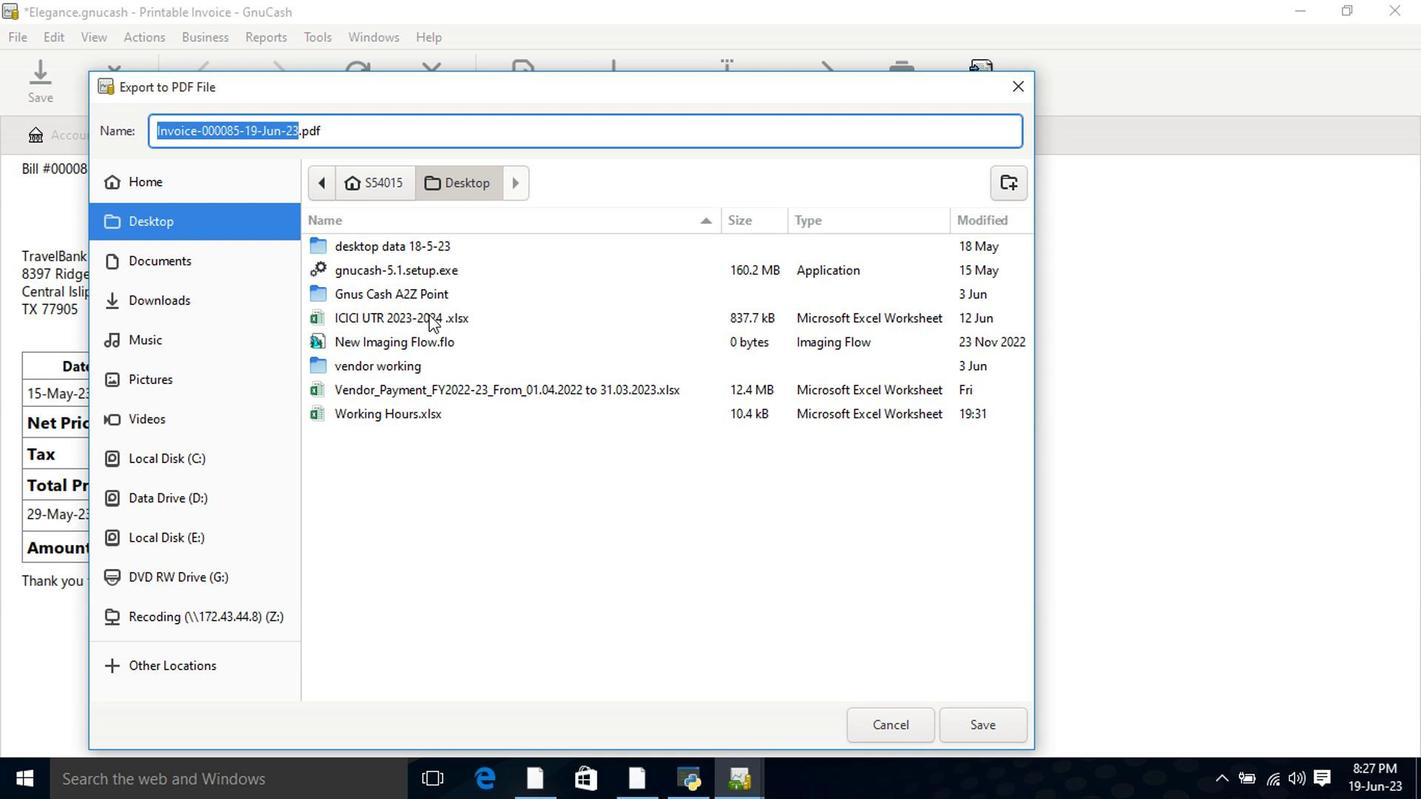 
Action: Mouse pressed left at (412, 295)
Screenshot: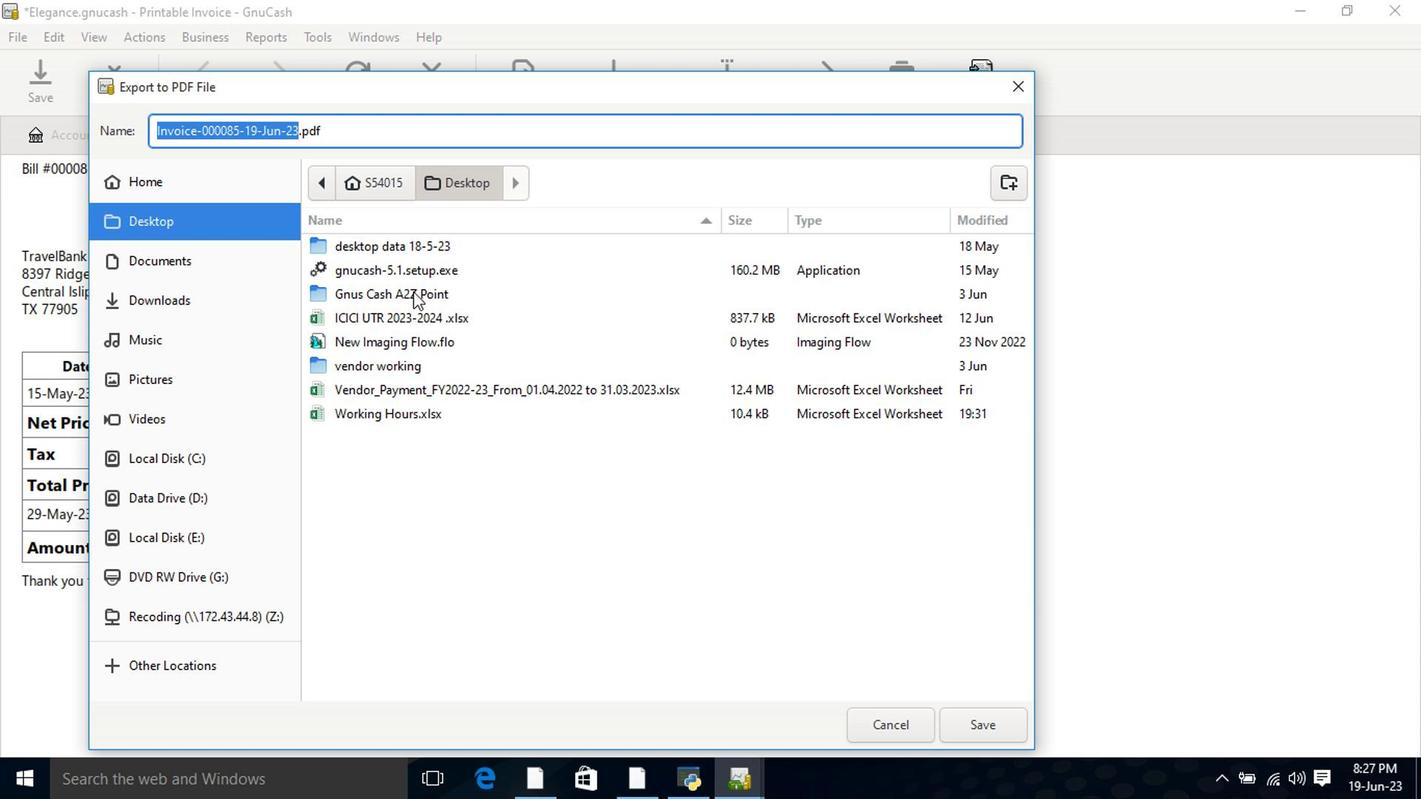 
Action: Mouse pressed left at (412, 295)
Screenshot: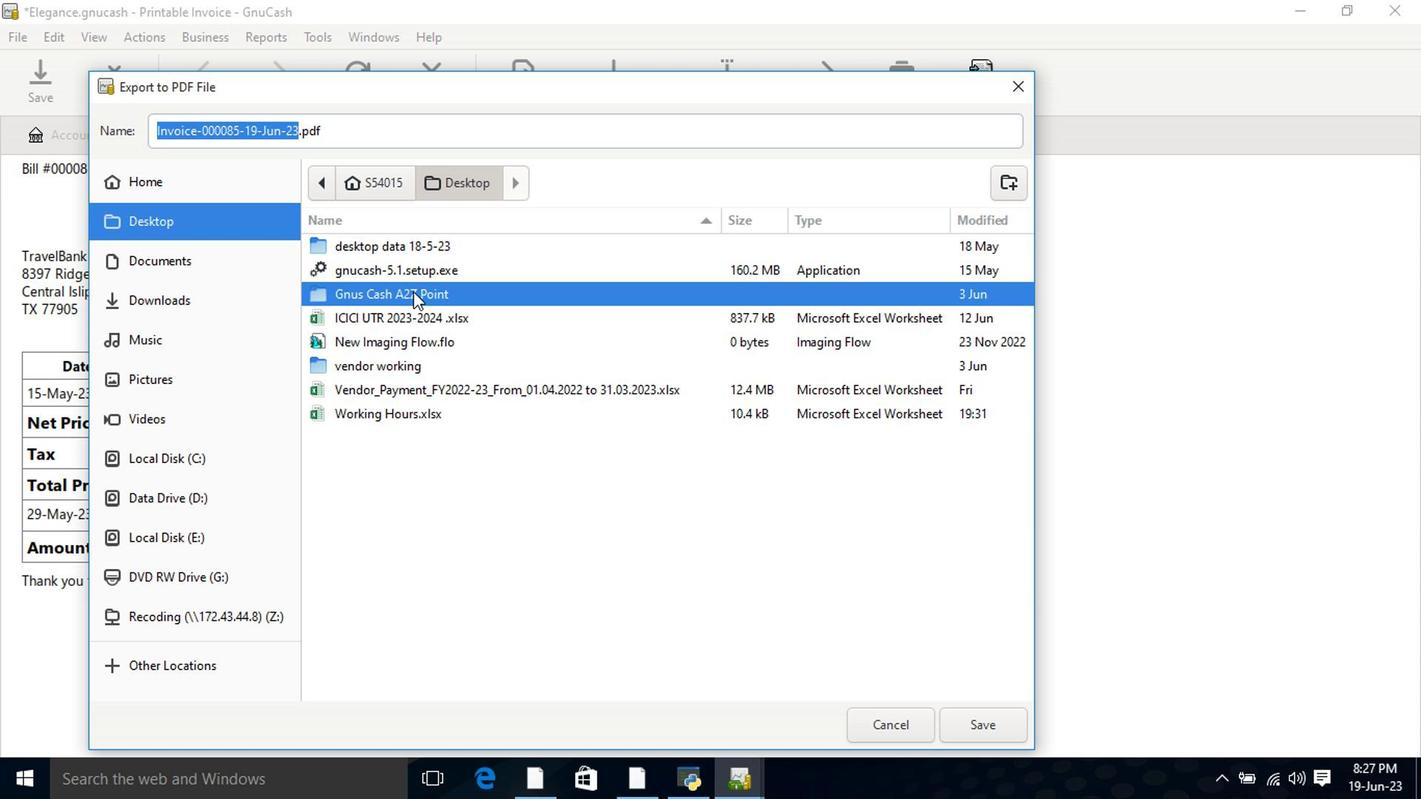 
Action: Mouse moved to (1031, 276)
Screenshot: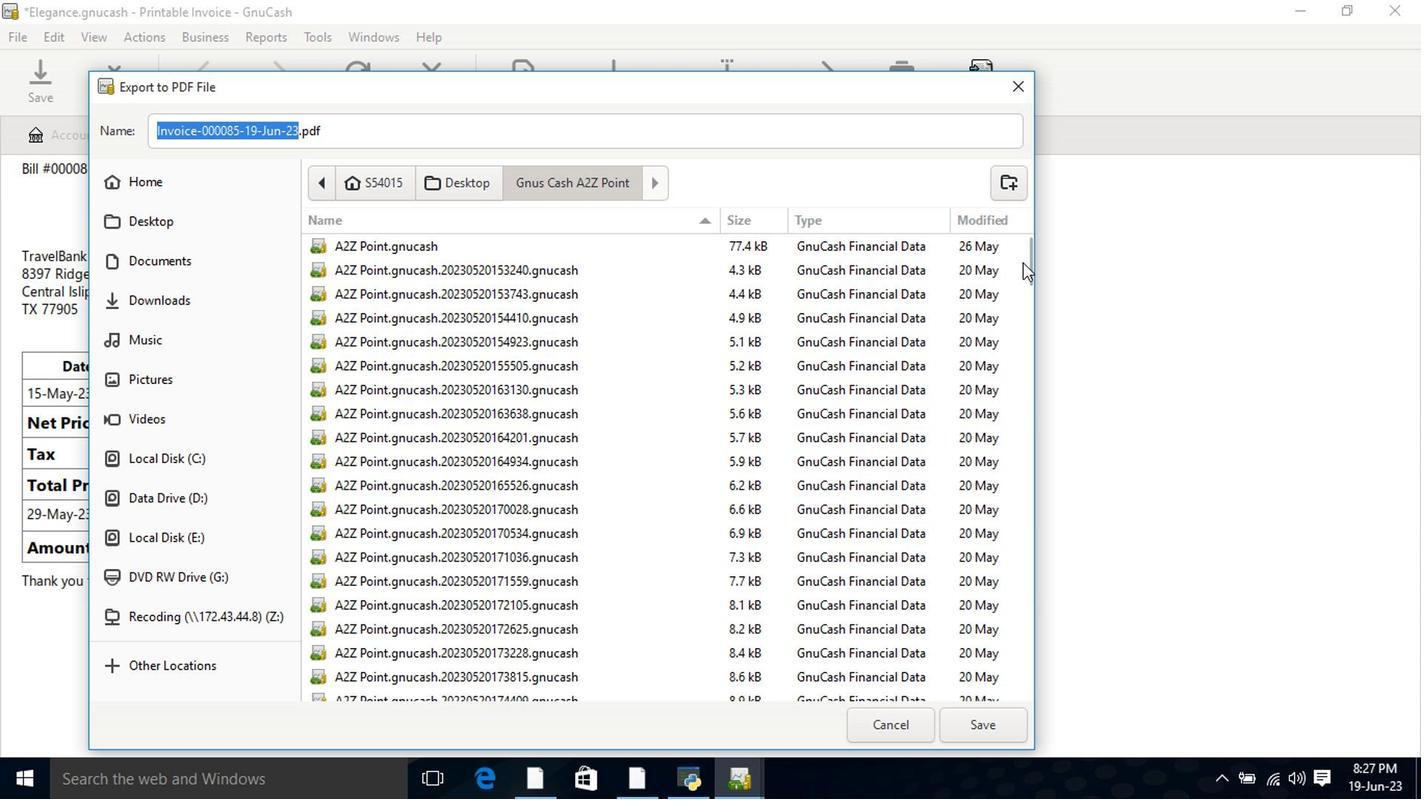 
Action: Mouse pressed left at (1031, 276)
Screenshot: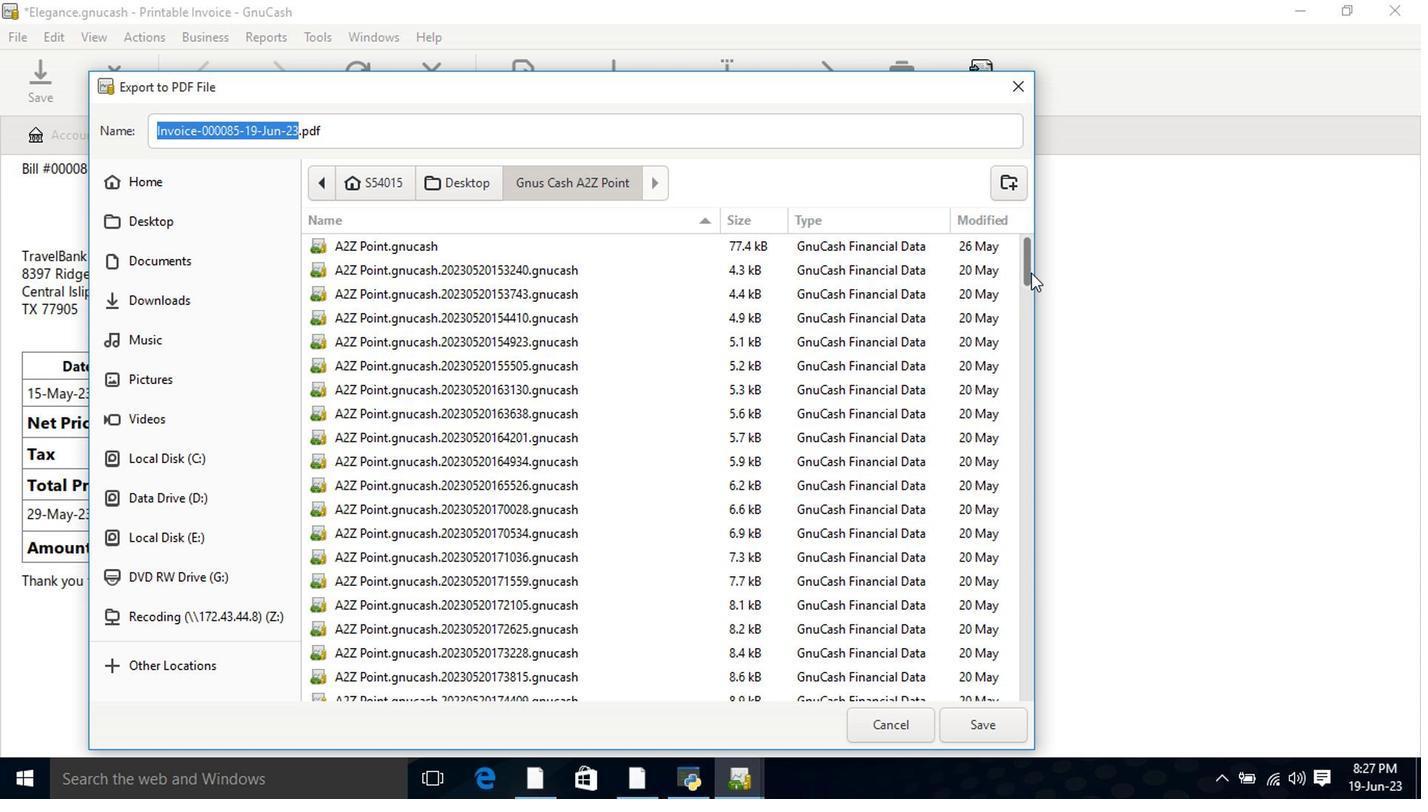 
Action: Mouse moved to (391, 690)
Screenshot: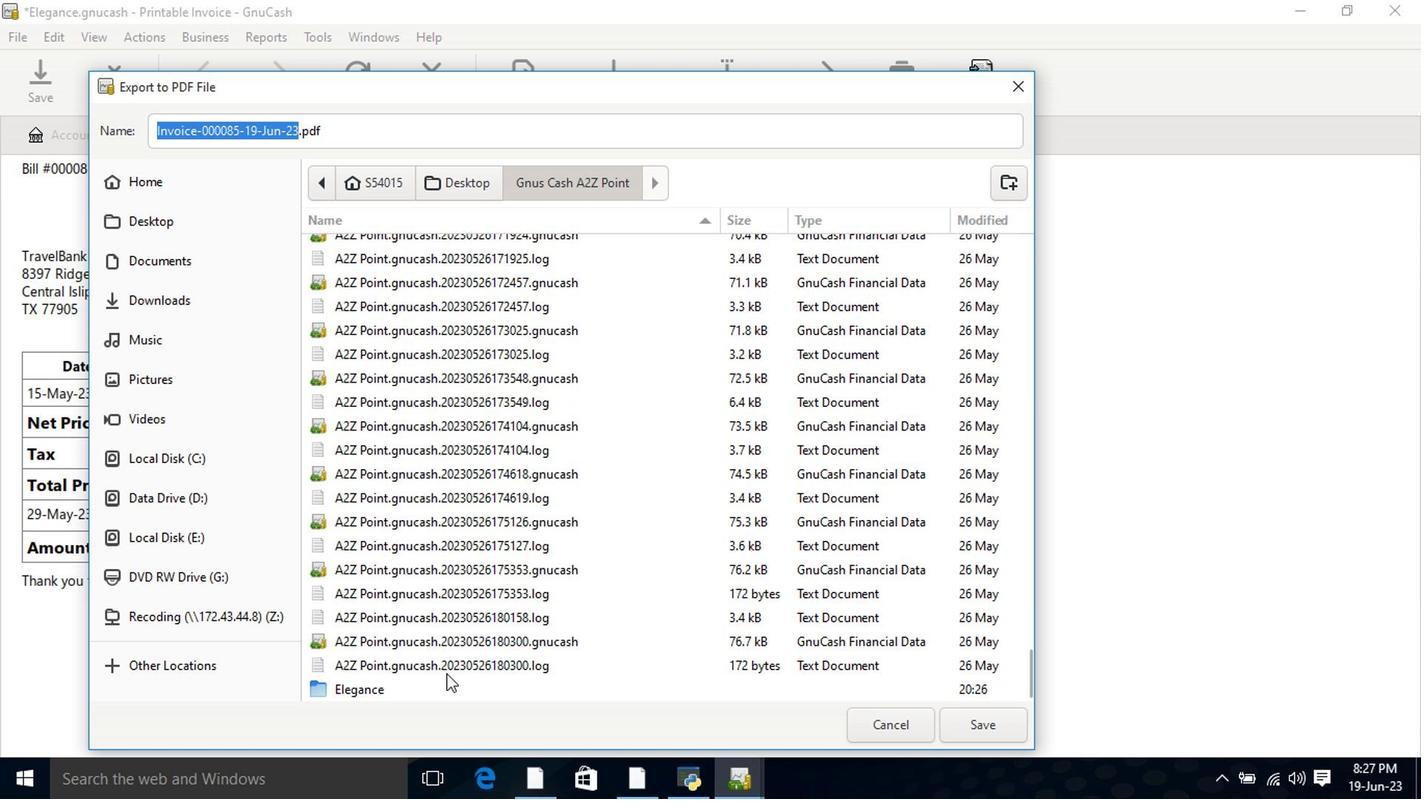 
Action: Mouse pressed left at (391, 690)
Screenshot: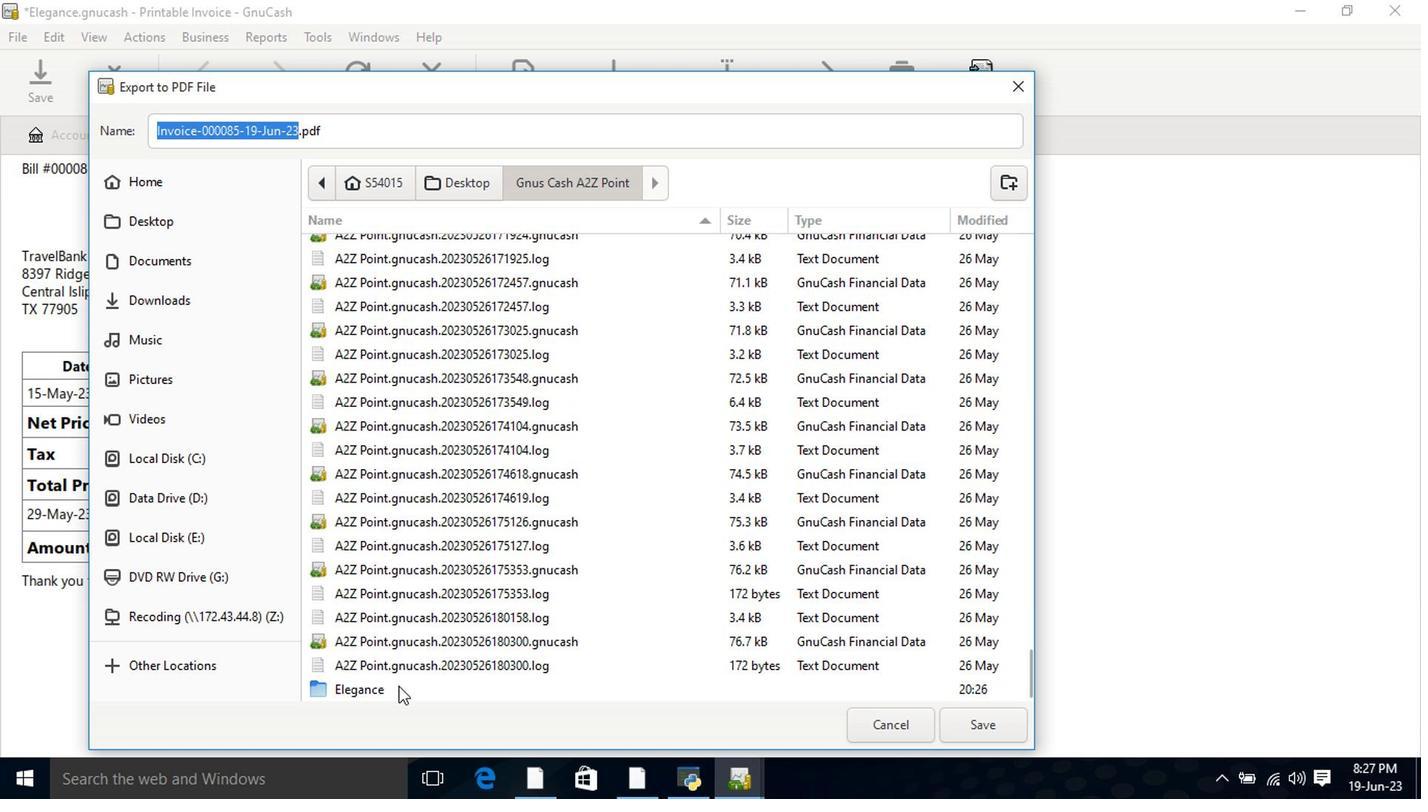 
Action: Mouse pressed left at (391, 690)
Screenshot: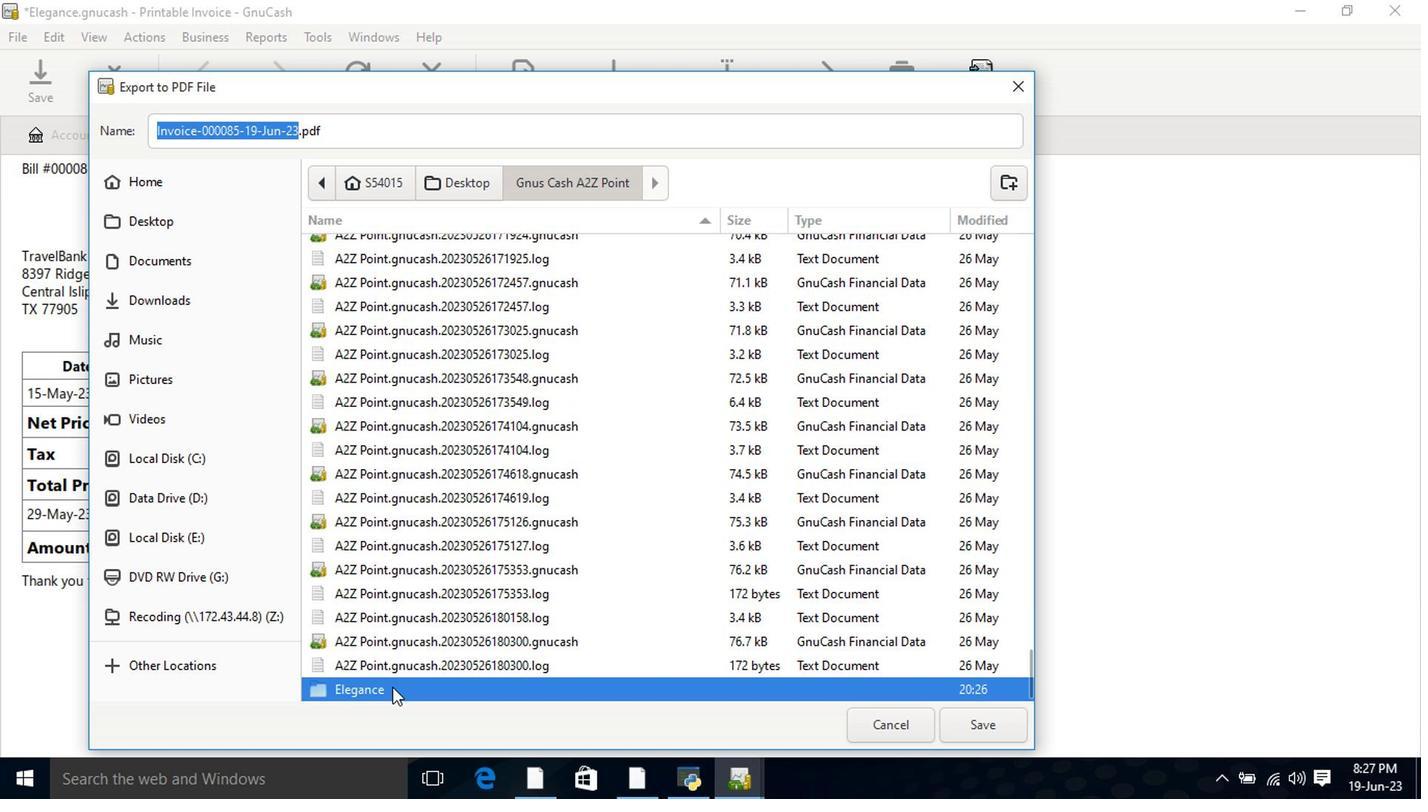 
Action: Mouse moved to (1027, 274)
Screenshot: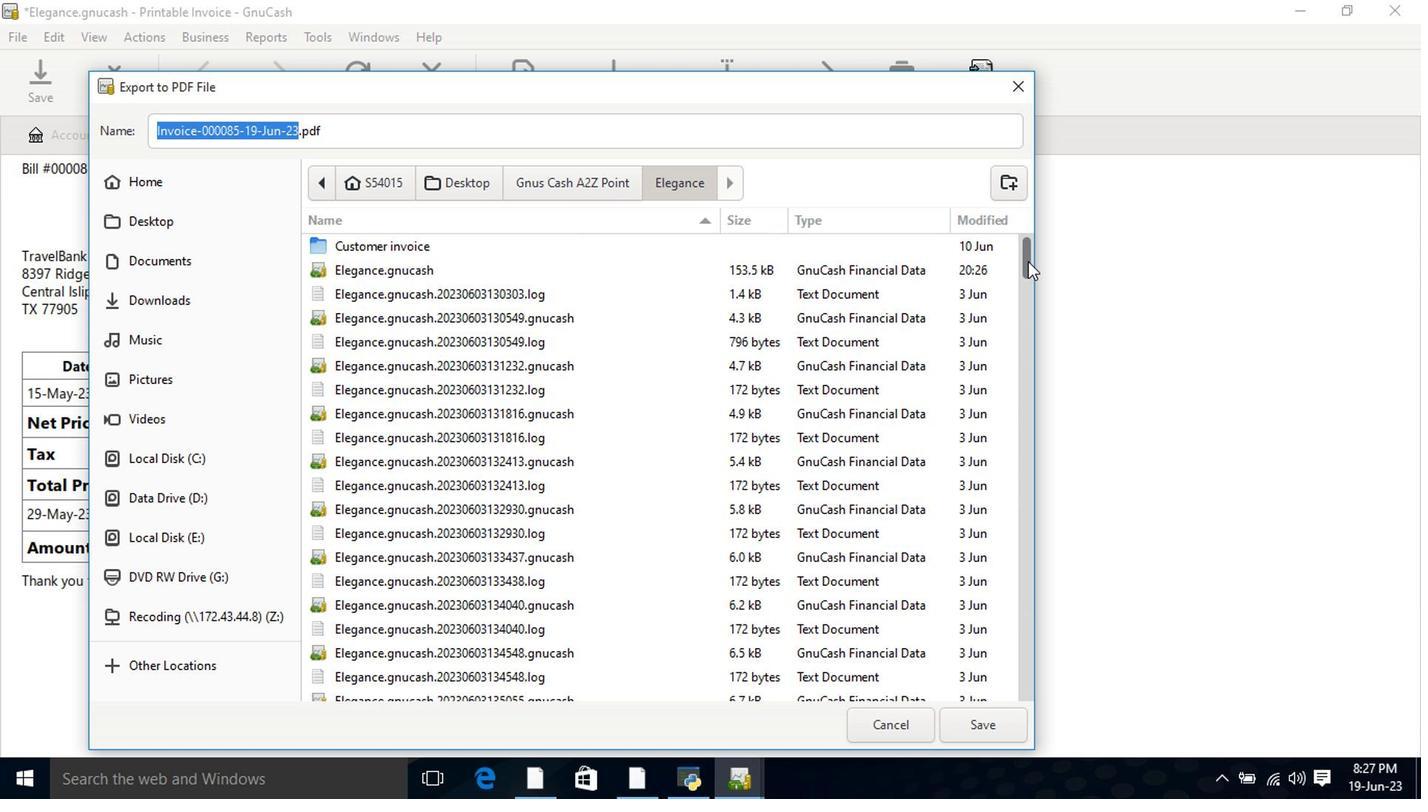 
Action: Mouse pressed left at (1027, 274)
Screenshot: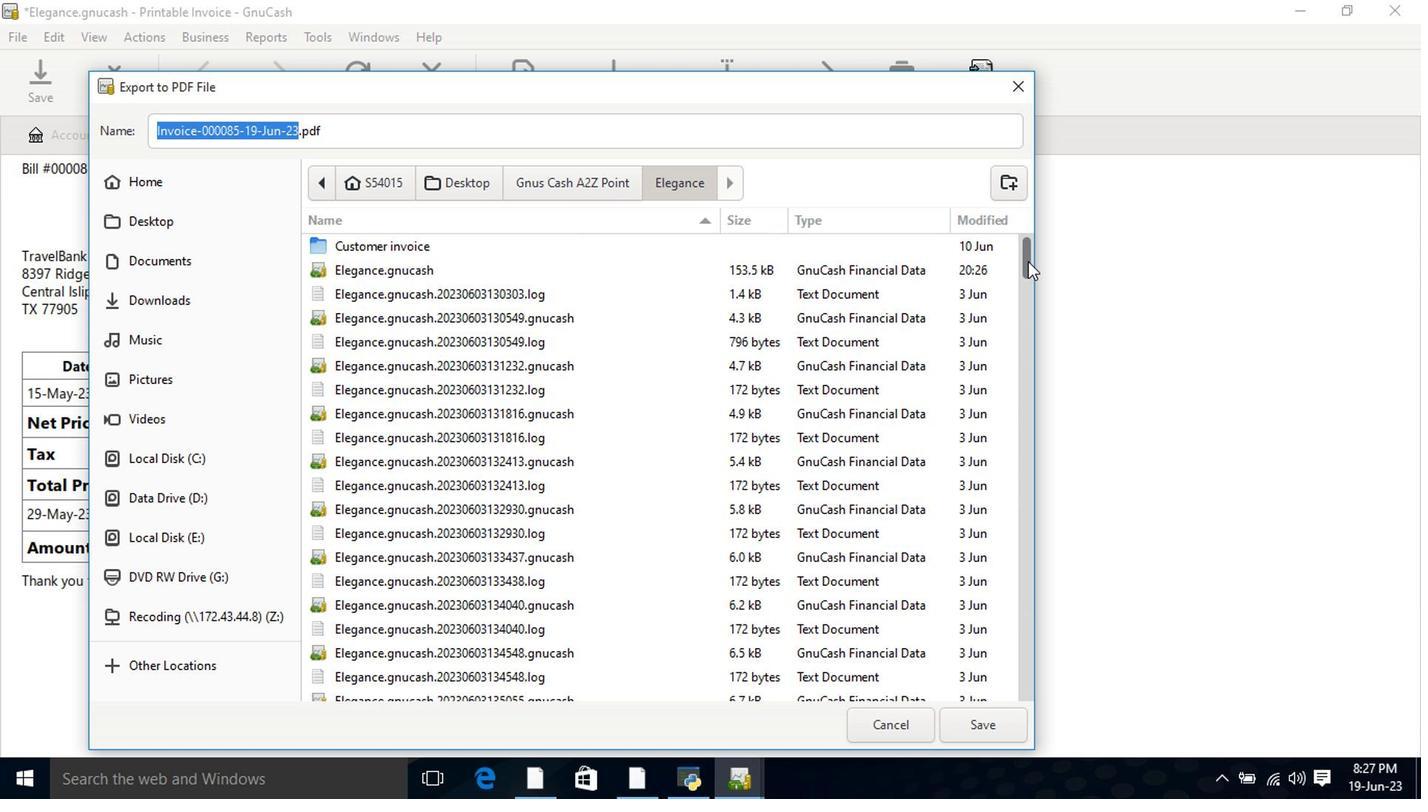 
Action: Mouse moved to (387, 698)
Screenshot: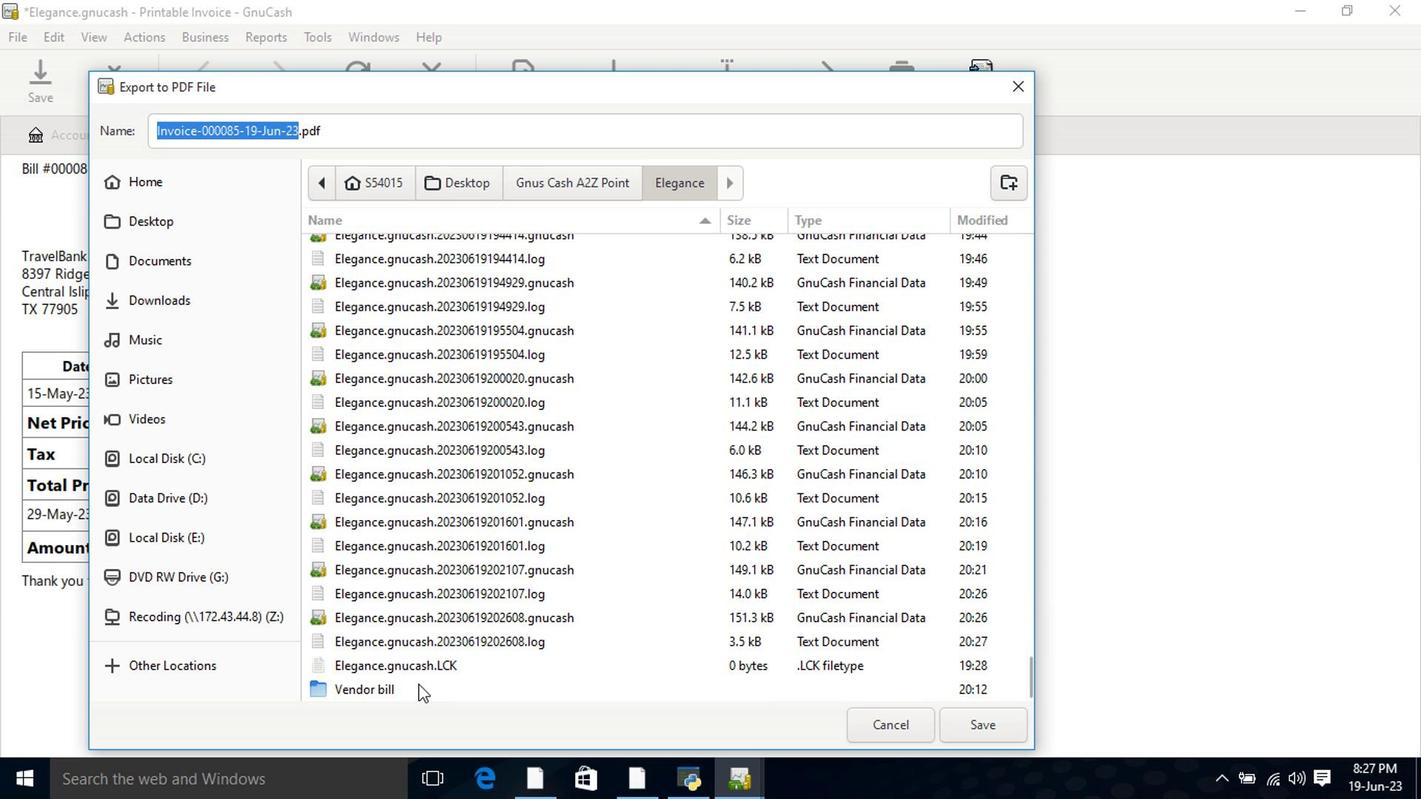 
Action: Mouse pressed left at (387, 698)
Screenshot: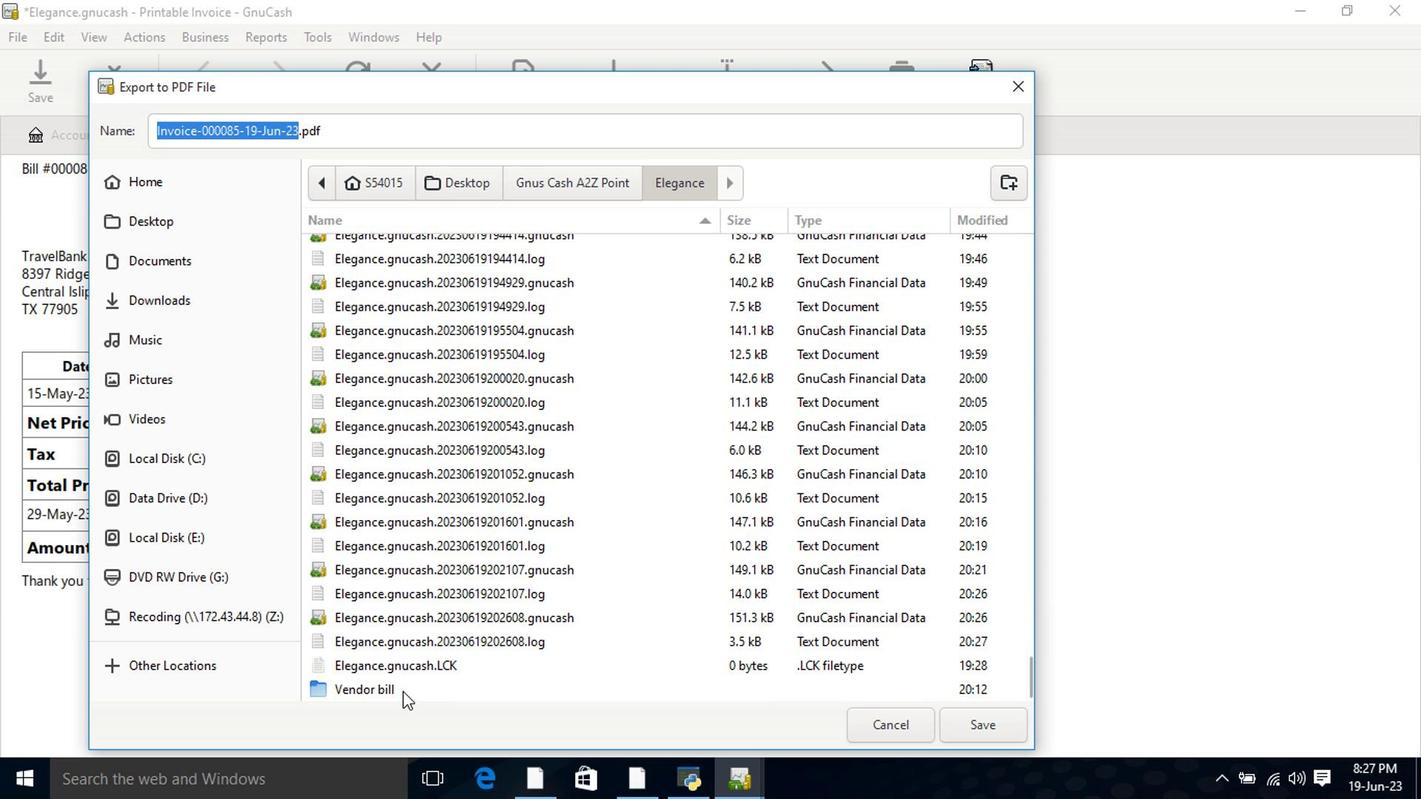 
Action: Mouse pressed left at (387, 698)
Screenshot: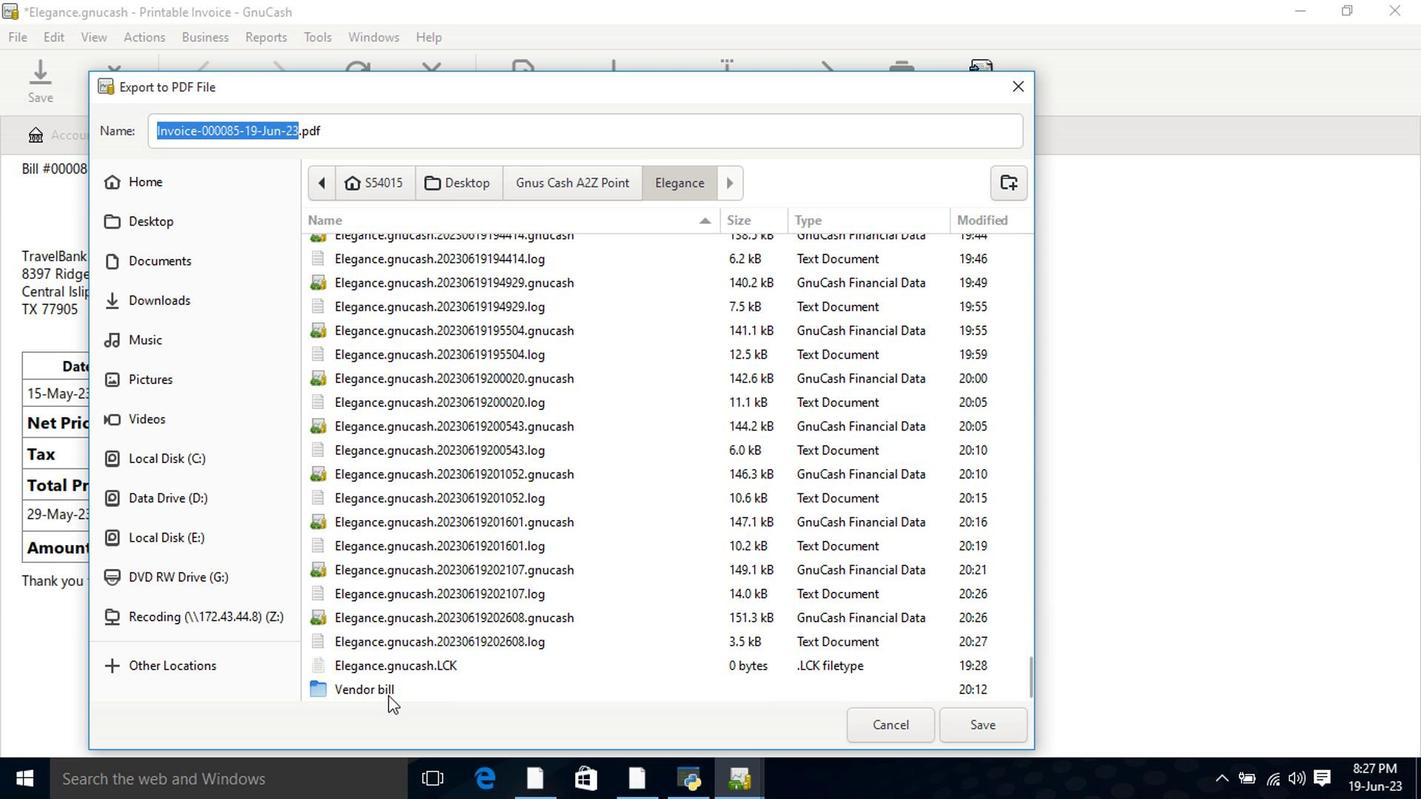 
Action: Mouse moved to (964, 730)
Screenshot: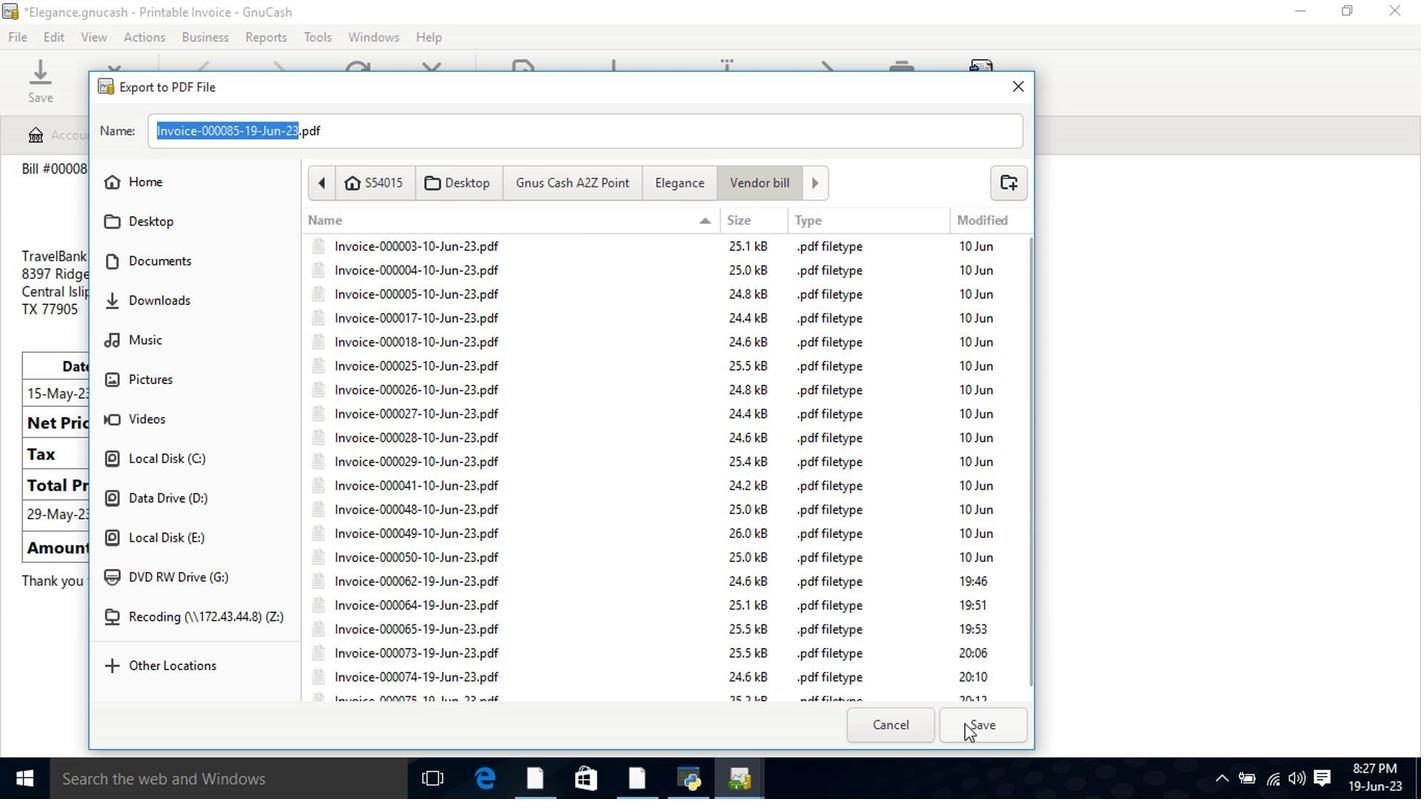 
Action: Mouse pressed left at (964, 730)
Screenshot: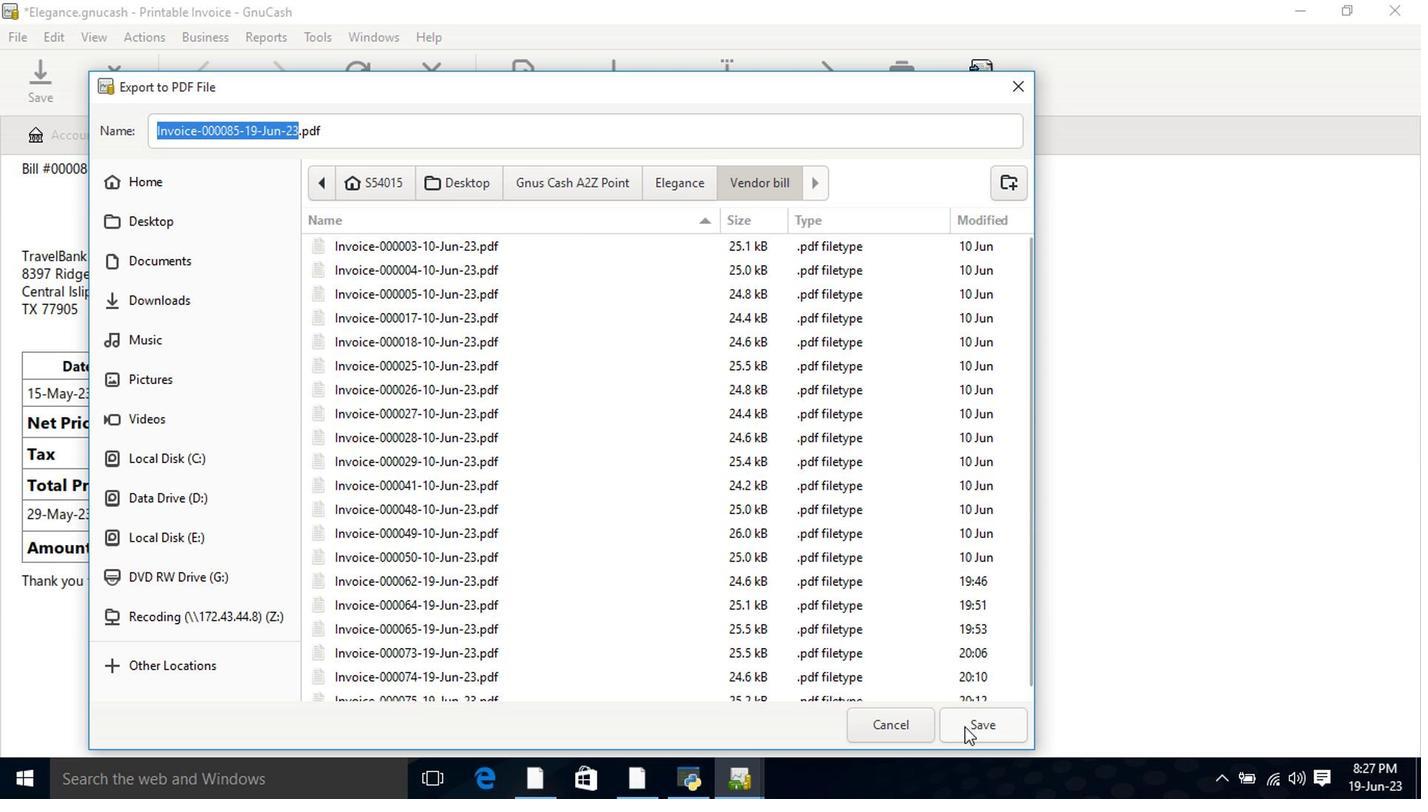 
Action: Mouse moved to (1010, 563)
Screenshot: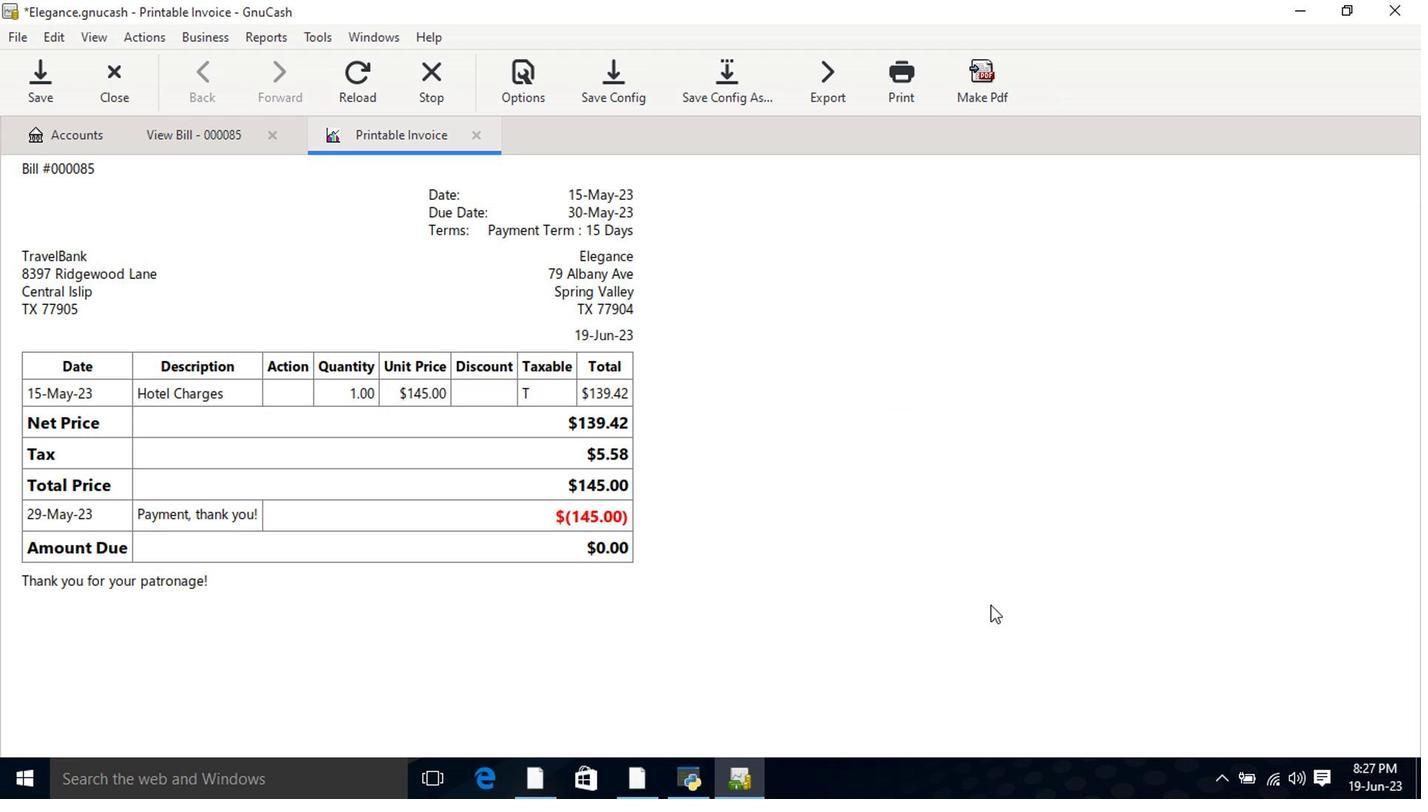 
